 Task: In Heading  Alef with yellow colour. Font size of heading  '18 Pt. 'Font style of data Calibri. Font size of data  9 Pt. Alignment of headline & data Align top. Fill color in cell of heading  Red. Font color of data Black. Apply border in Data Diagonal Down Border. In the sheet  Attendance Sheet for Weekly Evaluationbook
Action: Mouse moved to (56, 133)
Screenshot: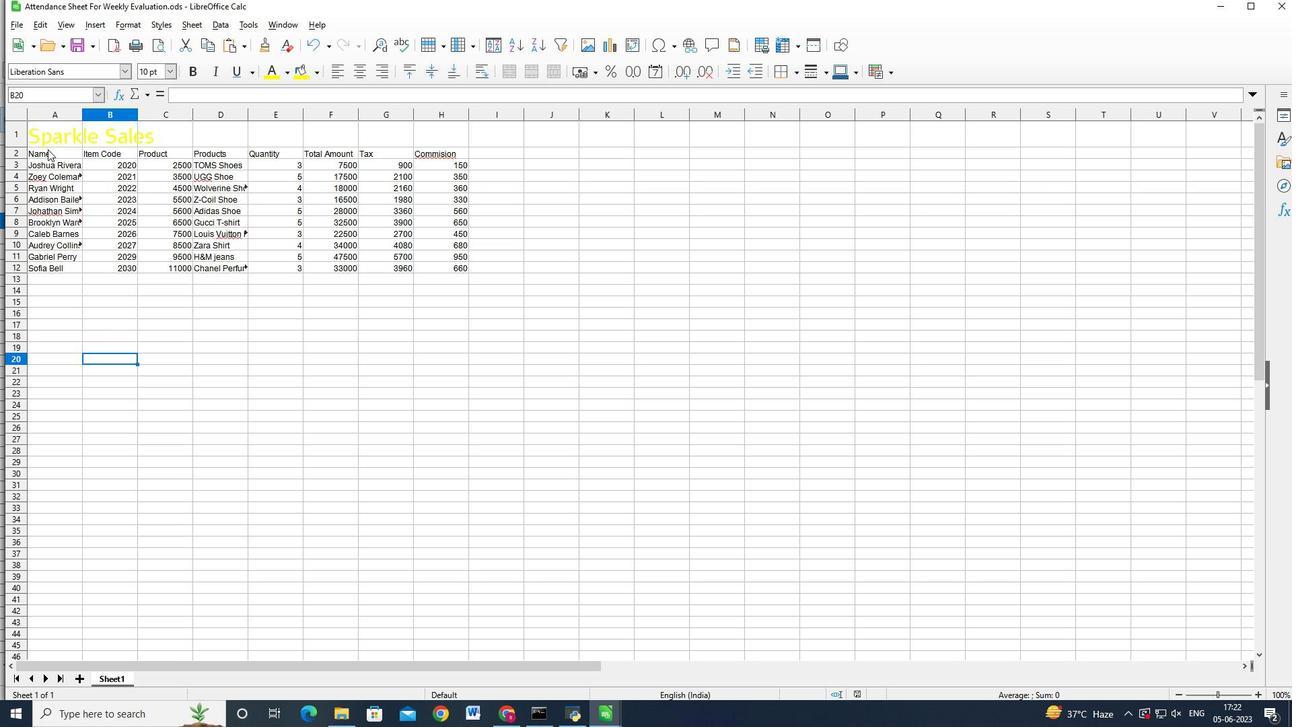 
Action: Mouse pressed left at (56, 133)
Screenshot: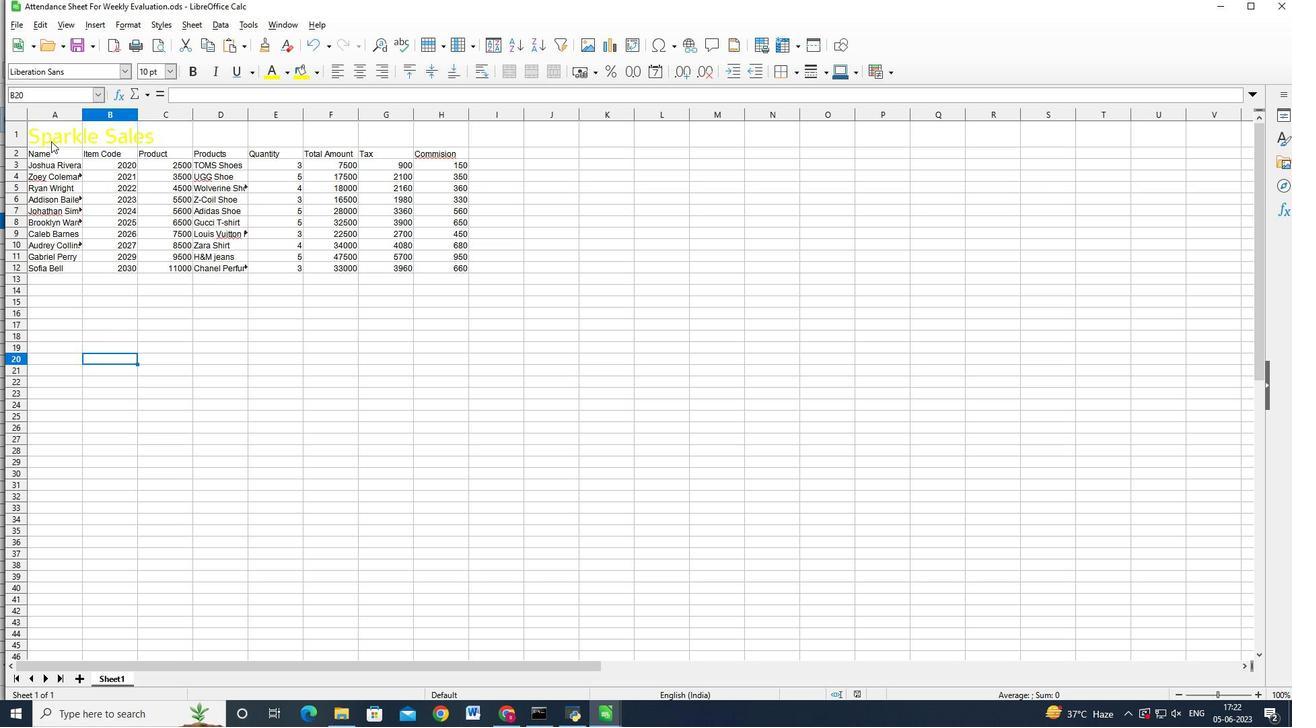 
Action: Mouse pressed left at (56, 133)
Screenshot: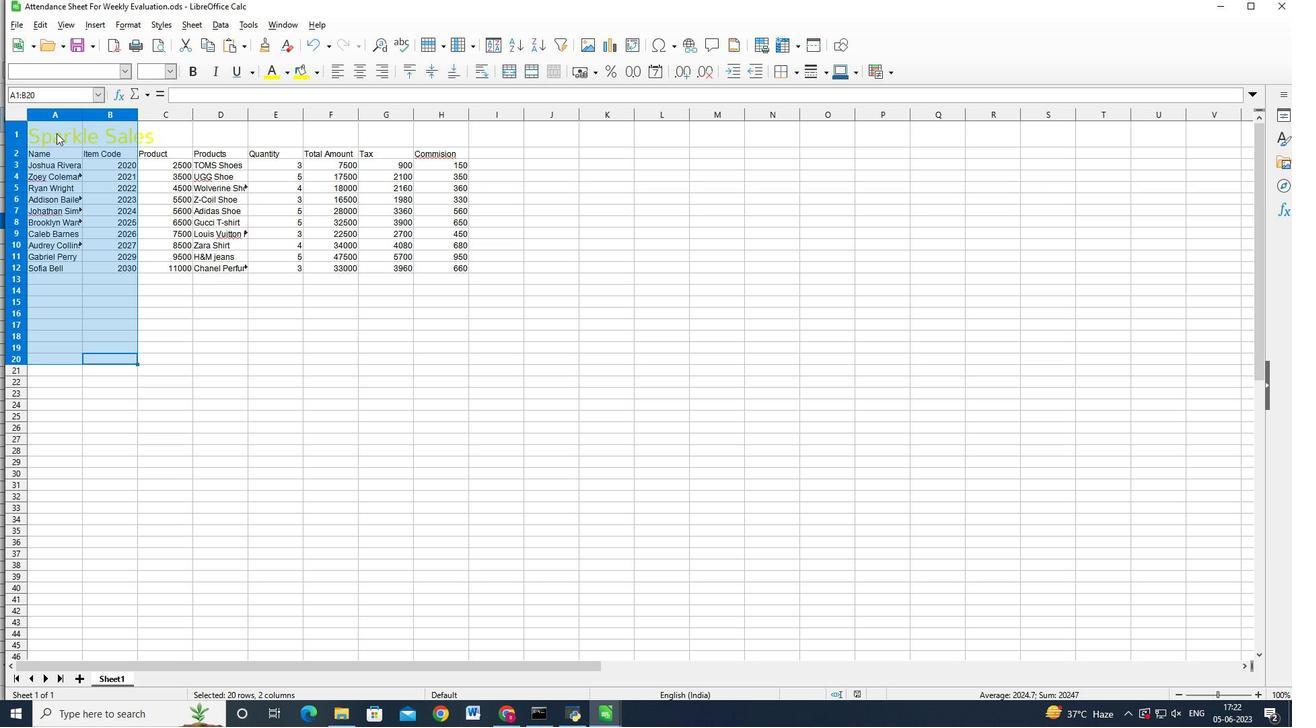 
Action: Mouse pressed left at (56, 133)
Screenshot: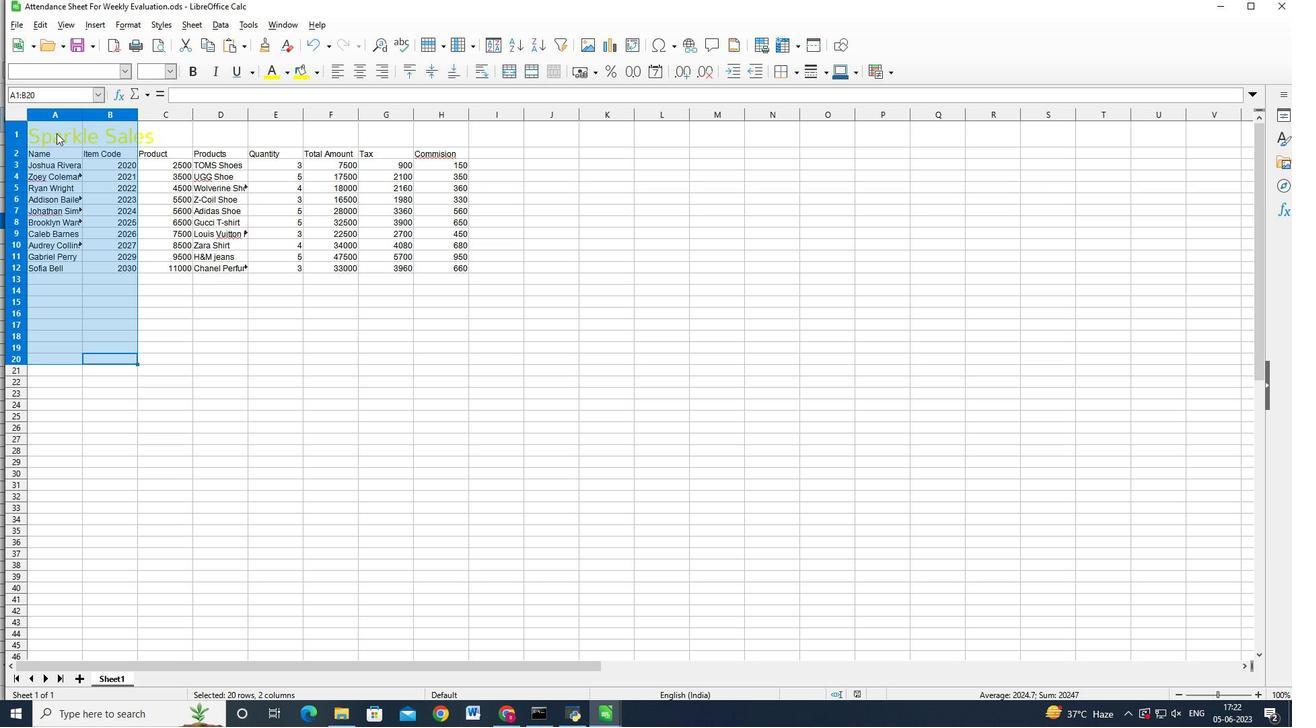 
Action: Mouse pressed left at (56, 133)
Screenshot: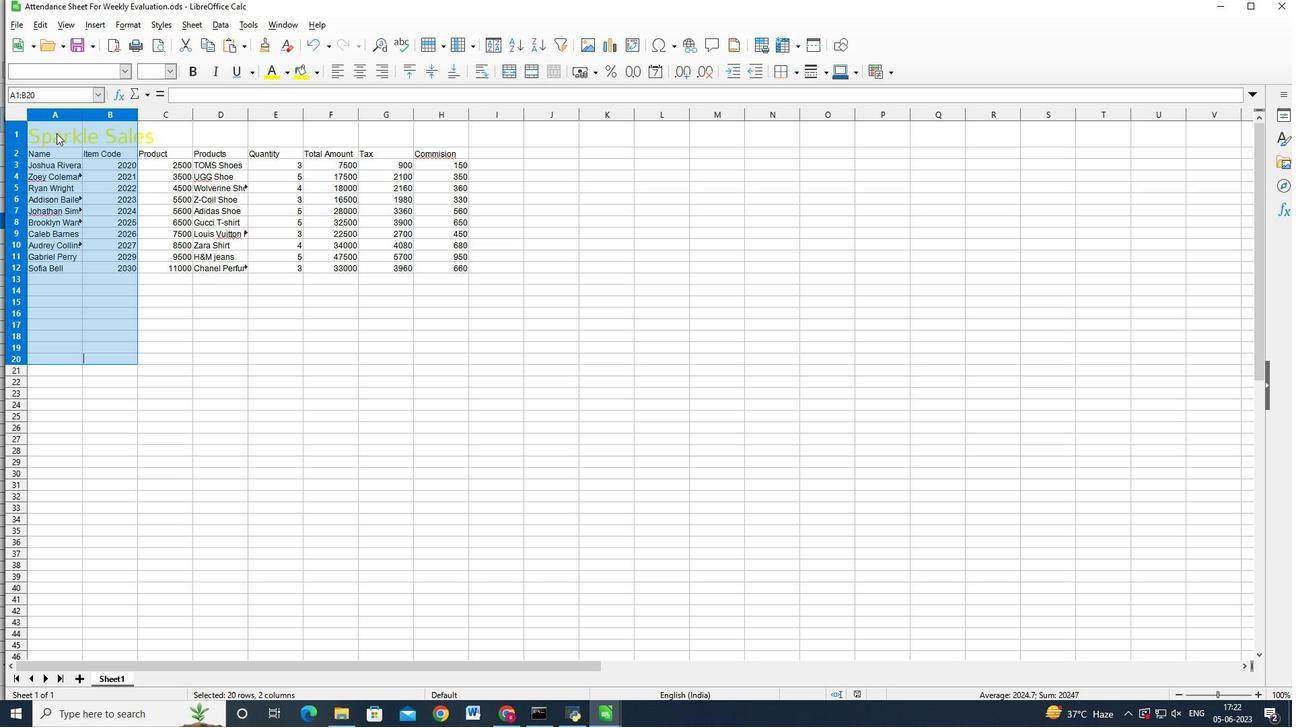
Action: Mouse moved to (218, 366)
Screenshot: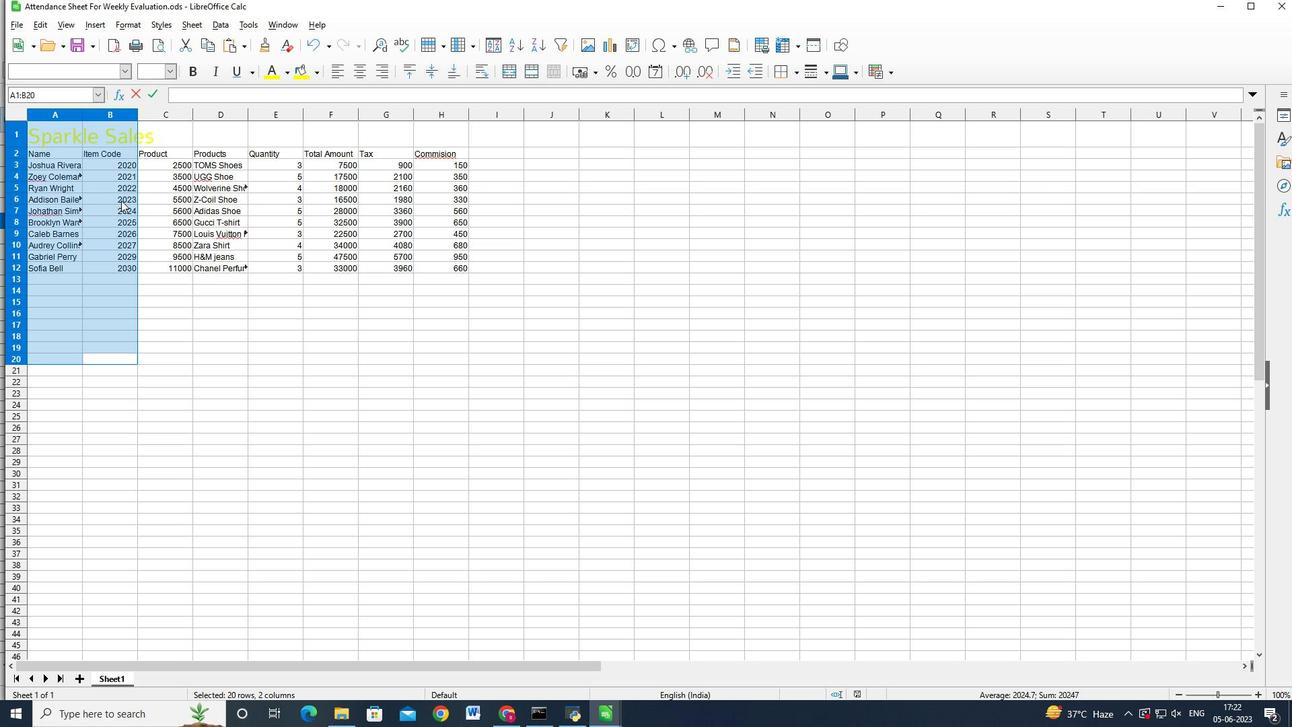 
Action: Mouse pressed left at (218, 366)
Screenshot: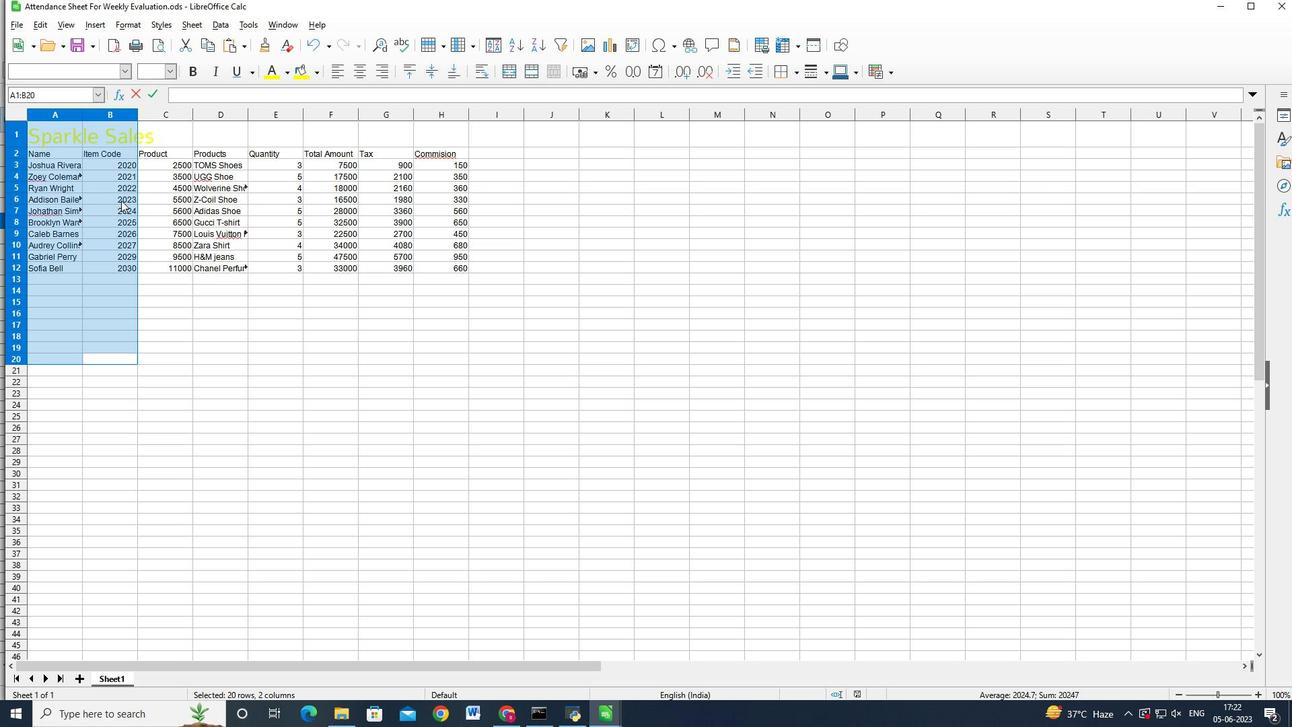 
Action: Mouse moved to (57, 135)
Screenshot: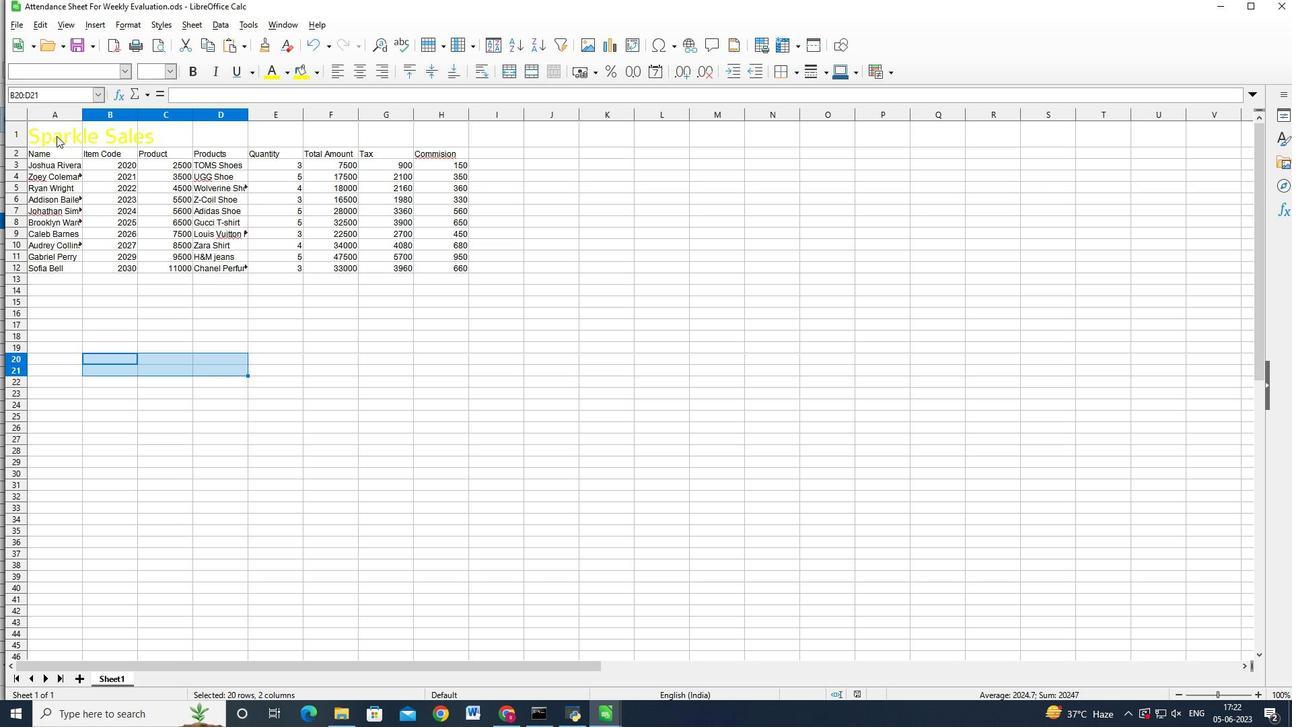 
Action: Mouse pressed left at (57, 135)
Screenshot: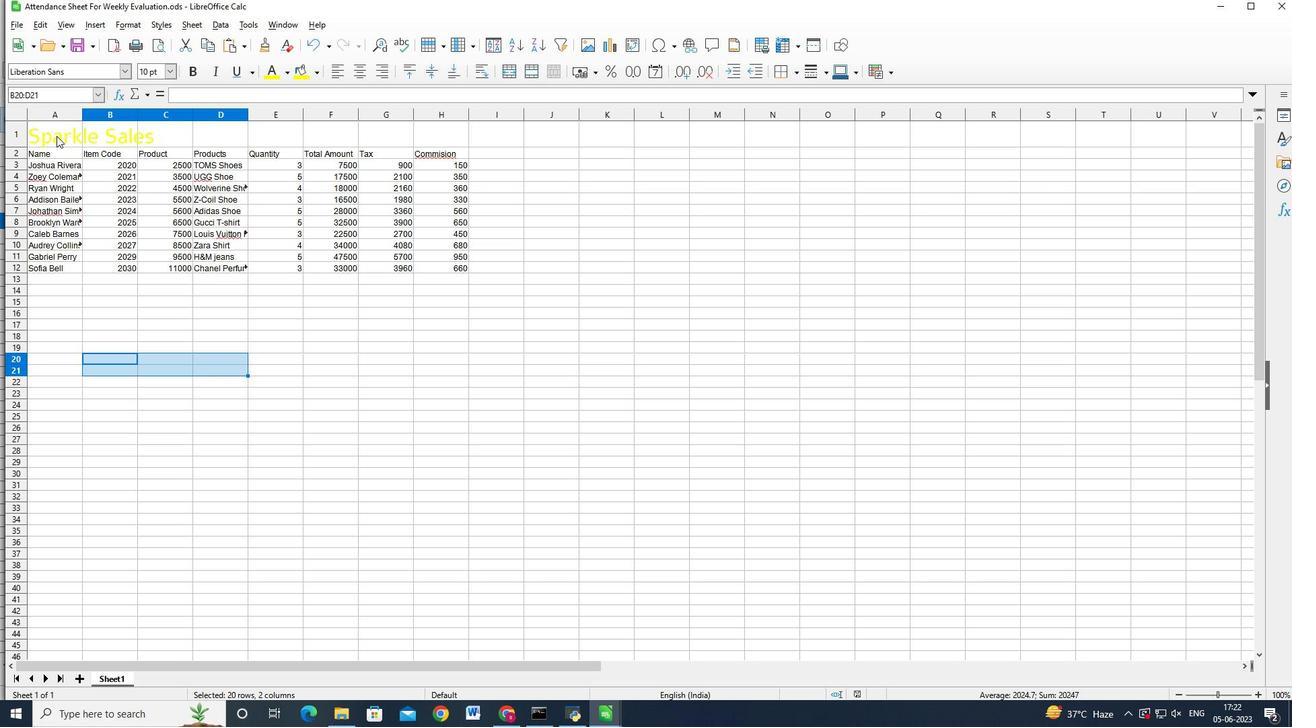 
Action: Mouse moved to (213, 313)
Screenshot: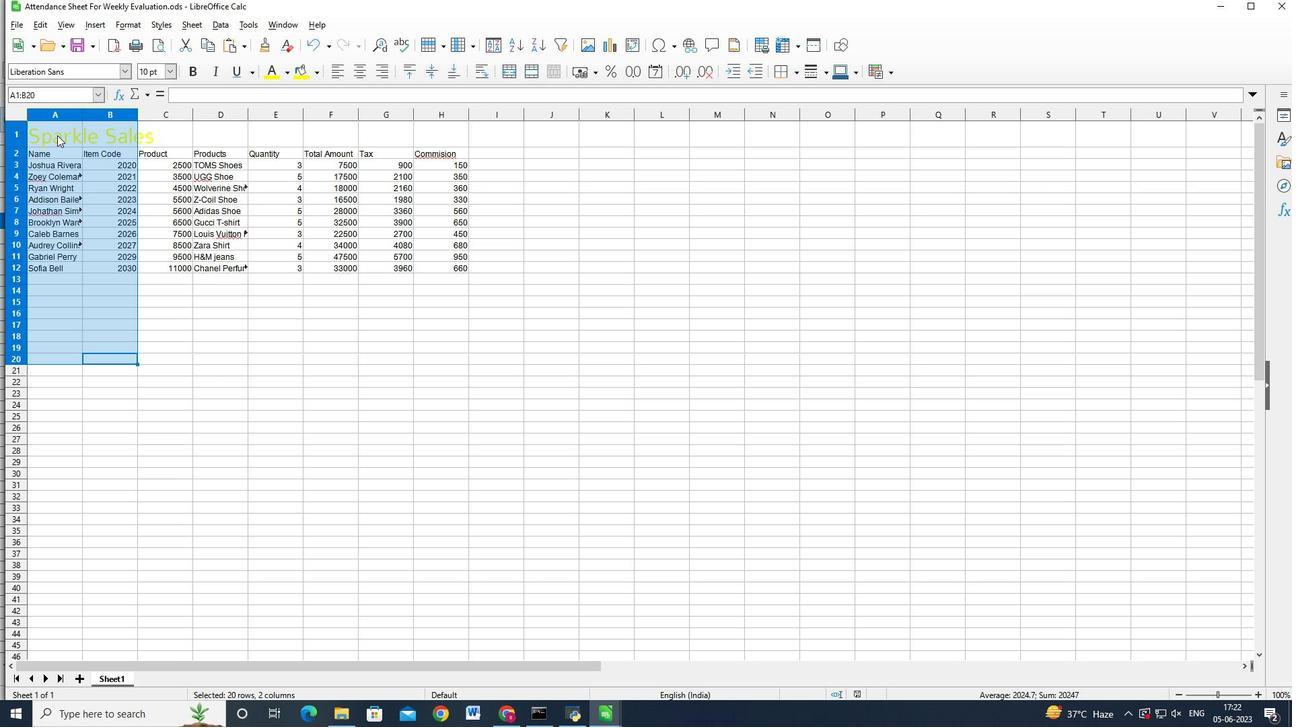 
Action: Mouse pressed right at (213, 313)
Screenshot: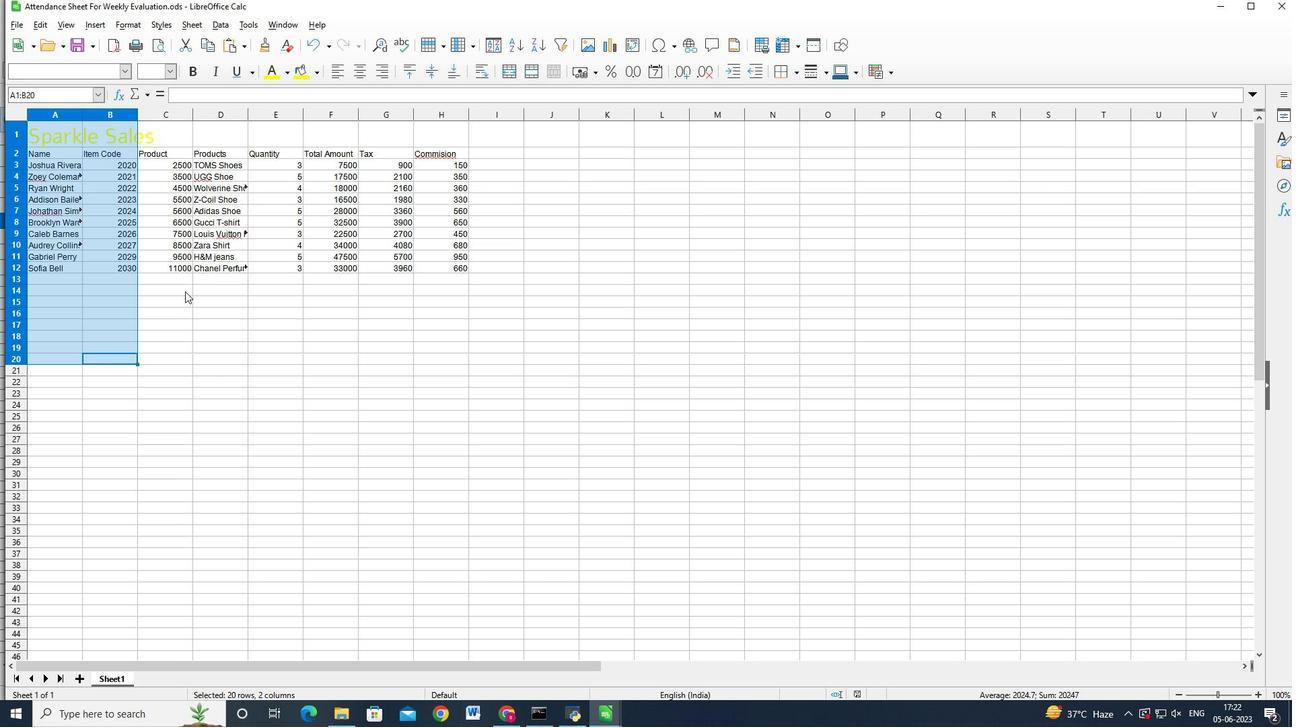 
Action: Mouse moved to (62, 146)
Screenshot: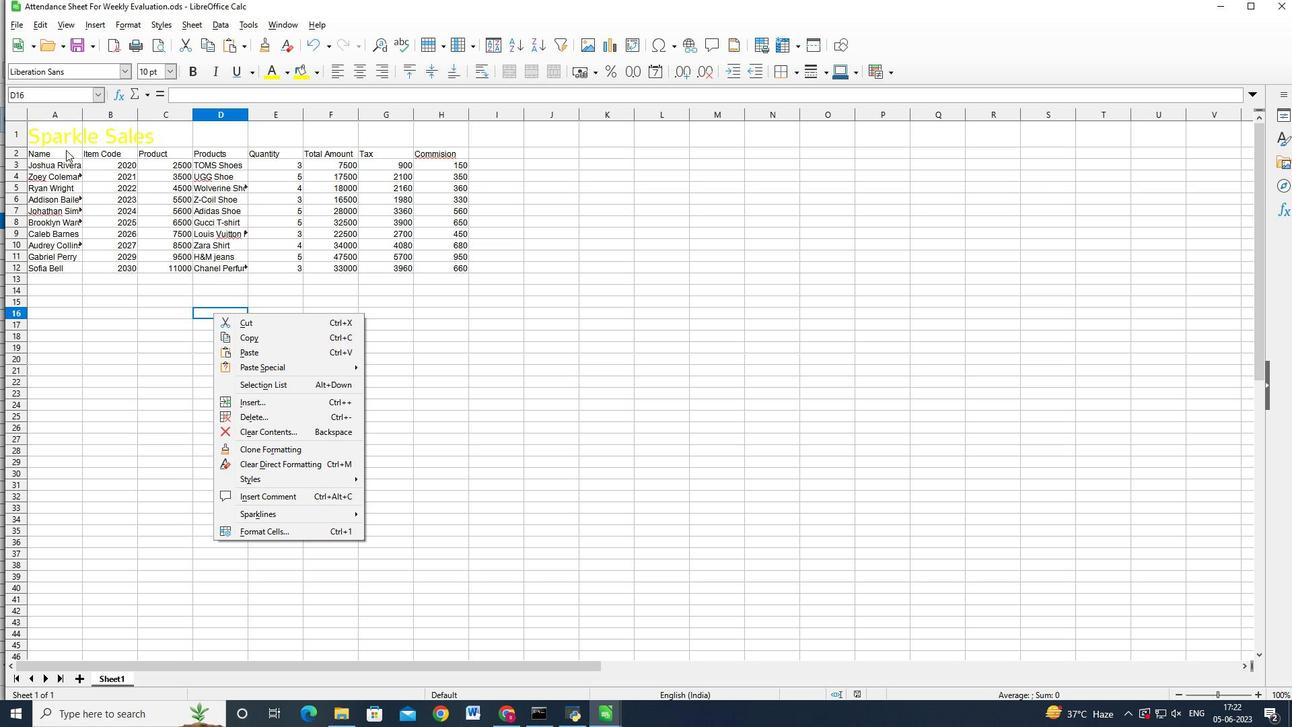 
Action: Mouse pressed left at (62, 146)
Screenshot: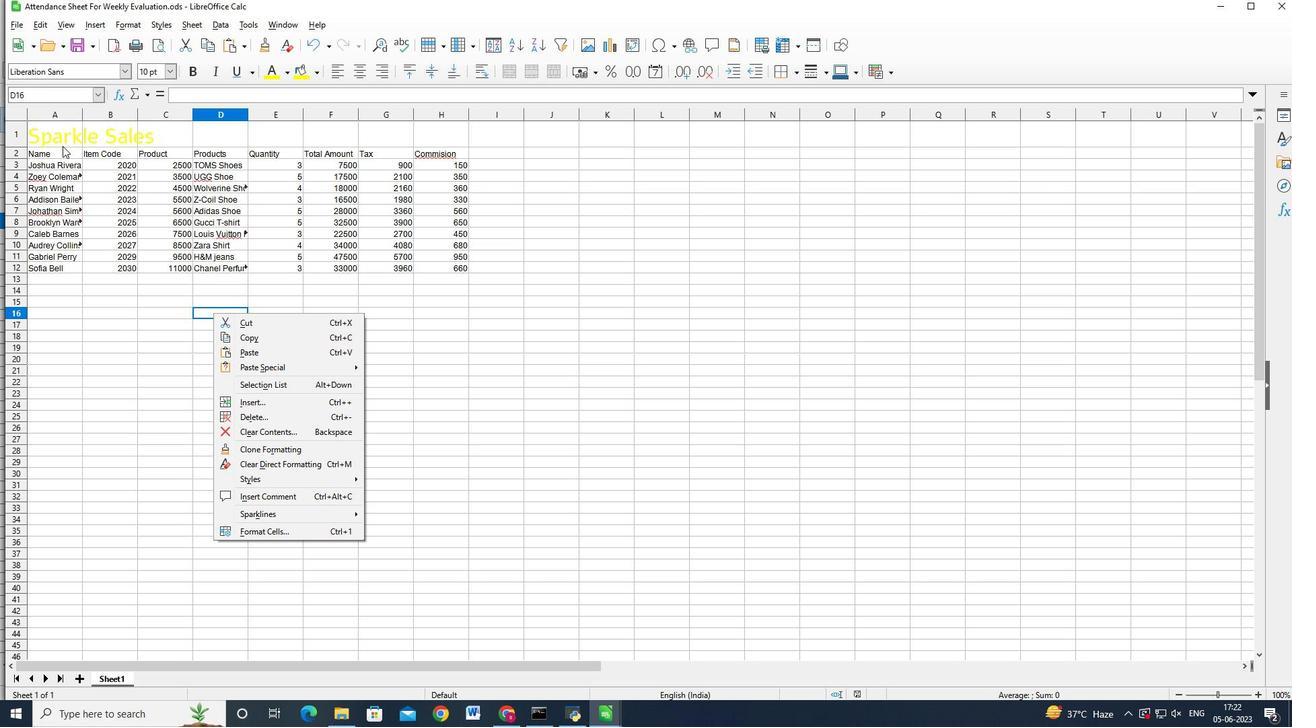 
Action: Mouse moved to (66, 137)
Screenshot: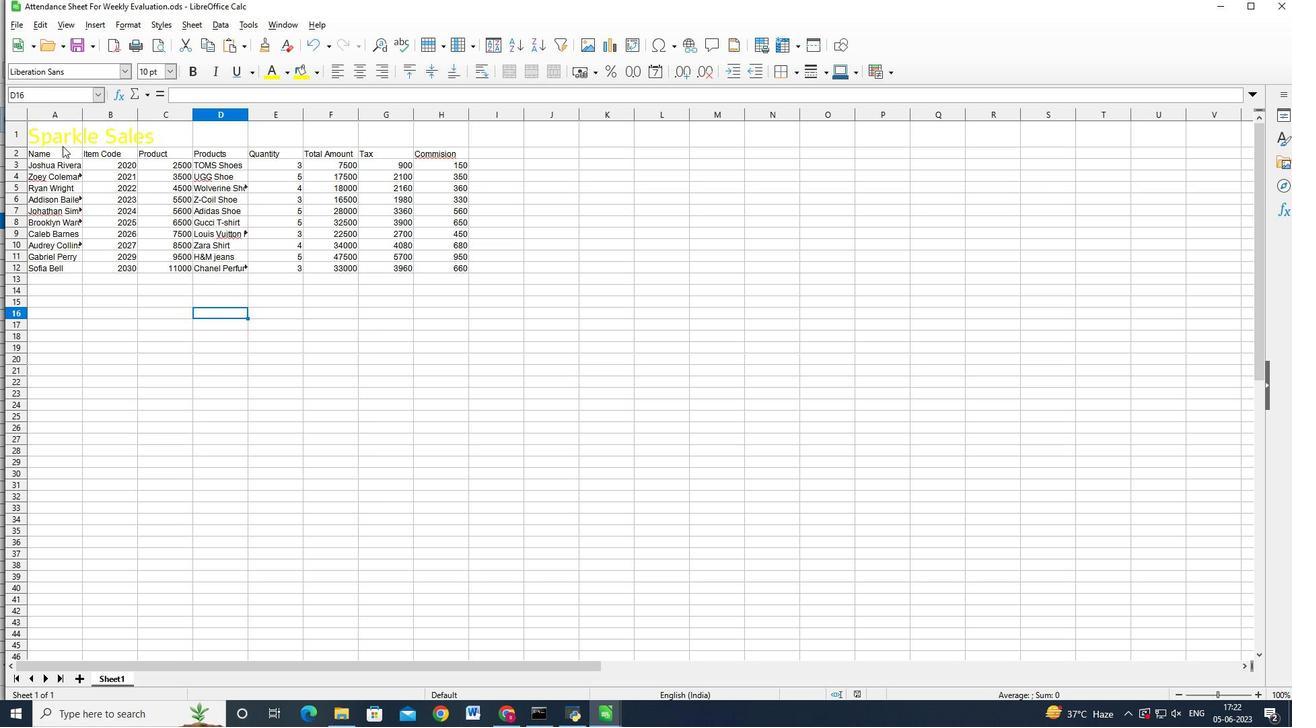
Action: Mouse pressed left at (66, 137)
Screenshot: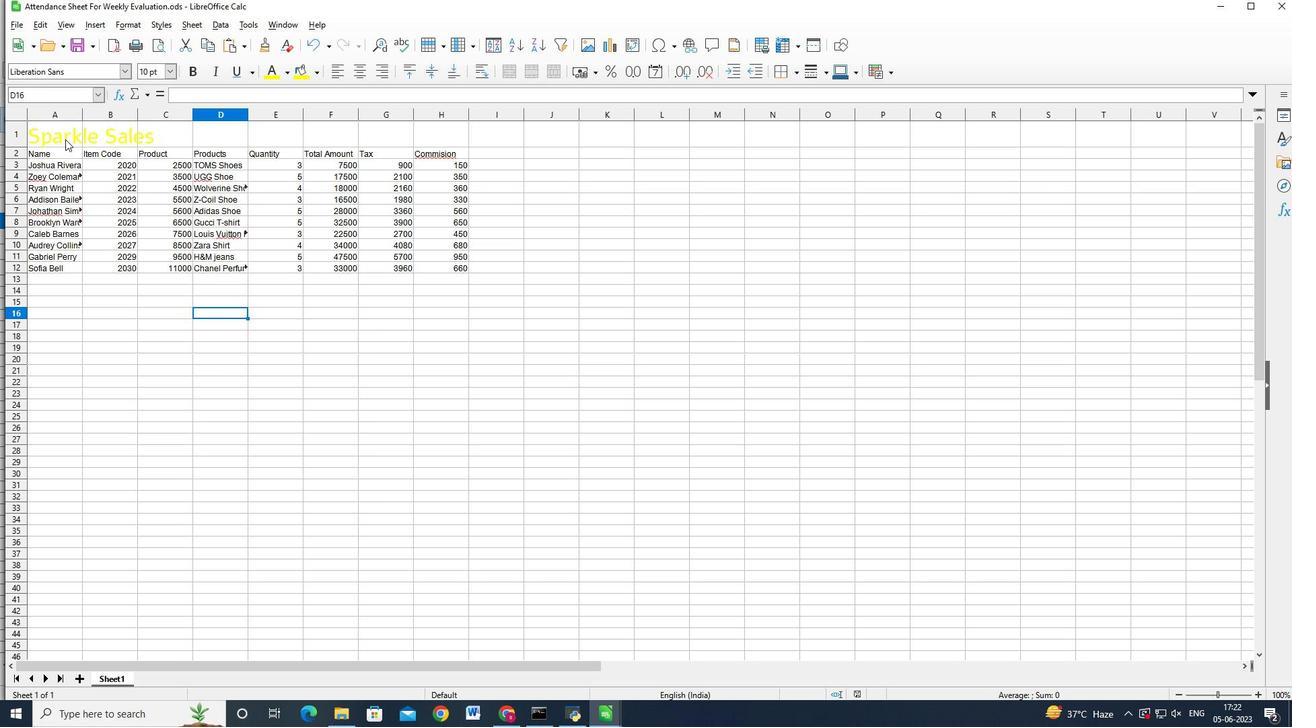 
Action: Mouse moved to (66, 136)
Screenshot: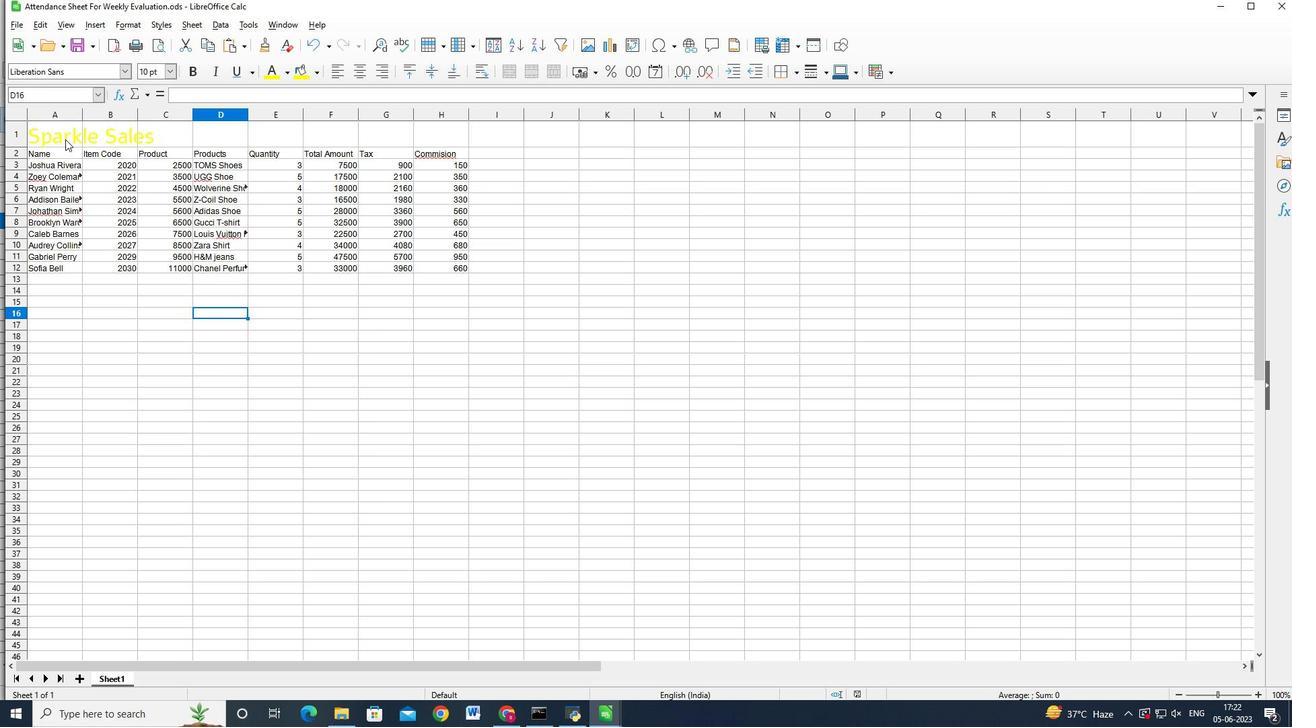 
Action: Key pressed <Key.shift><Key.right><Key.right>
Screenshot: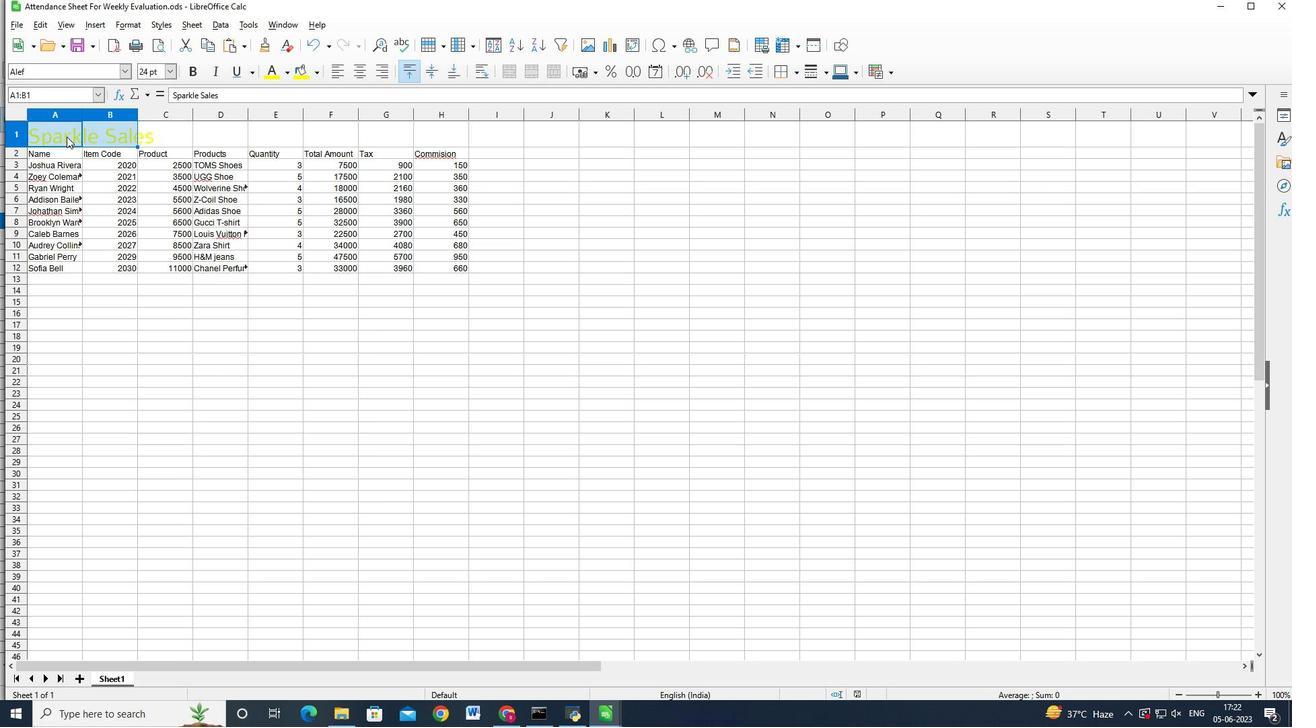 
Action: Mouse moved to (98, 78)
Screenshot: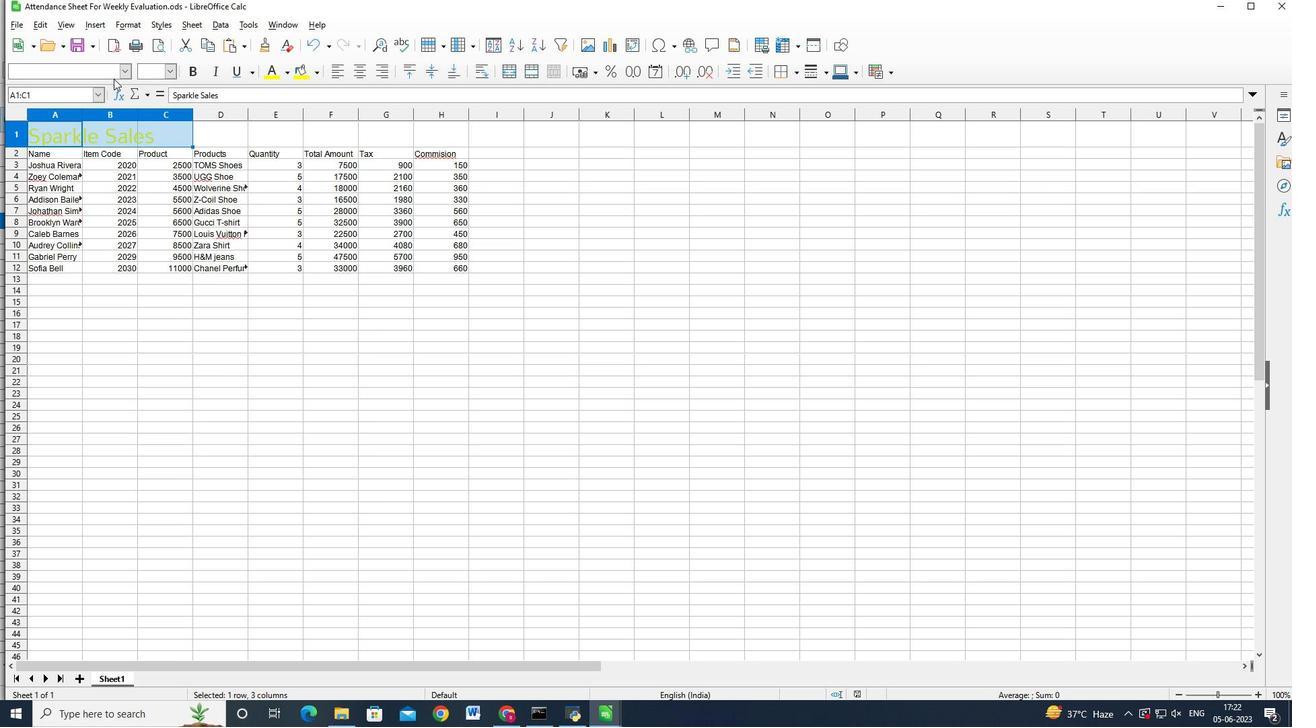 
Action: Mouse pressed left at (98, 78)
Screenshot: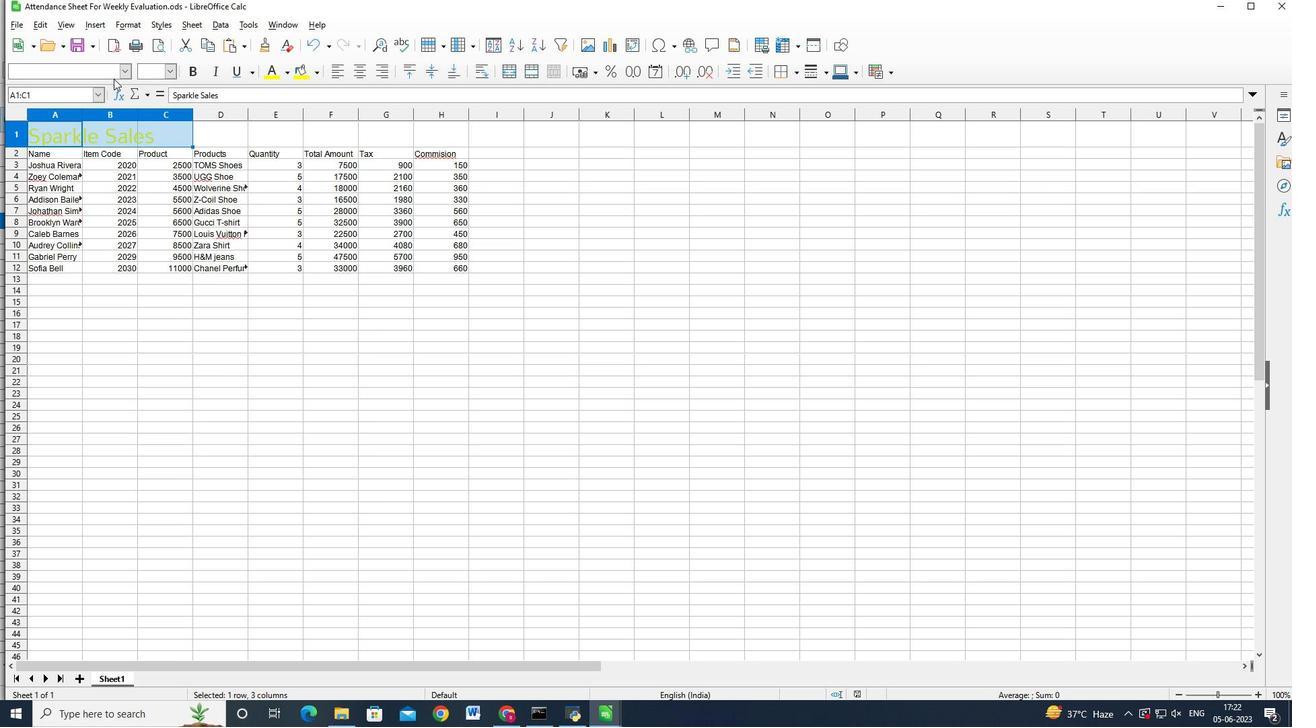
Action: Mouse moved to (98, 76)
Screenshot: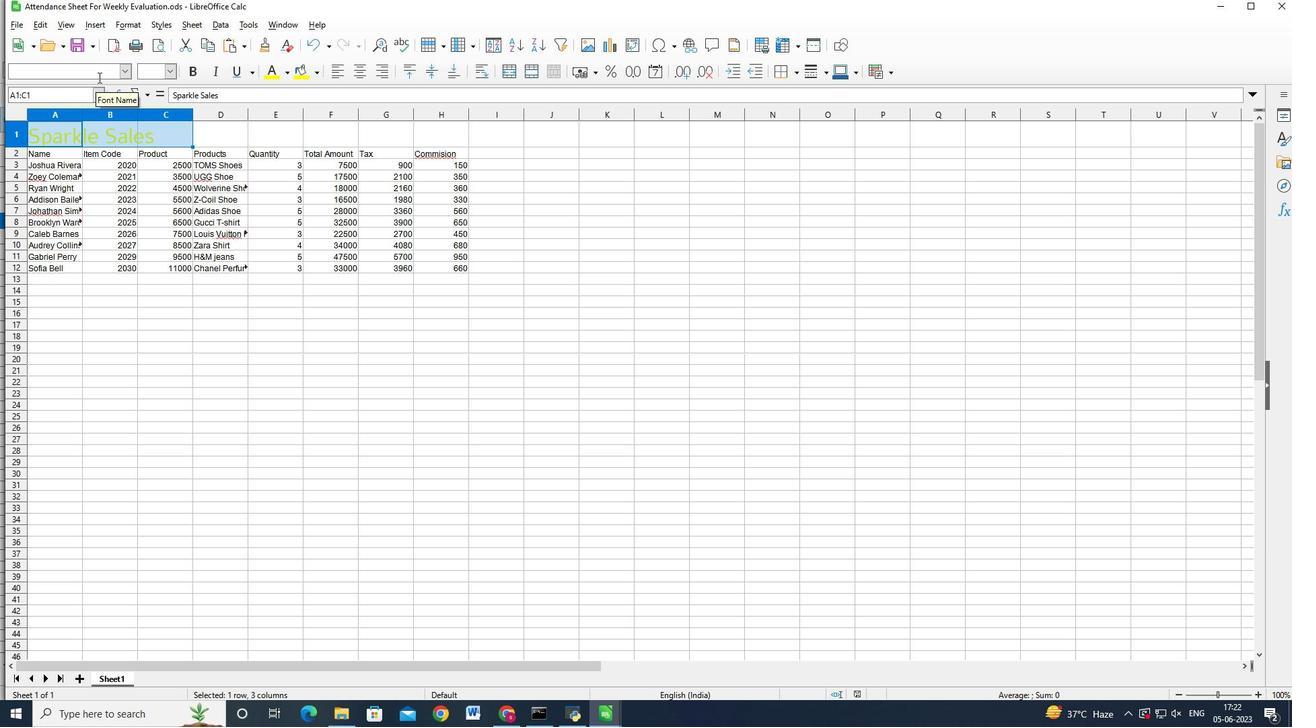 
Action: Mouse pressed left at (98, 76)
Screenshot: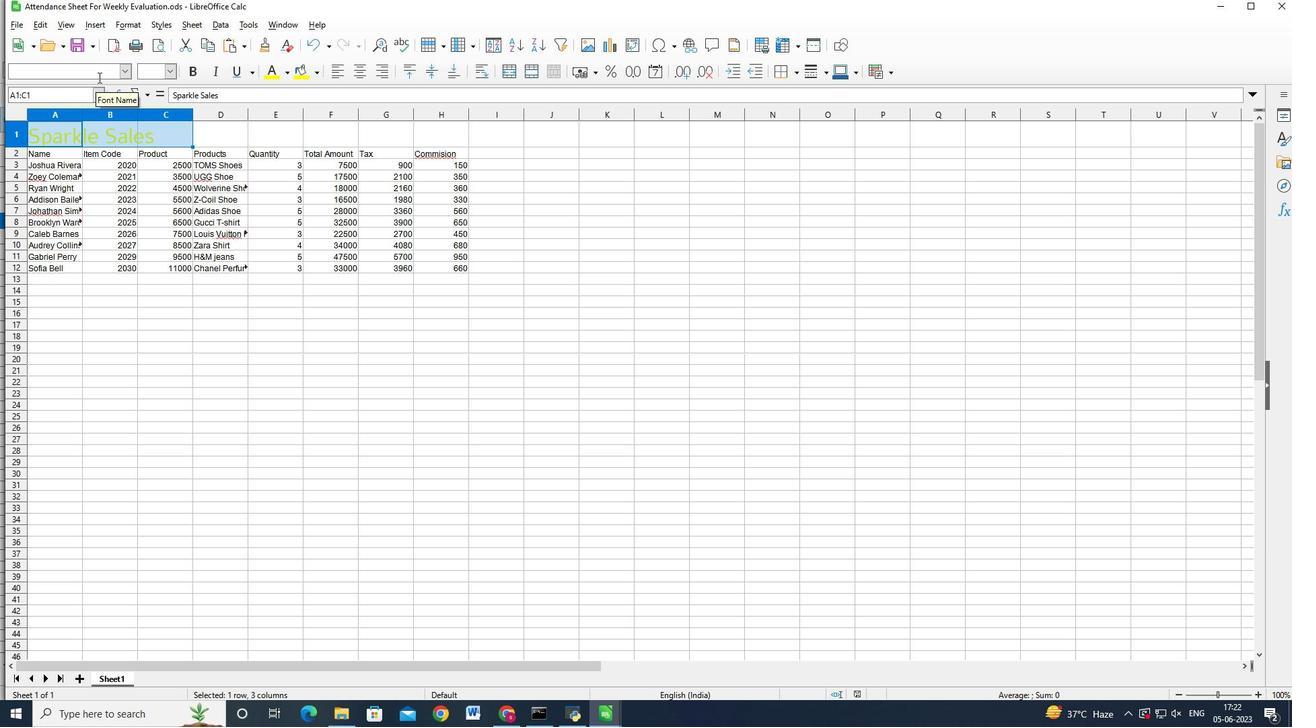 
Action: Key pressed alef<Key.enter>
Screenshot: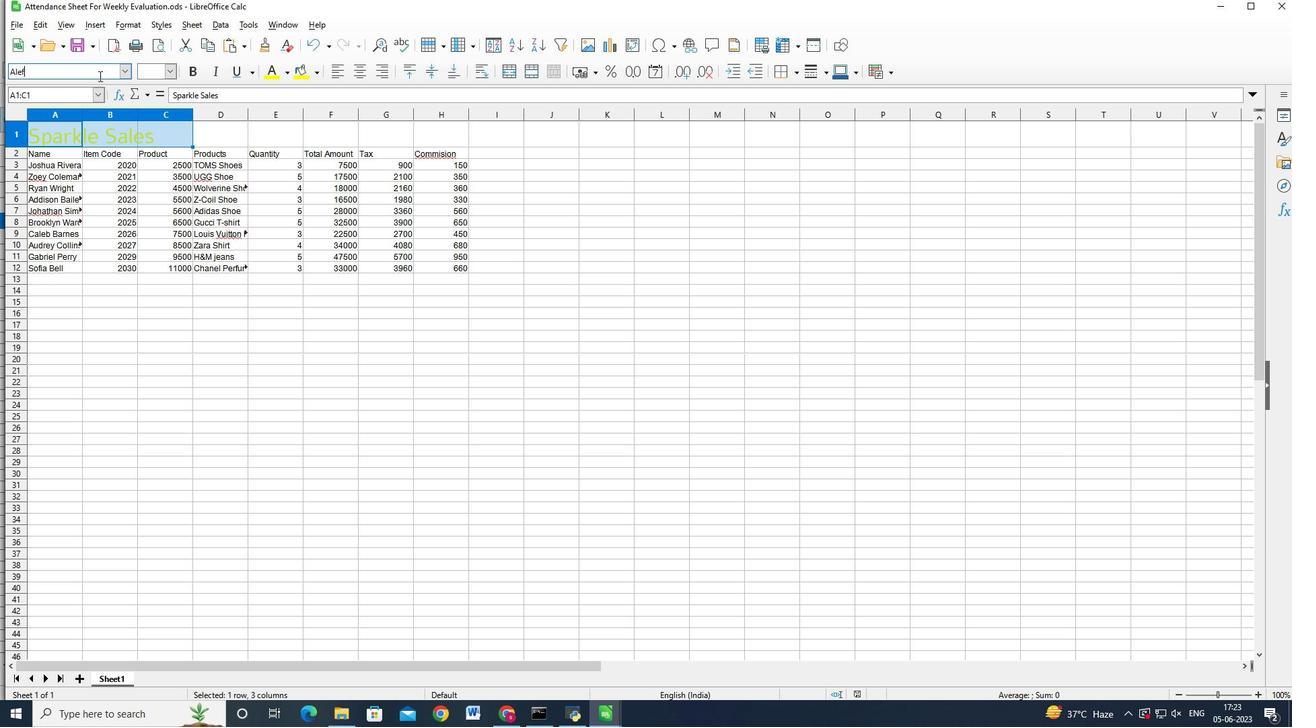 
Action: Mouse moved to (285, 68)
Screenshot: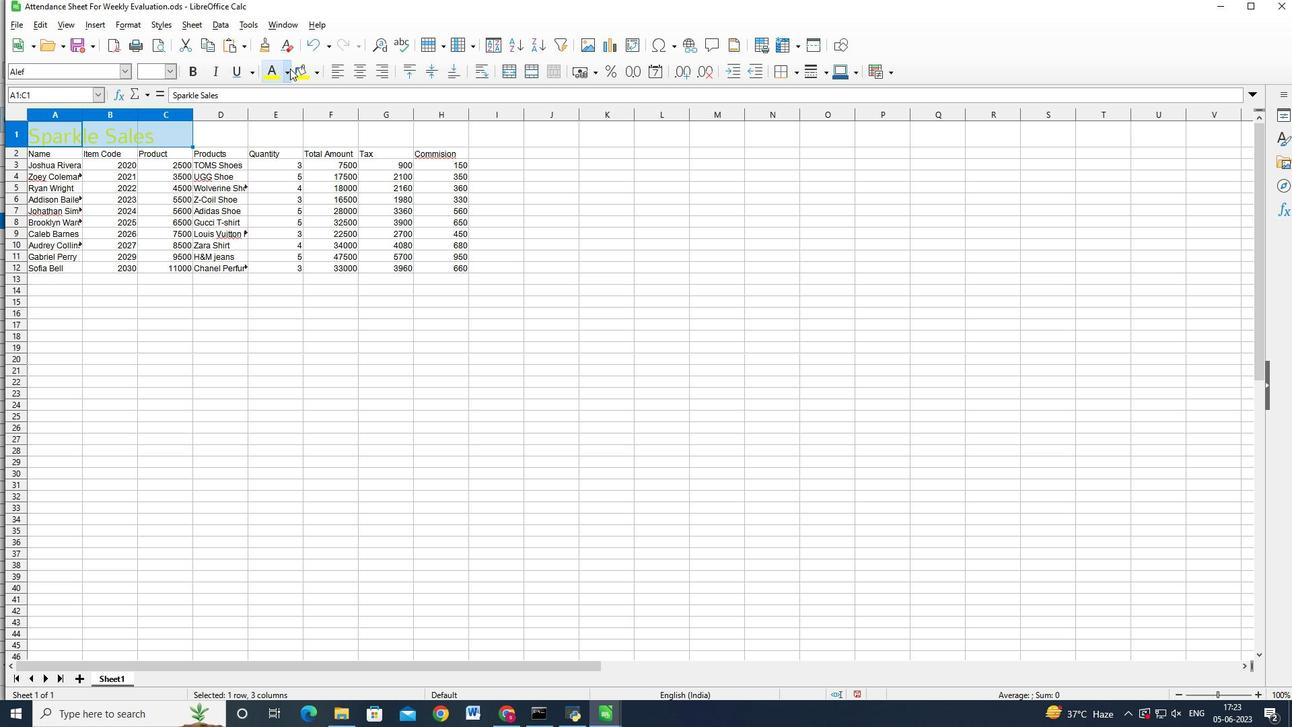 
Action: Mouse pressed left at (285, 68)
Screenshot: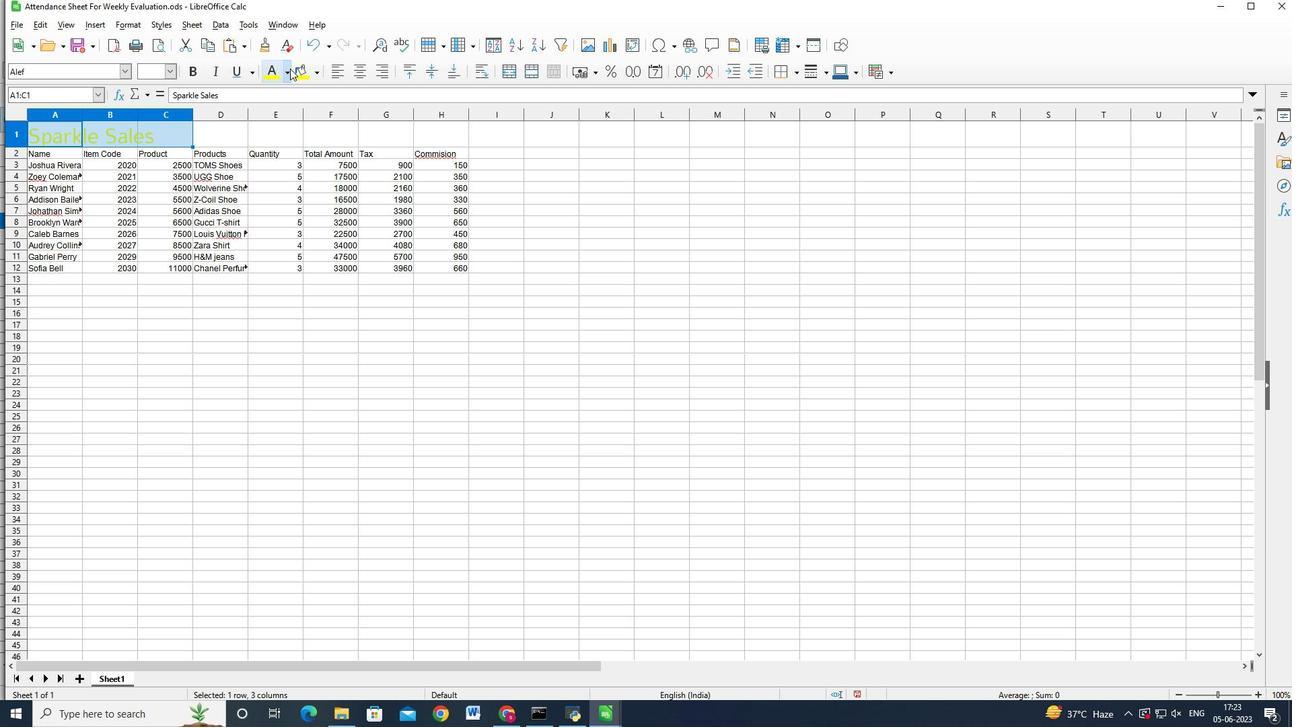 
Action: Mouse moved to (364, 295)
Screenshot: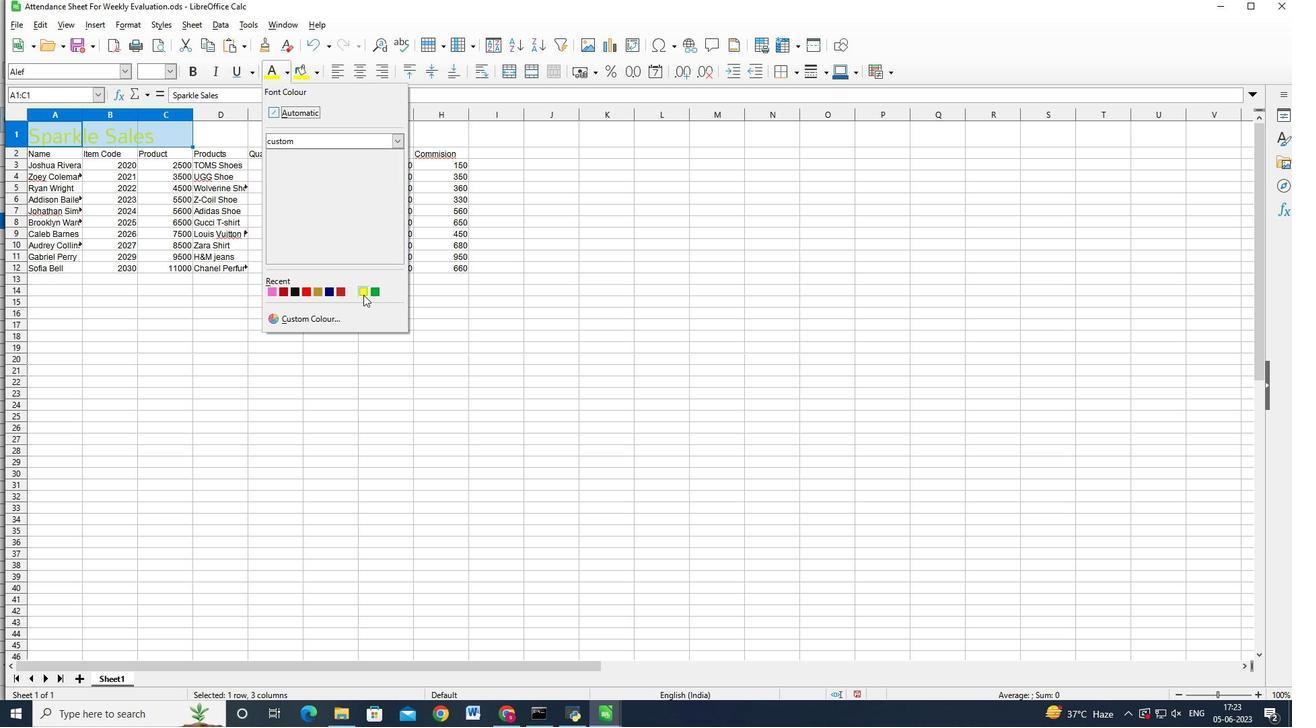 
Action: Mouse pressed left at (364, 295)
Screenshot: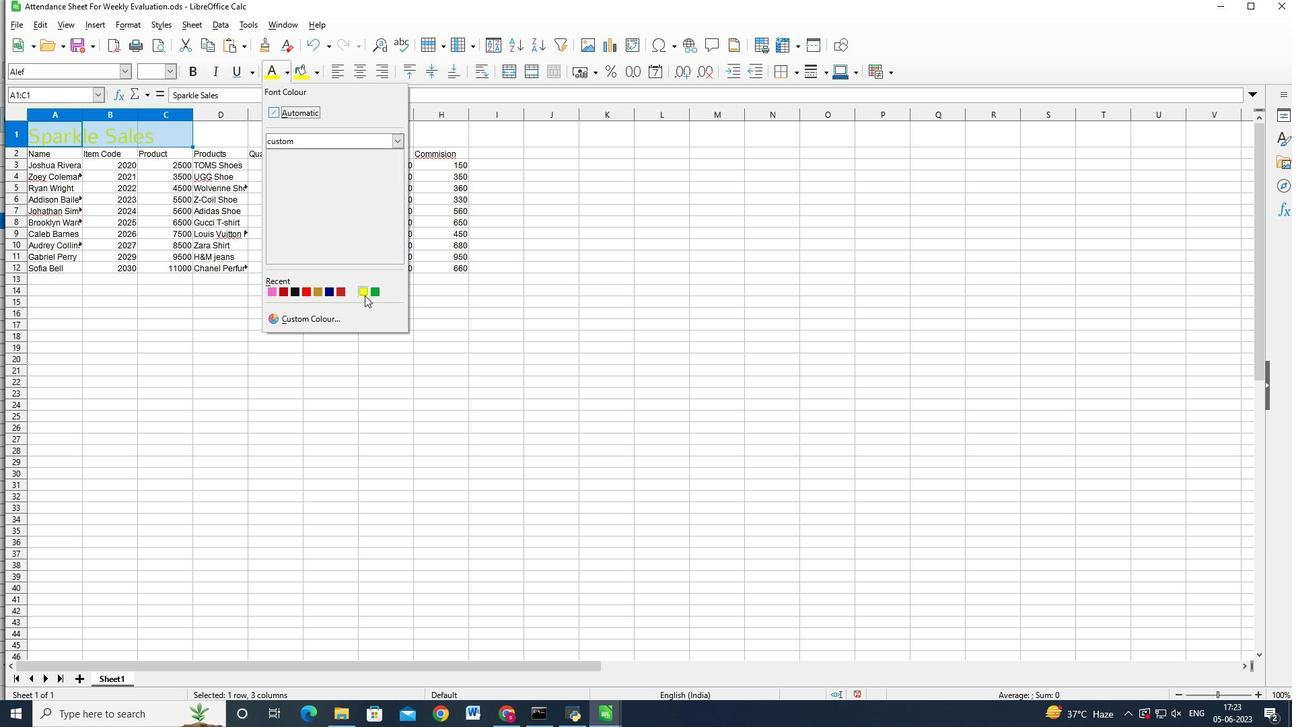 
Action: Mouse moved to (171, 73)
Screenshot: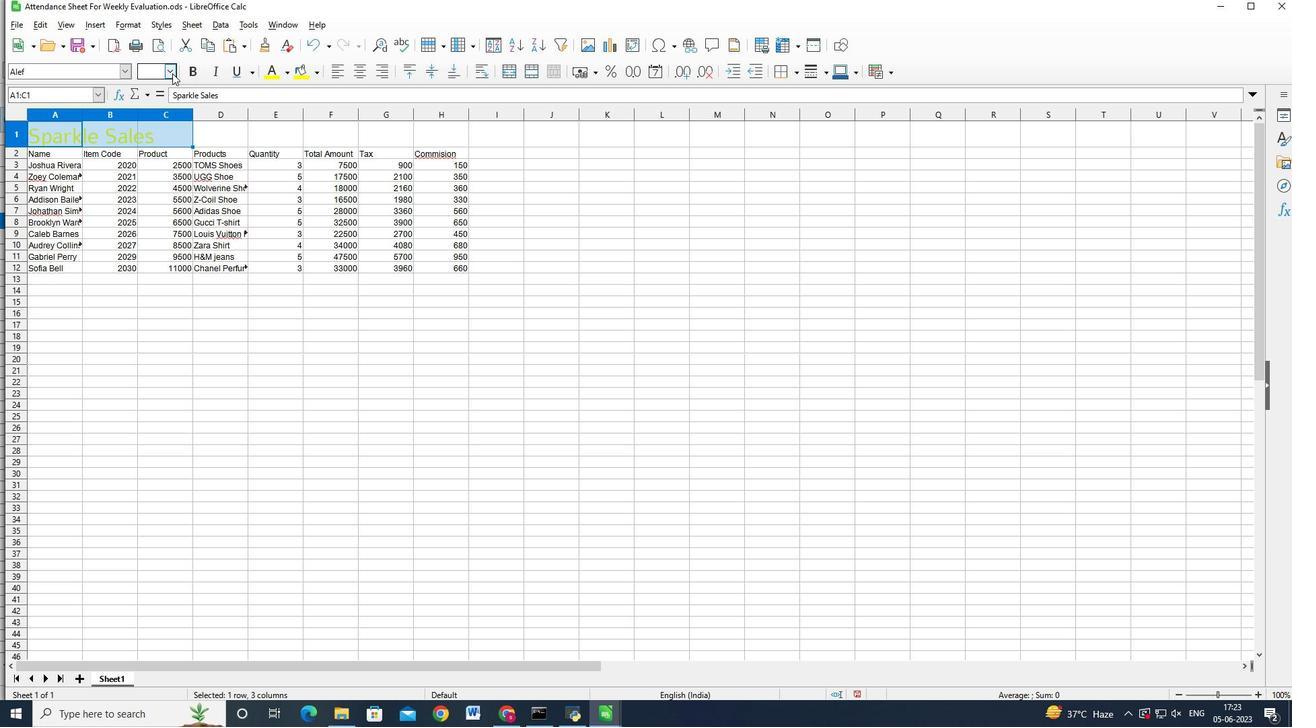
Action: Mouse pressed left at (171, 73)
Screenshot: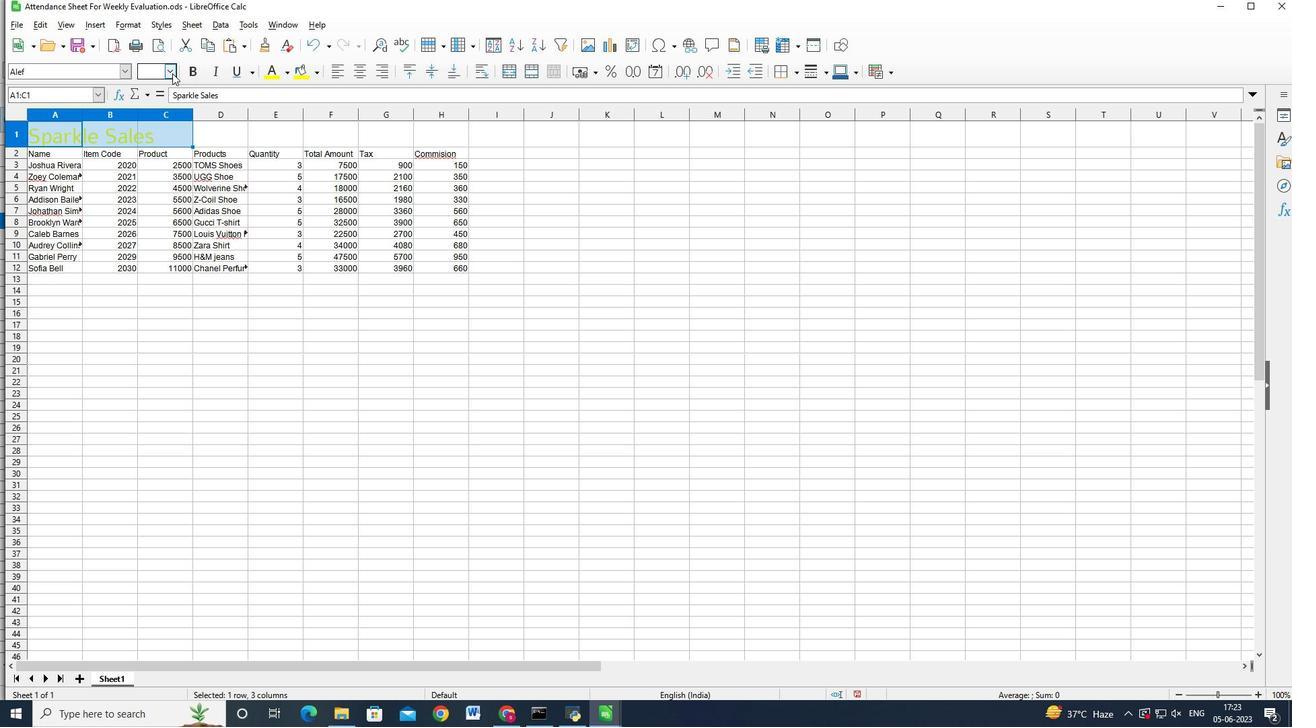 
Action: Mouse moved to (152, 220)
Screenshot: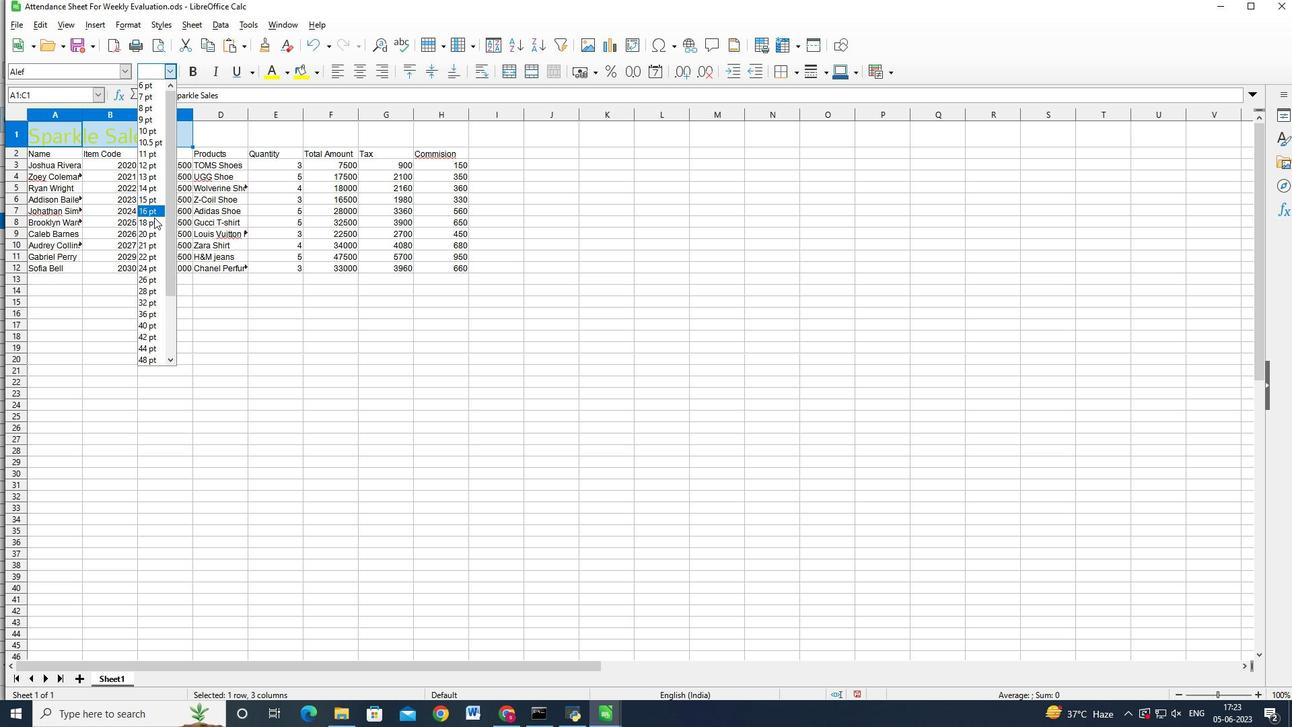 
Action: Mouse pressed left at (152, 220)
Screenshot: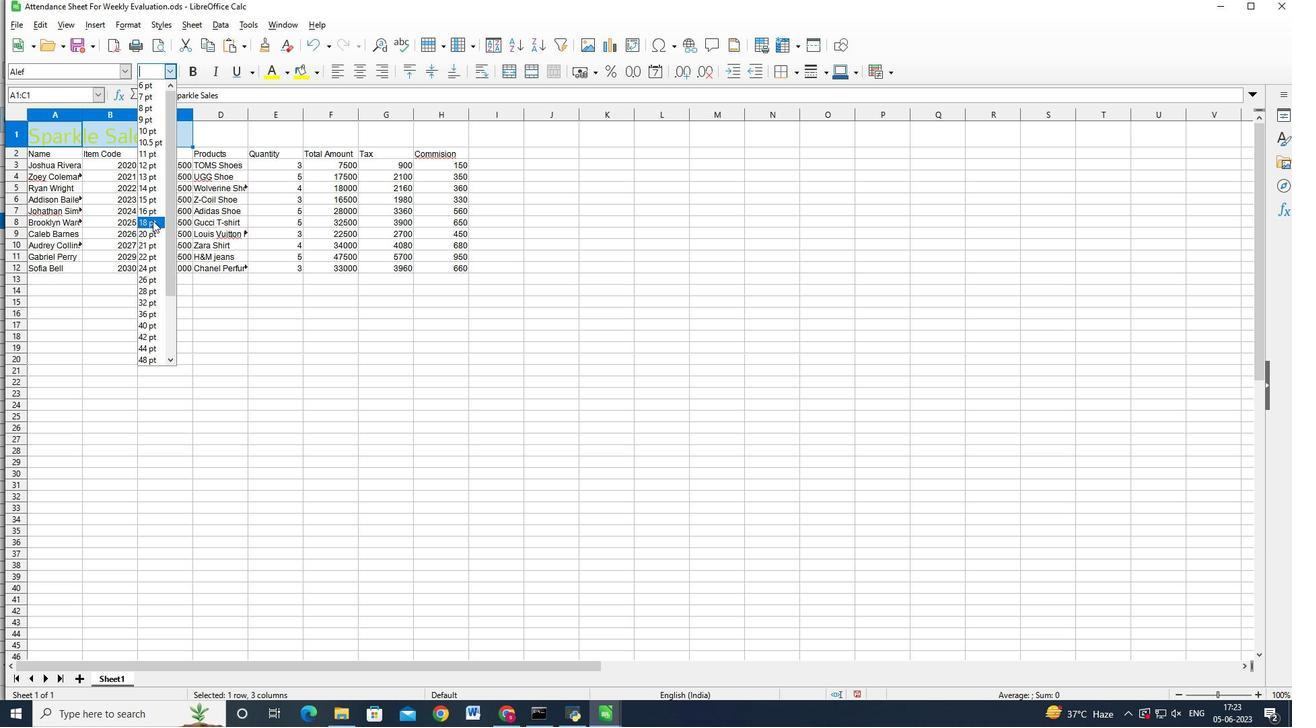 
Action: Mouse moved to (57, 160)
Screenshot: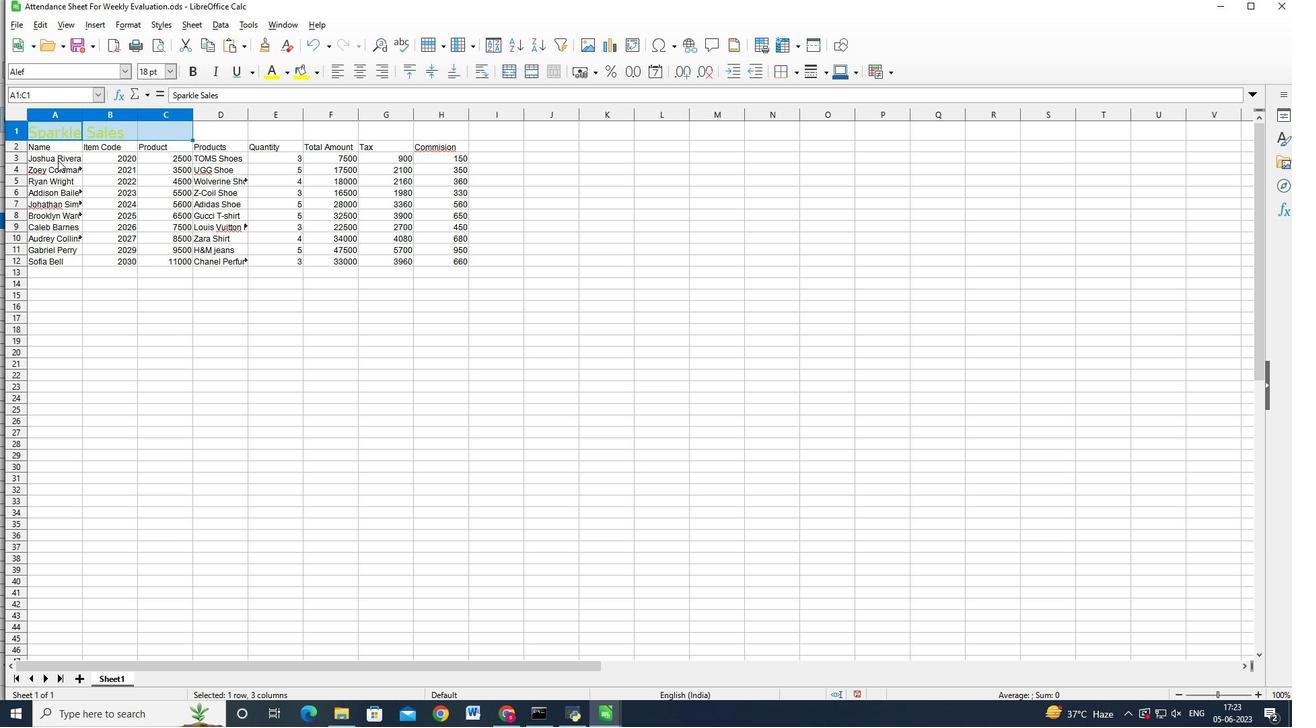 
Action: Mouse pressed left at (57, 160)
Screenshot: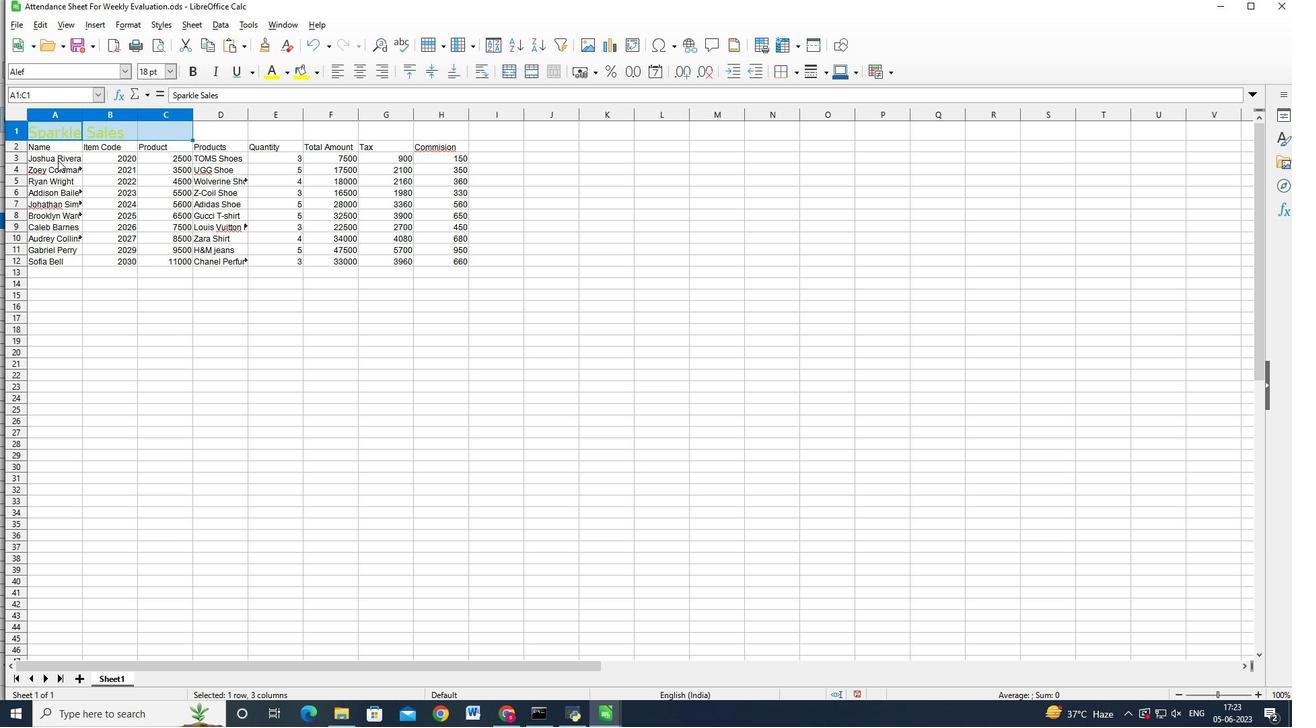 
Action: Mouse moved to (61, 148)
Screenshot: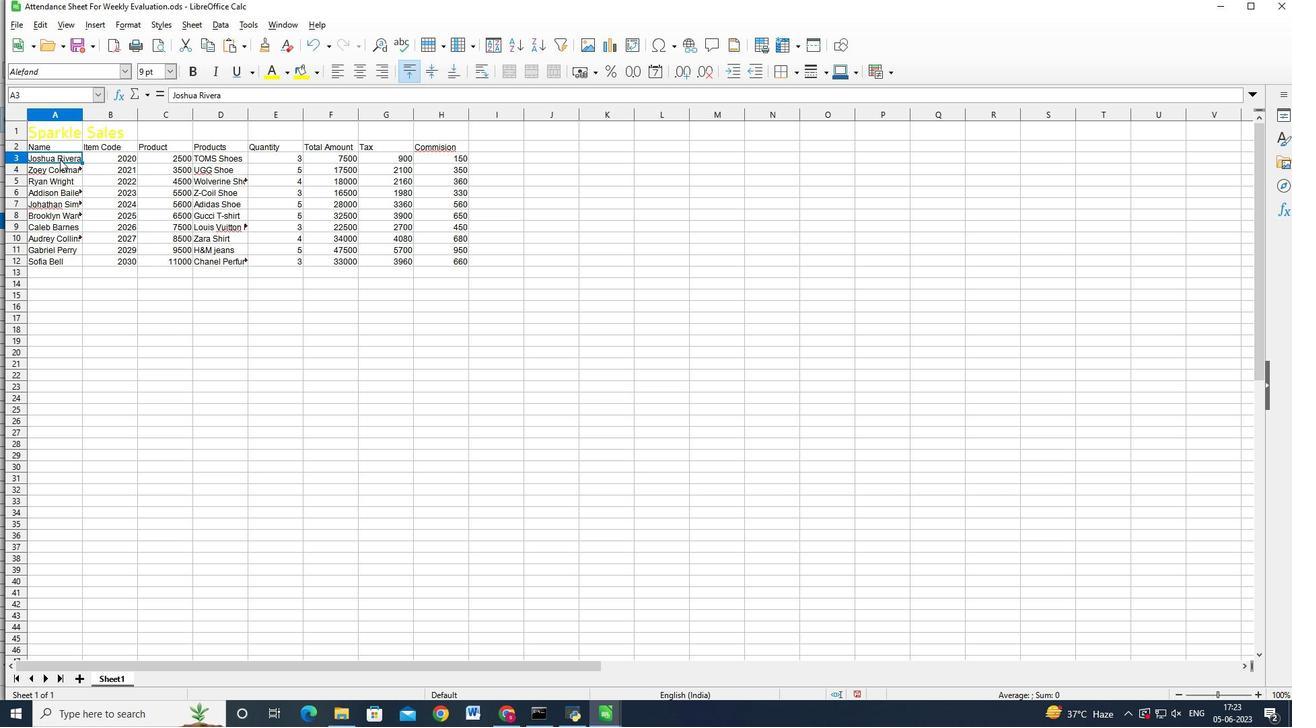 
Action: Mouse pressed left at (61, 148)
Screenshot: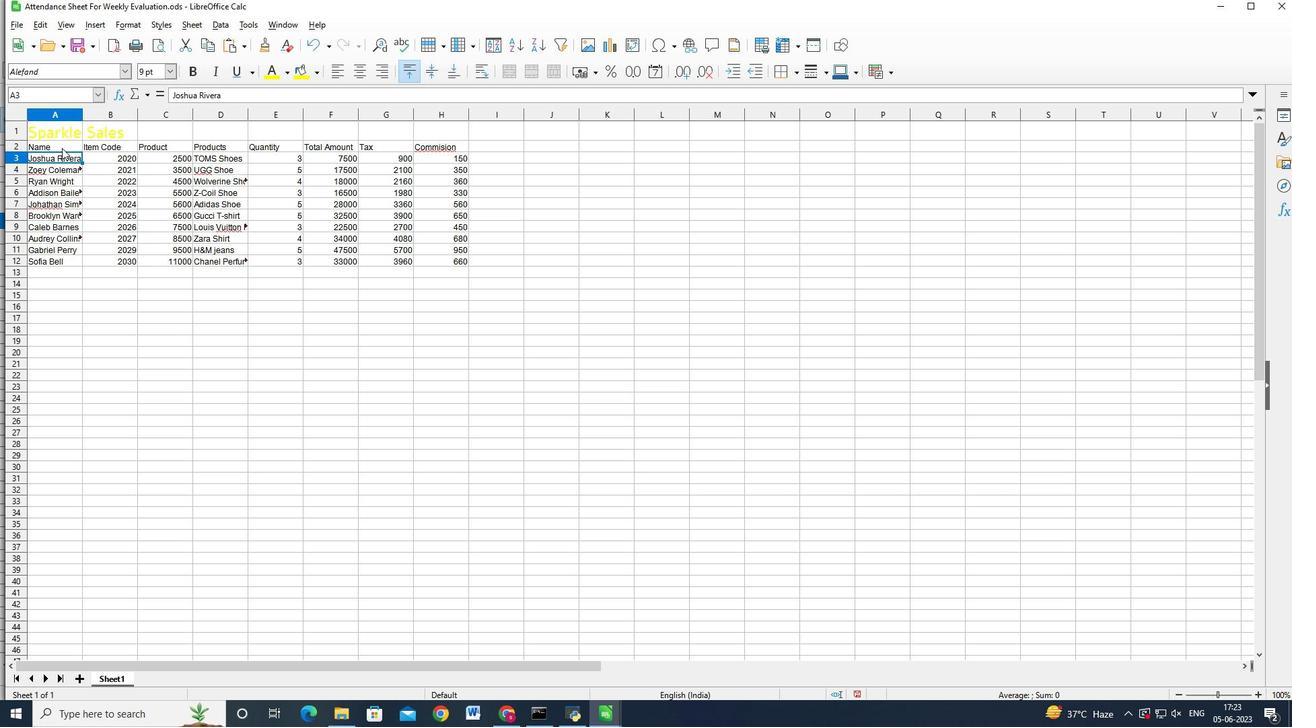 
Action: Key pressed <Key.shift><Key.shift><Key.shift><Key.shift><Key.shift><Key.shift><Key.right><Key.right><Key.right><Key.right><Key.right><Key.right><Key.right><Key.down><Key.down><Key.down><Key.down><Key.down><Key.down><Key.down><Key.down><Key.down><Key.down><Key.down><Key.up>
Screenshot: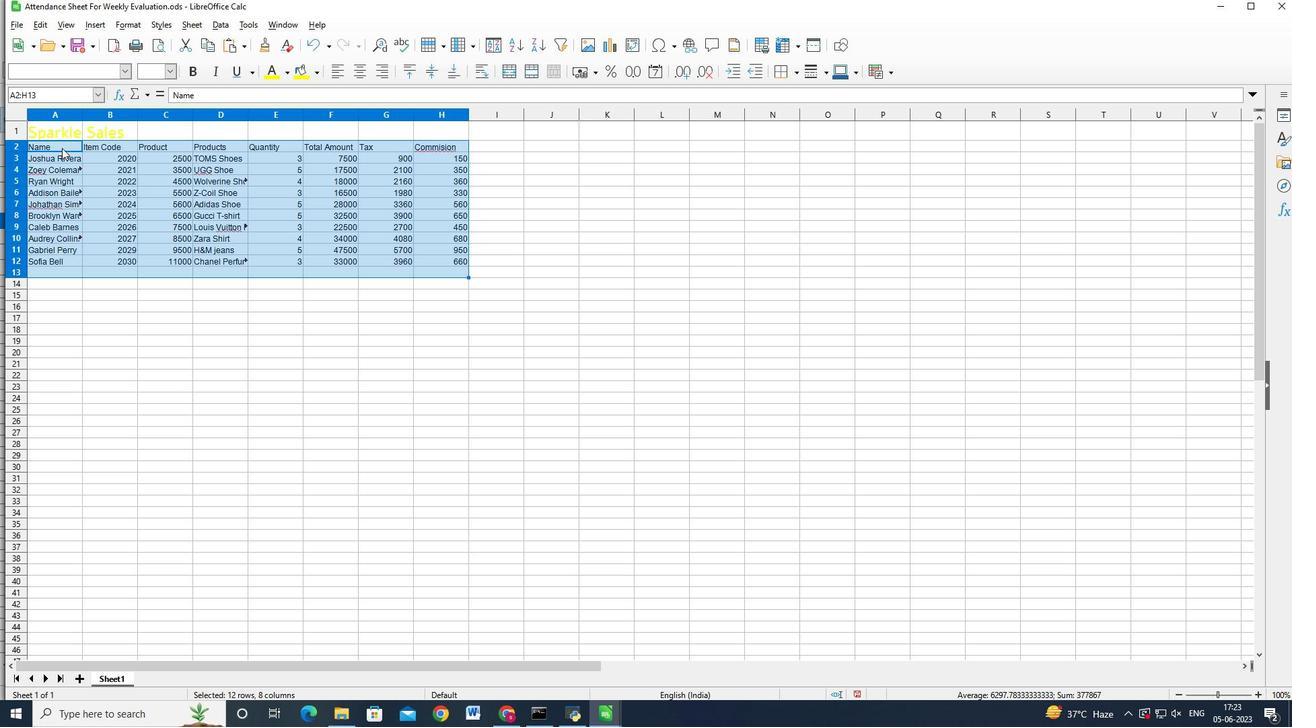 
Action: Mouse moved to (47, 74)
Screenshot: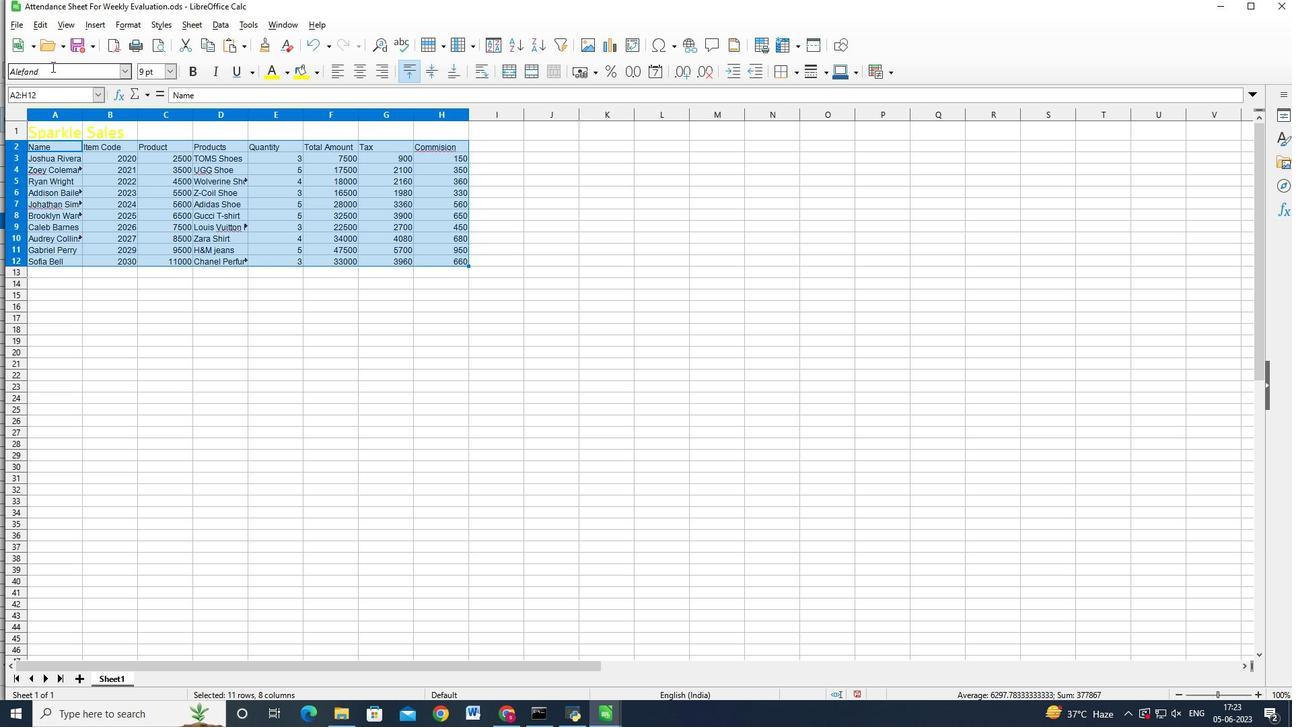 
Action: Mouse pressed left at (47, 74)
Screenshot: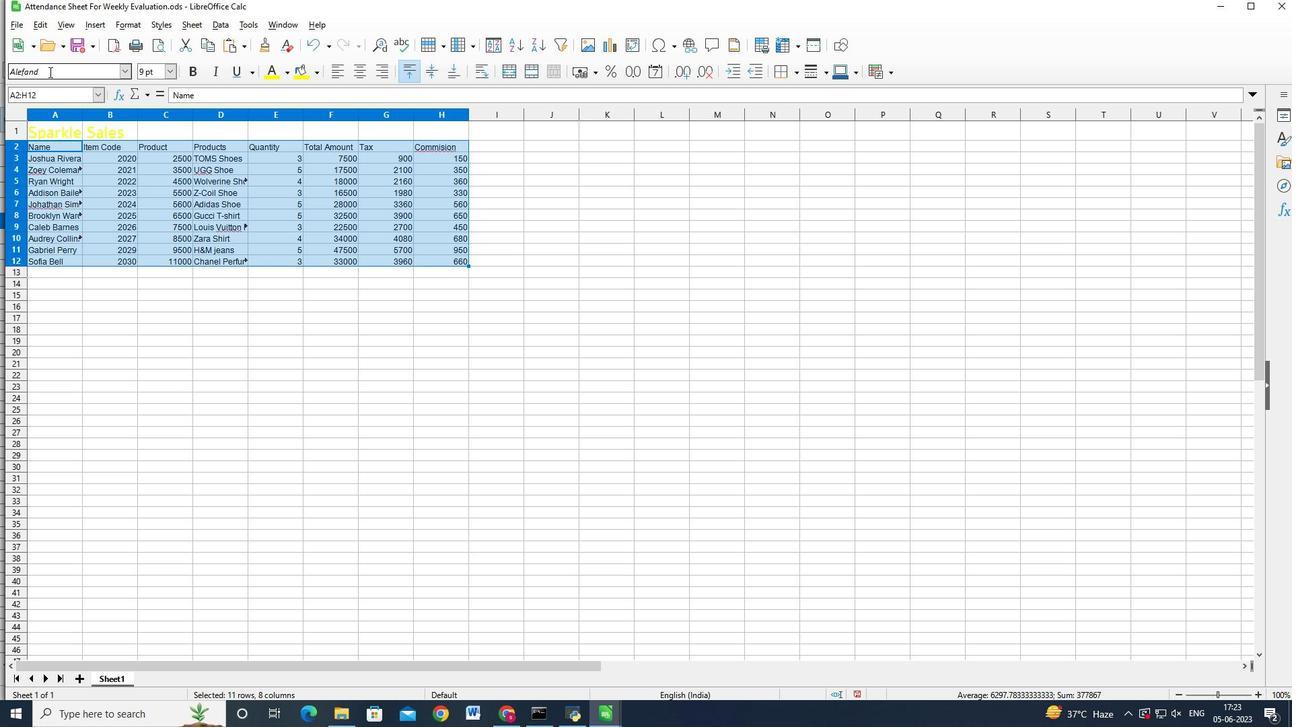
Action: Mouse moved to (48, 74)
Screenshot: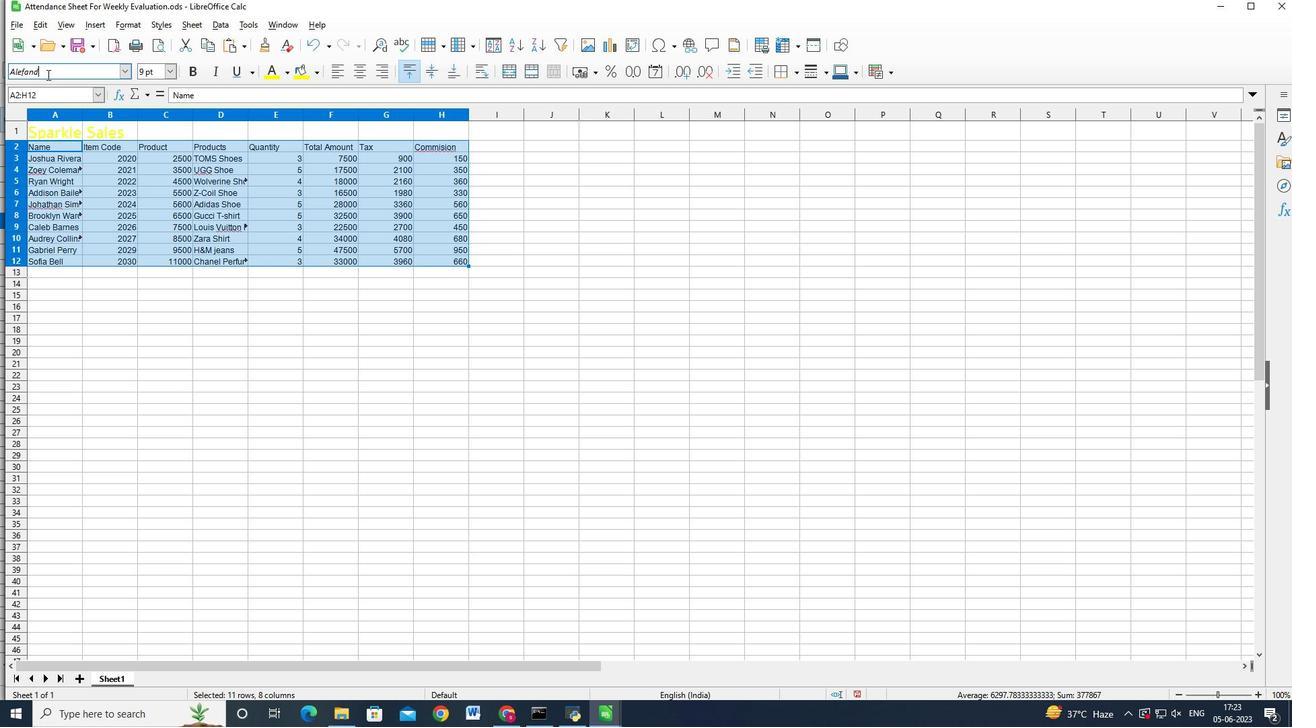 
Action: Key pressed <Key.backspace><Key.backspace><Key.backspace><Key.backspace><Key.backspace><Key.backspace><Key.backspace><Key.backspace><Key.backspace><Key.backspace><Key.shift_r>Calibri<Key.enter>
Screenshot: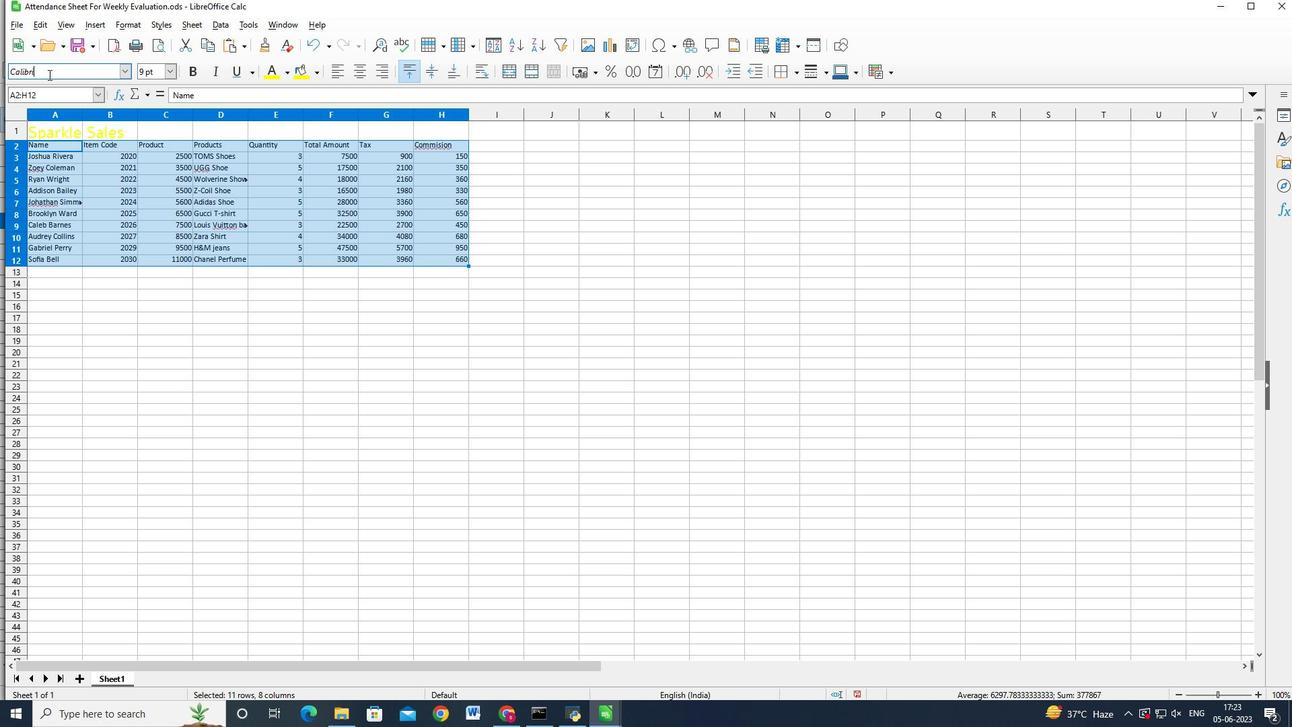 
Action: Mouse moved to (172, 72)
Screenshot: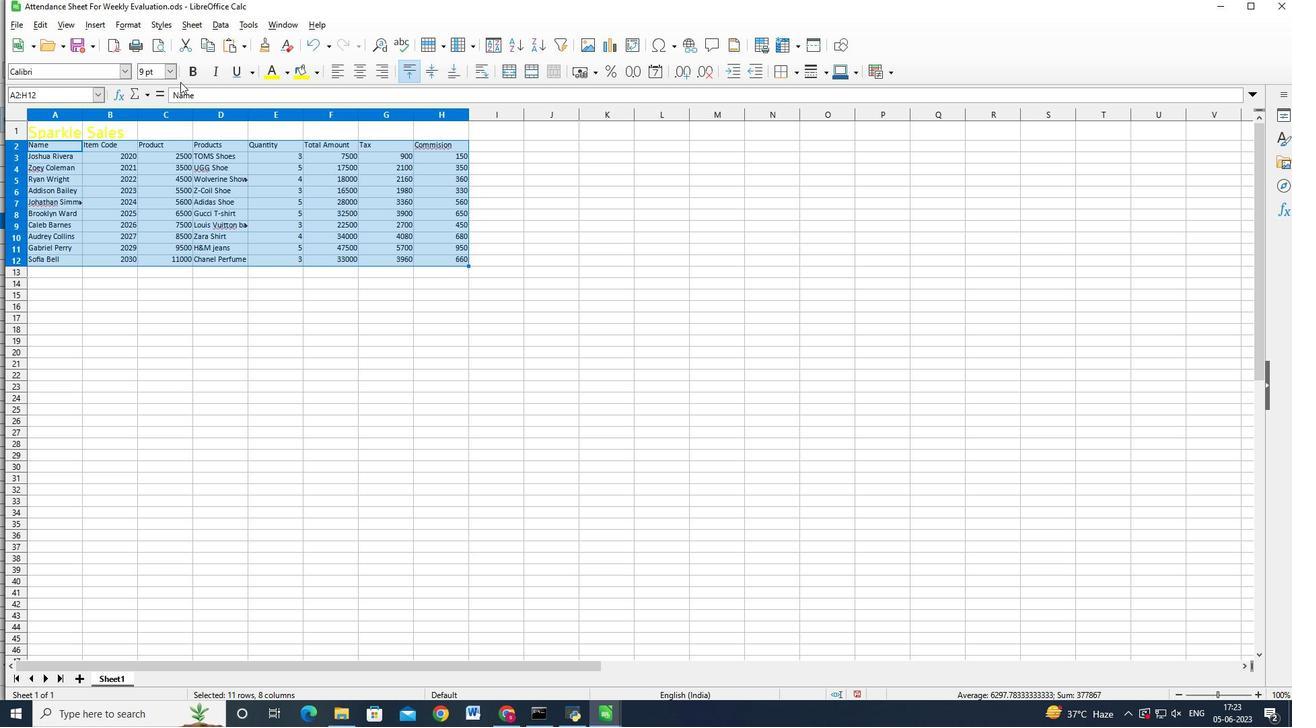 
Action: Mouse pressed left at (172, 72)
Screenshot: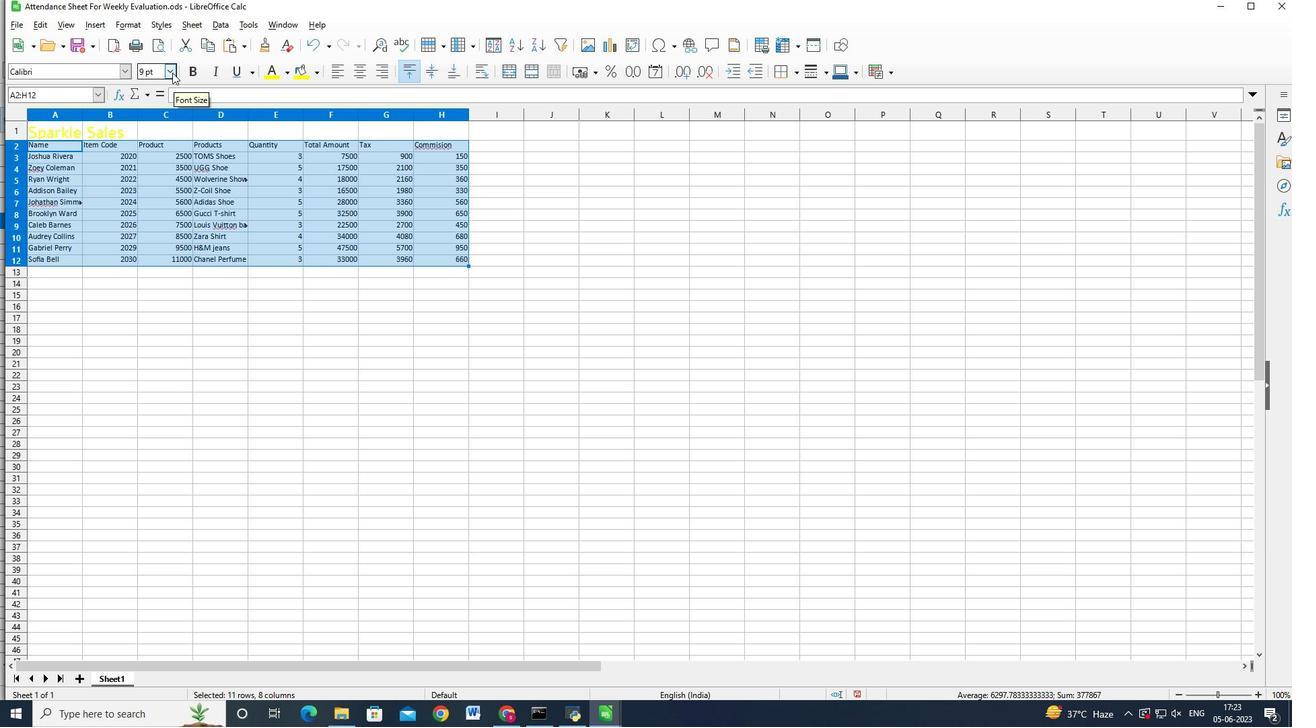 
Action: Mouse moved to (154, 120)
Screenshot: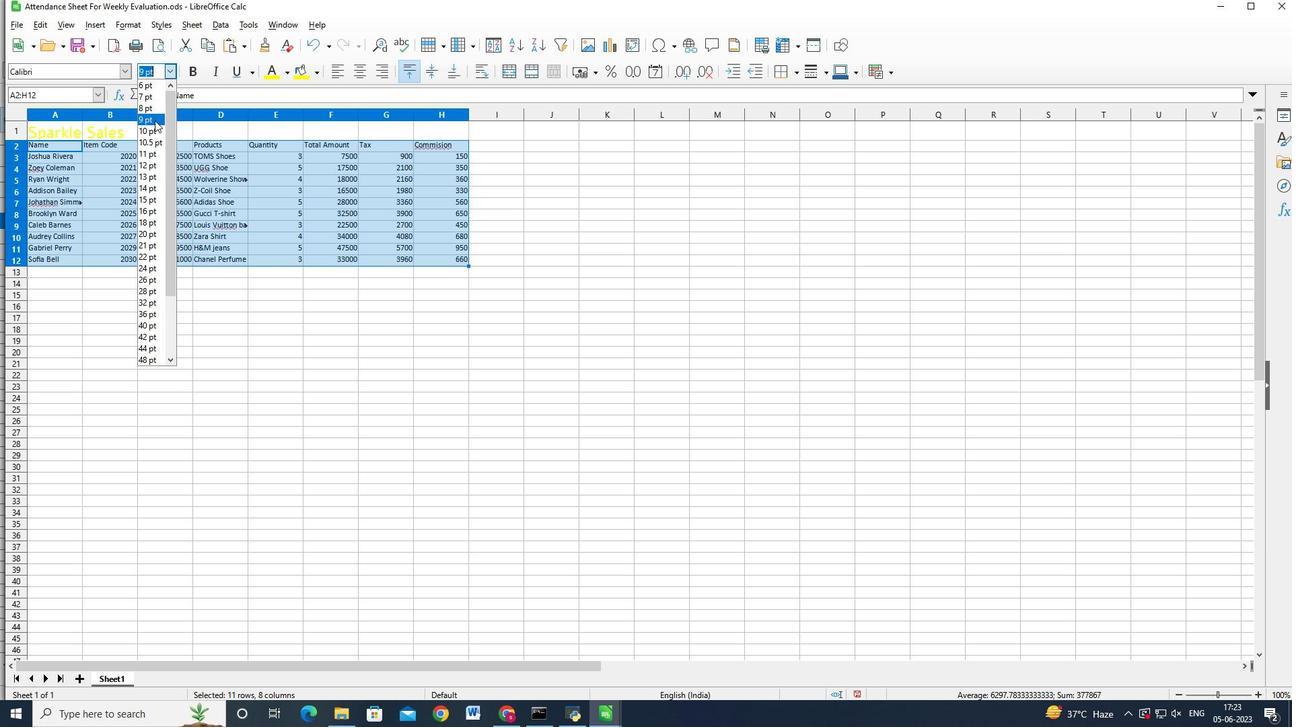 
Action: Mouse pressed left at (154, 120)
Screenshot: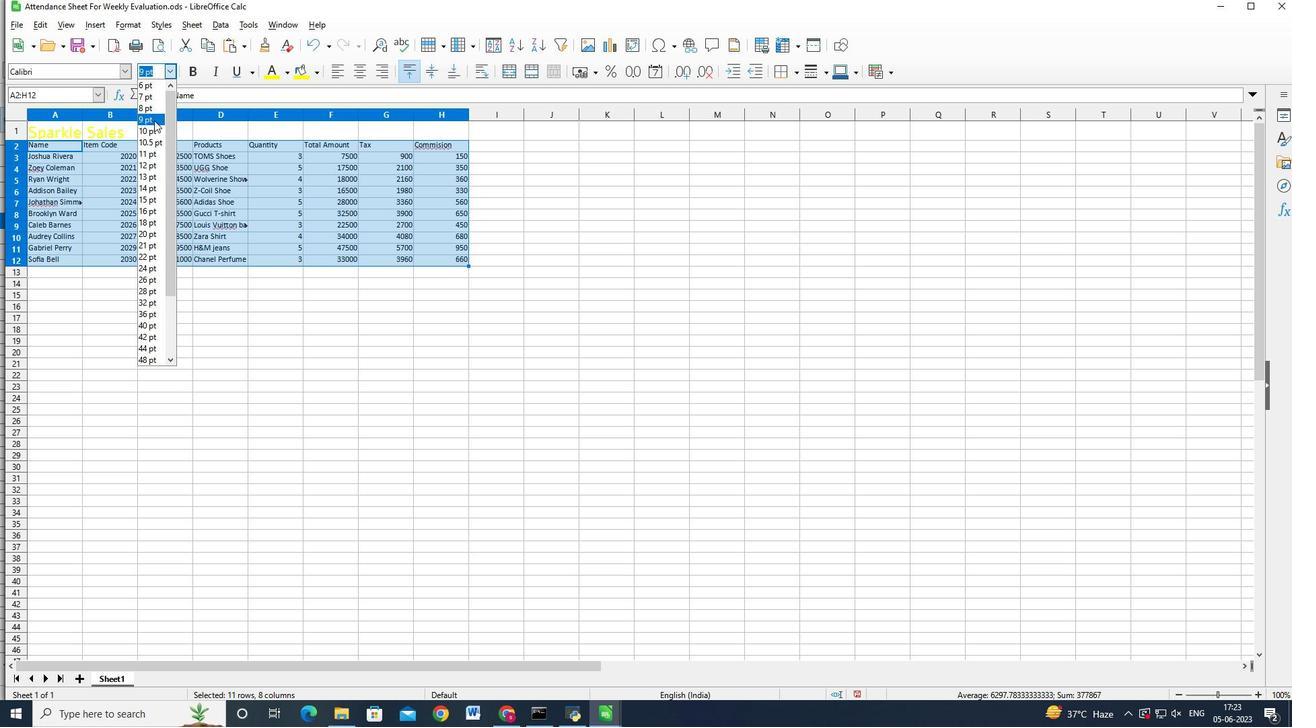 
Action: Mouse moved to (78, 130)
Screenshot: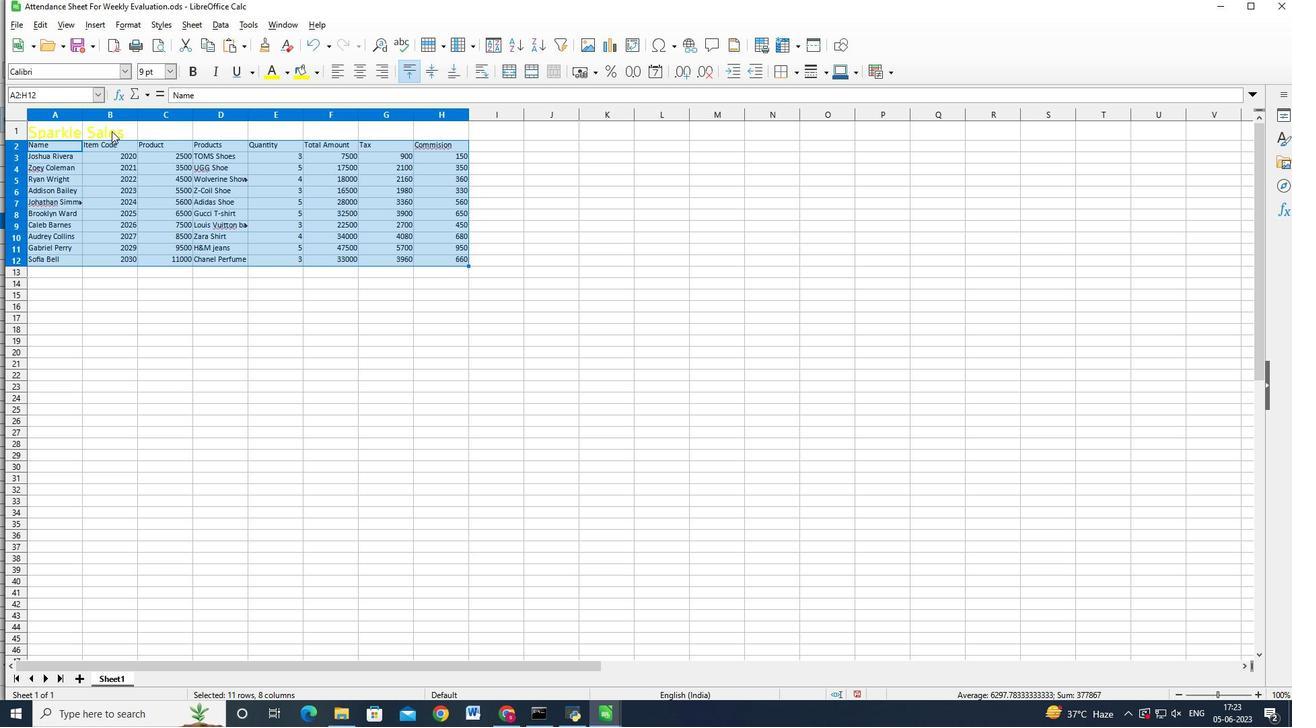 
Action: Key pressed <Key.shift>
Screenshot: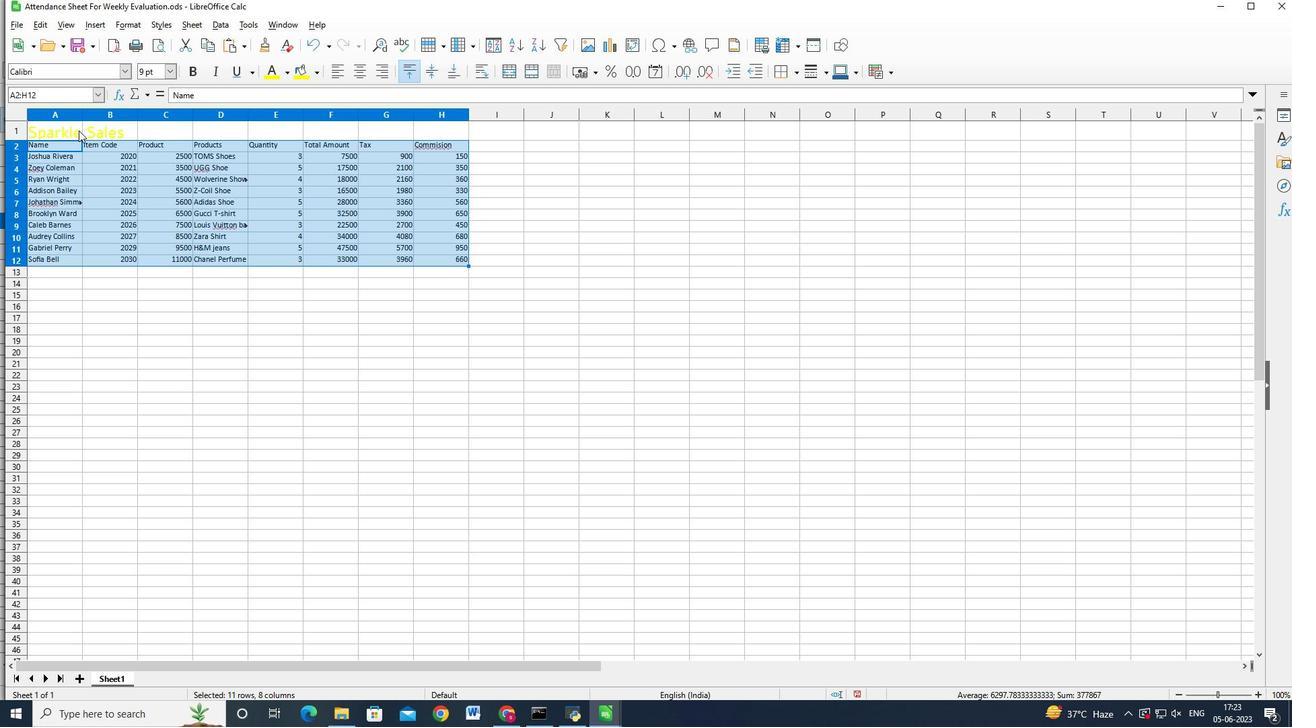 
Action: Mouse moved to (70, 130)
Screenshot: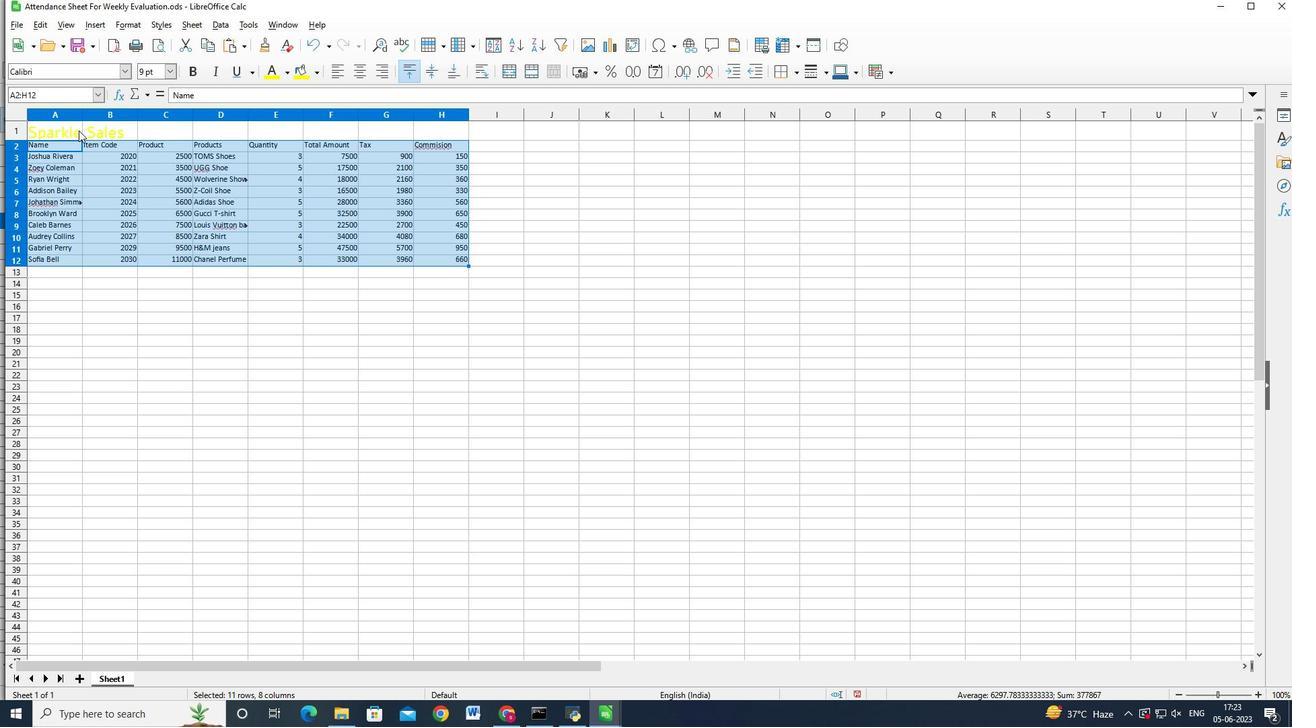 
Action: Mouse pressed left at (70, 130)
Screenshot: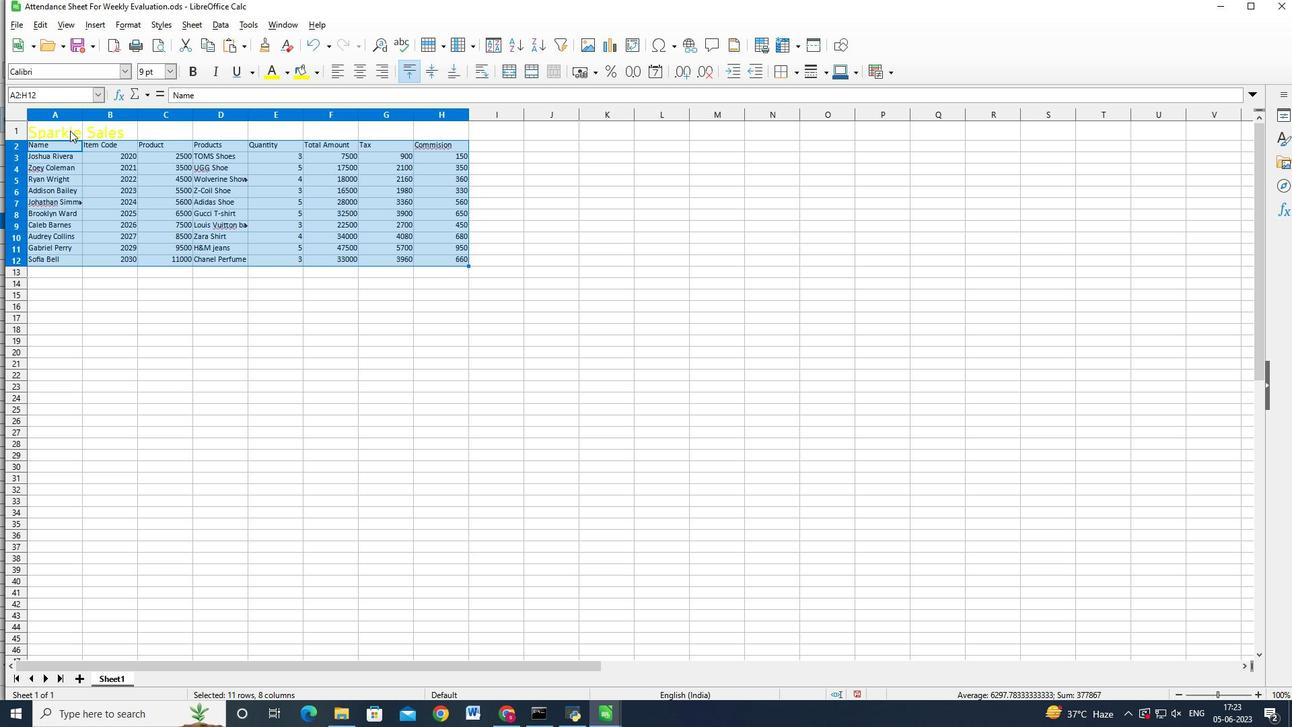 
Action: Mouse moved to (93, 127)
Screenshot: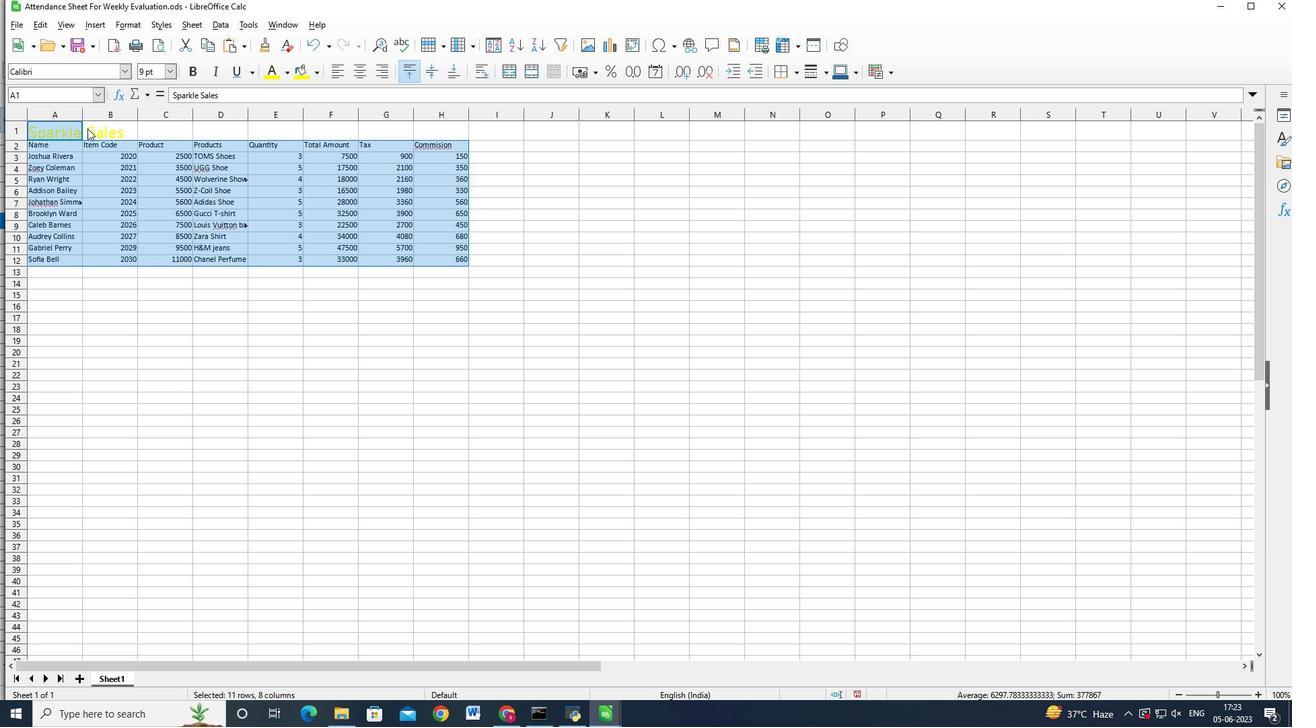 
Action: Mouse pressed left at (93, 127)
Screenshot: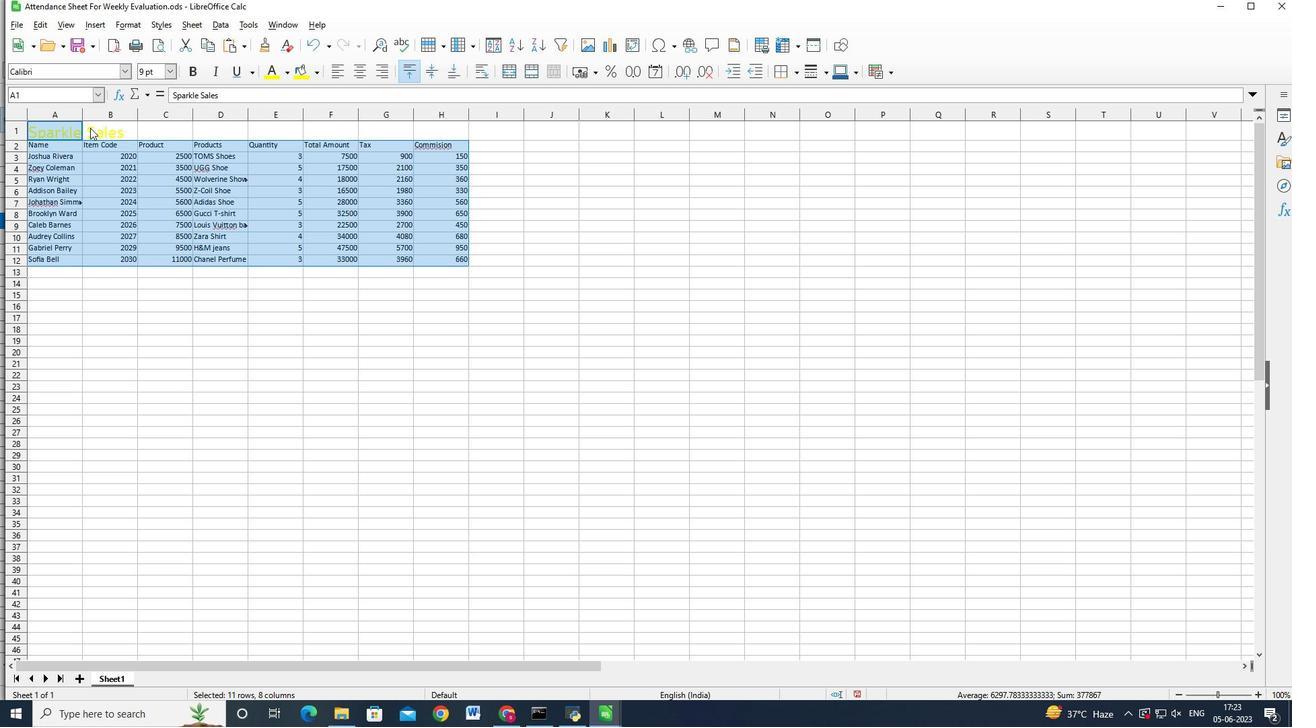 
Action: Mouse moved to (404, 69)
Screenshot: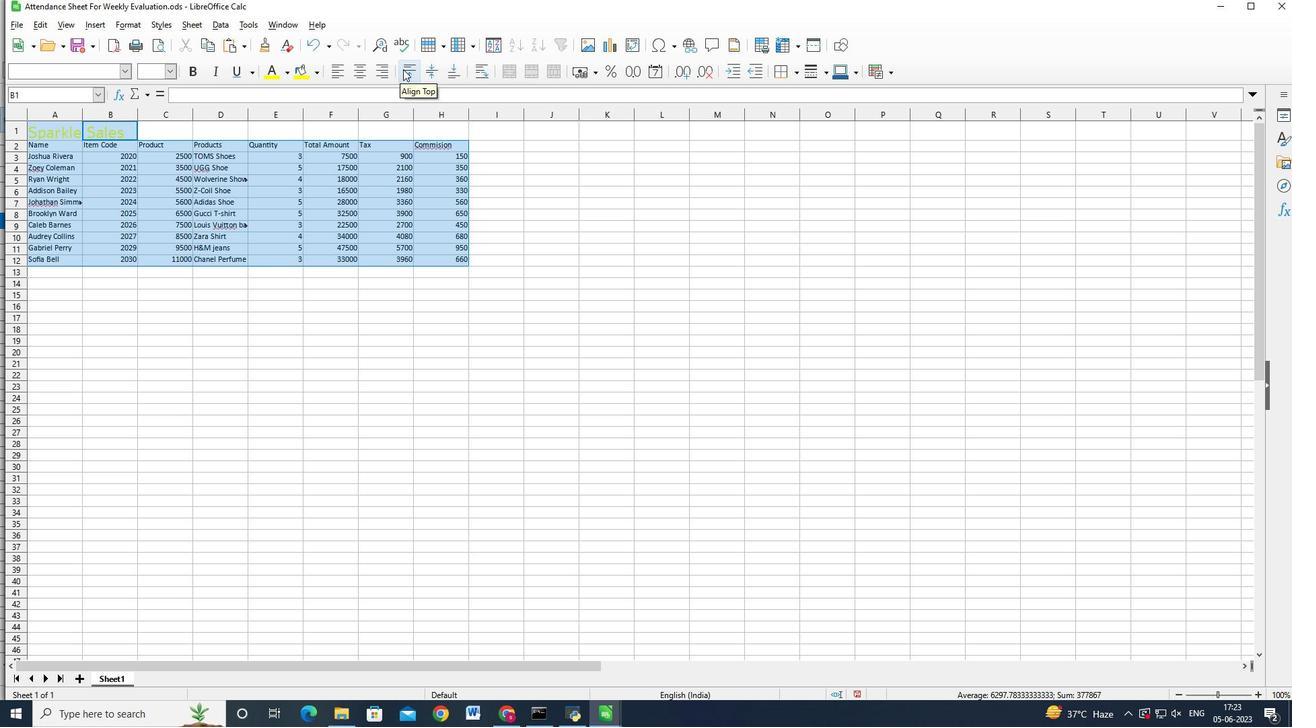 
Action: Mouse pressed left at (404, 69)
Screenshot: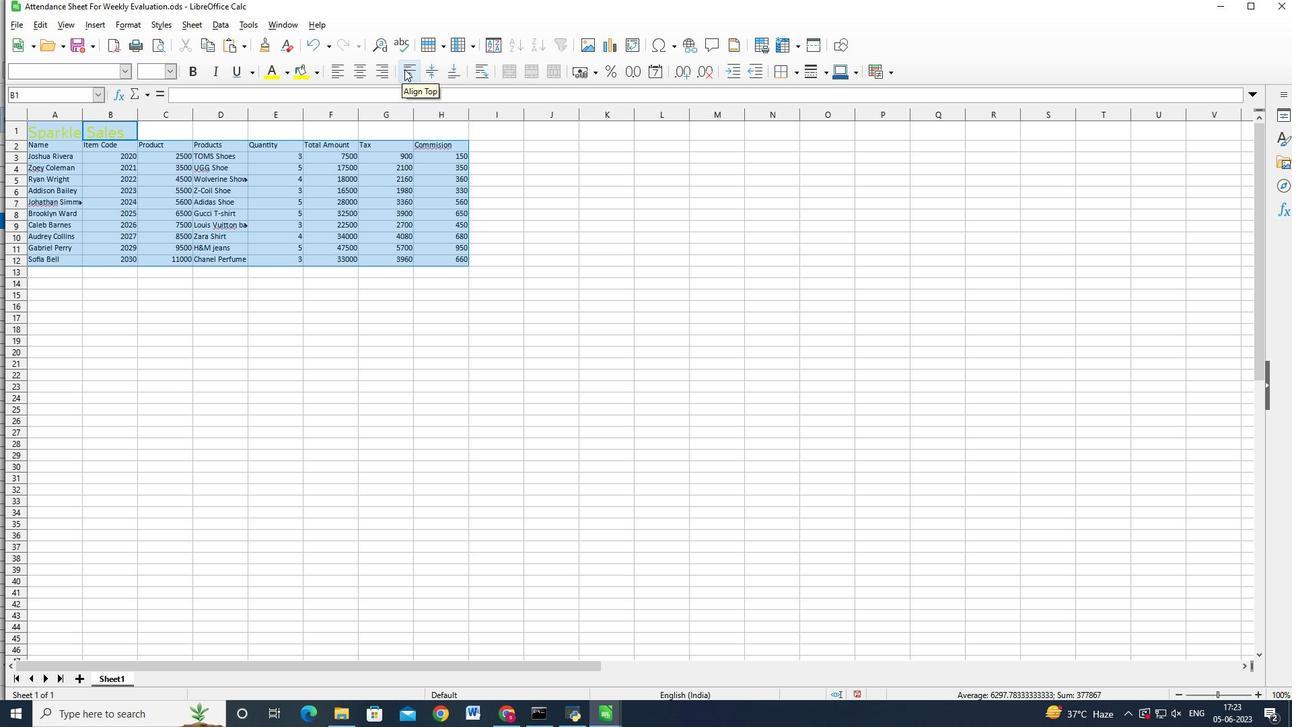 
Action: Mouse moved to (301, 185)
Screenshot: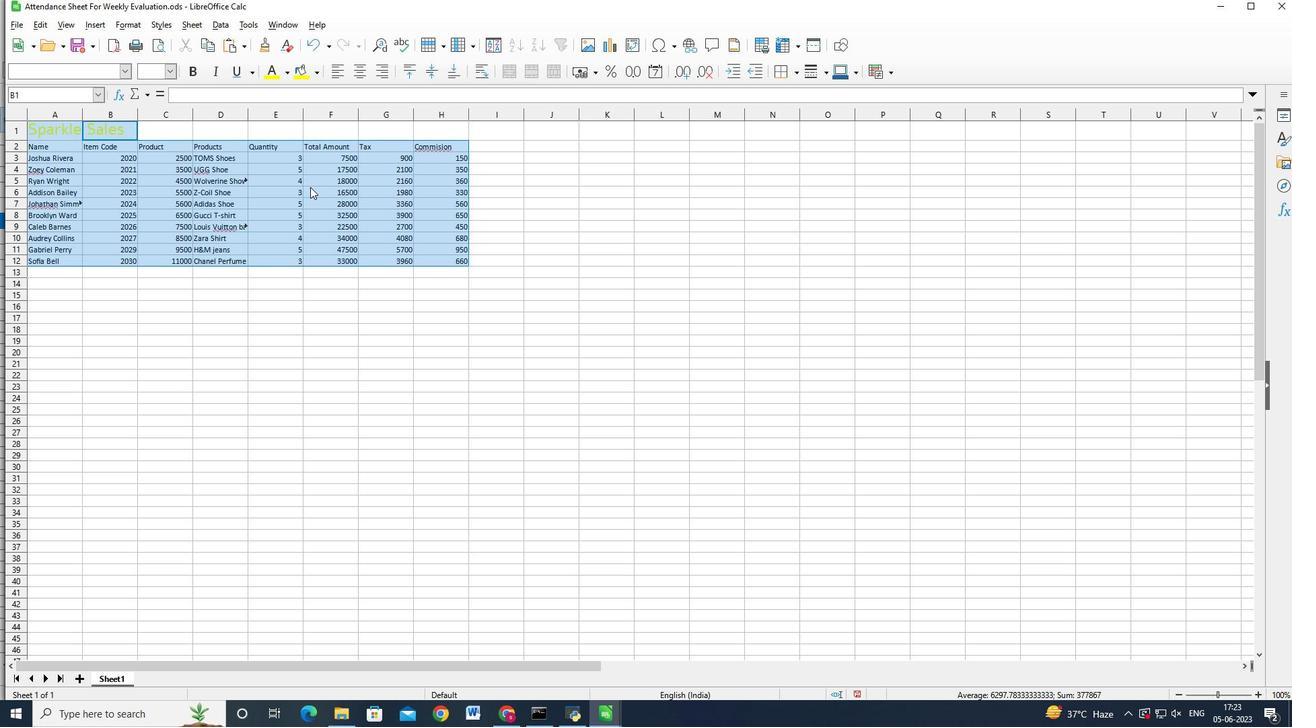 
Action: Mouse pressed left at (301, 185)
Screenshot: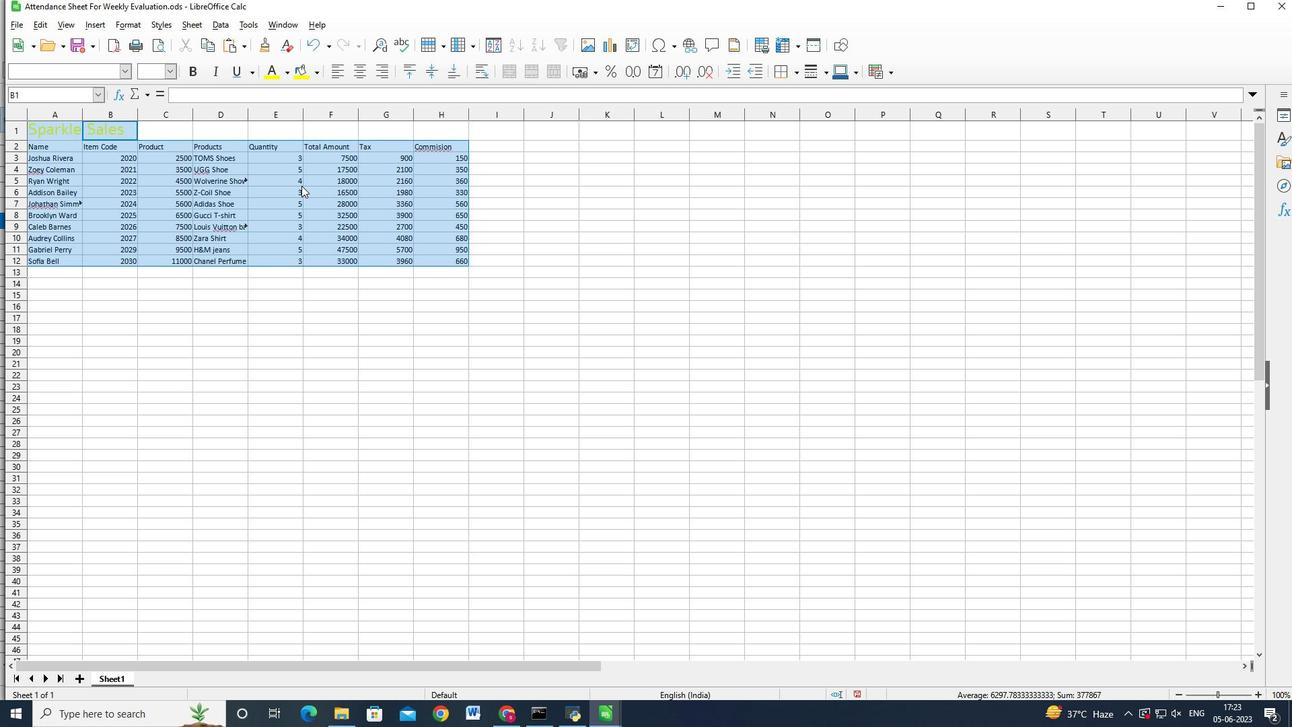 
Action: Mouse moved to (60, 131)
Screenshot: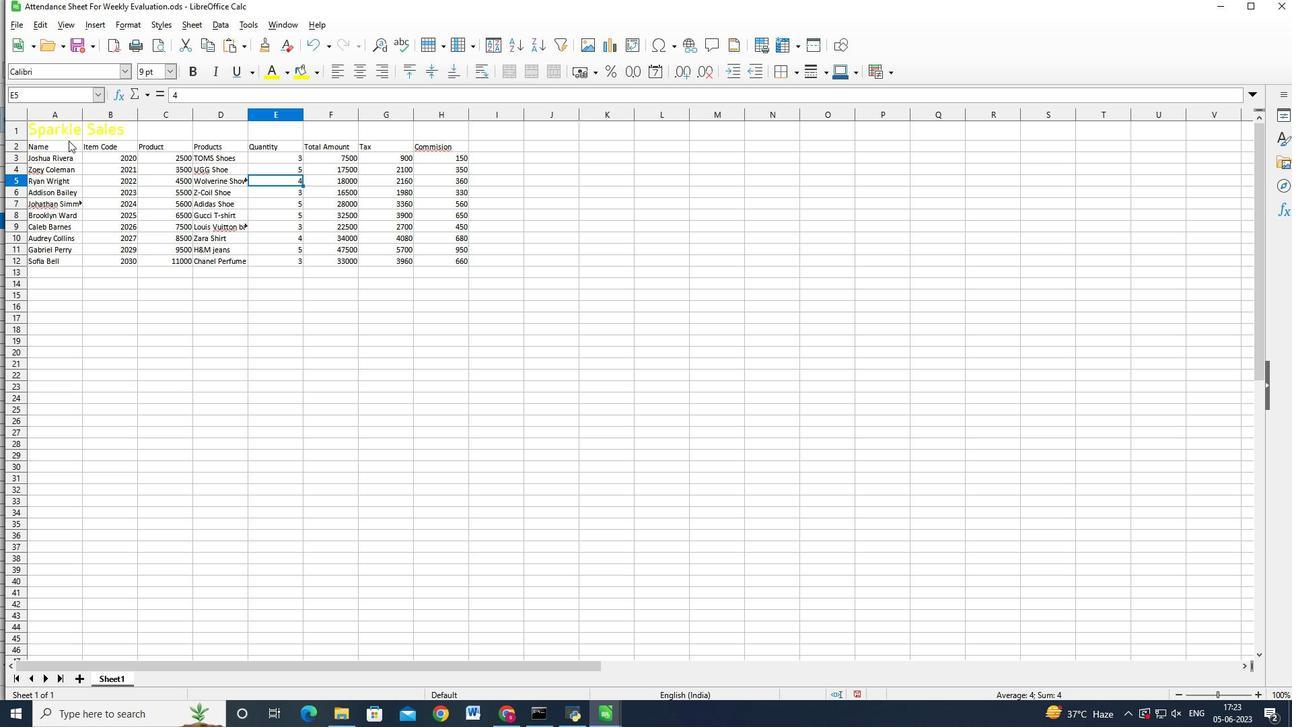 
Action: Mouse pressed left at (60, 131)
Screenshot: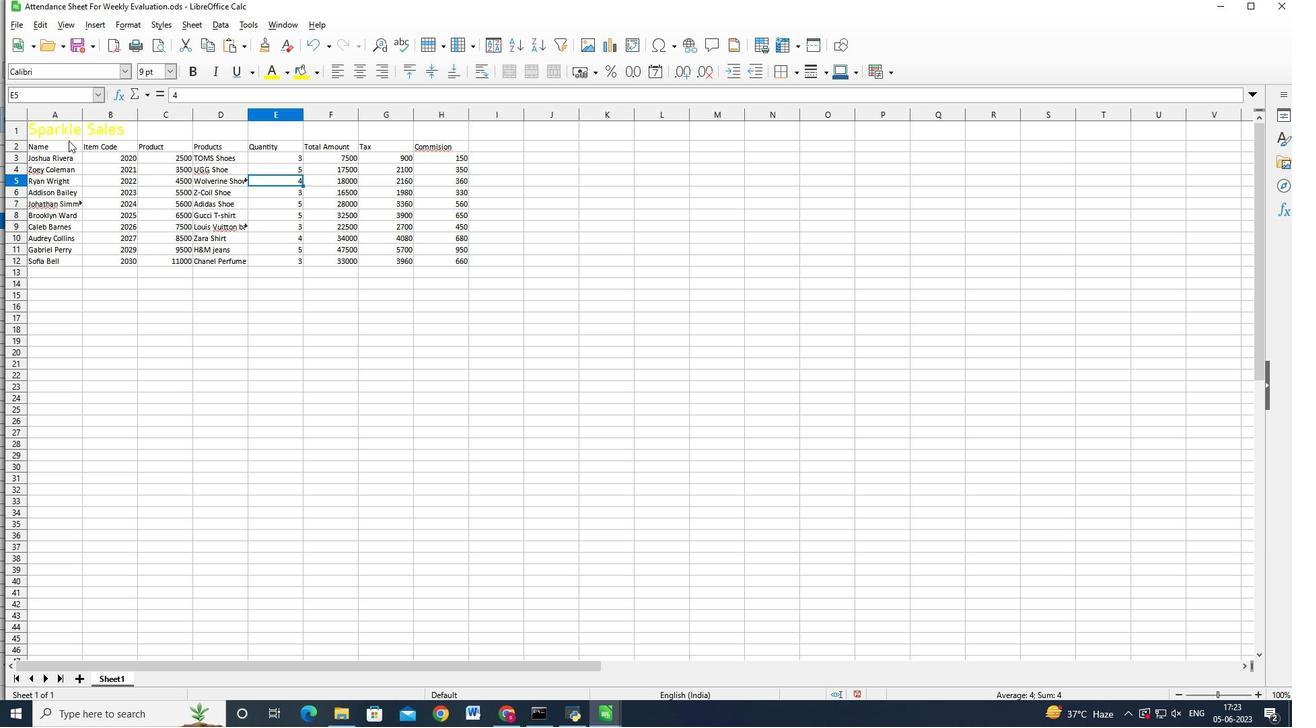 
Action: Mouse moved to (109, 132)
Screenshot: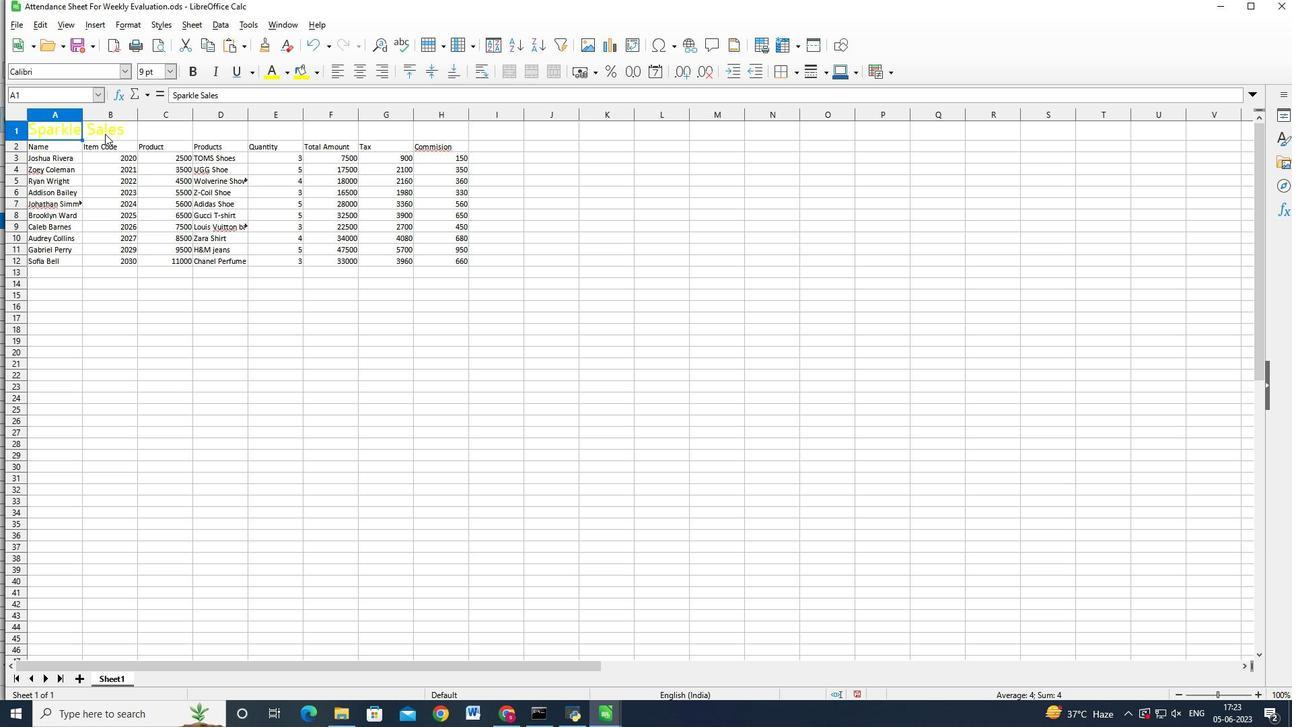 
Action: Key pressed <Key.shift>
Screenshot: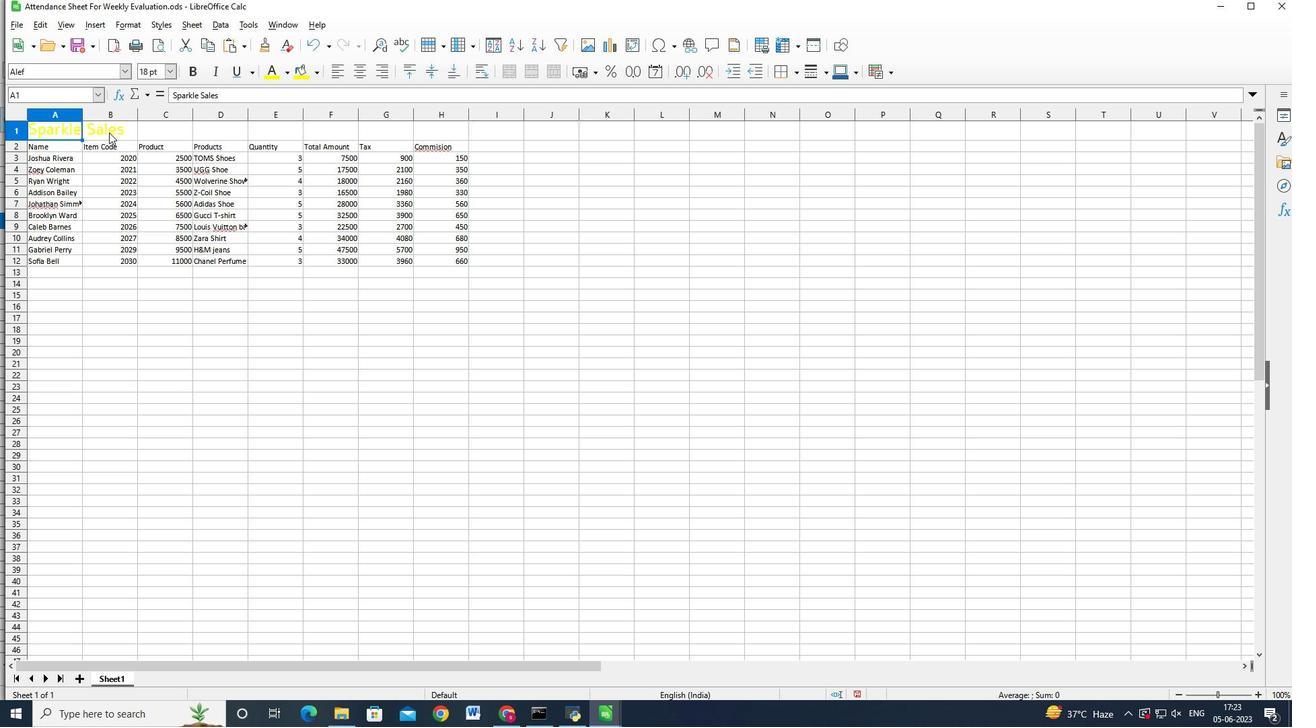 
Action: Mouse pressed left at (109, 132)
Screenshot: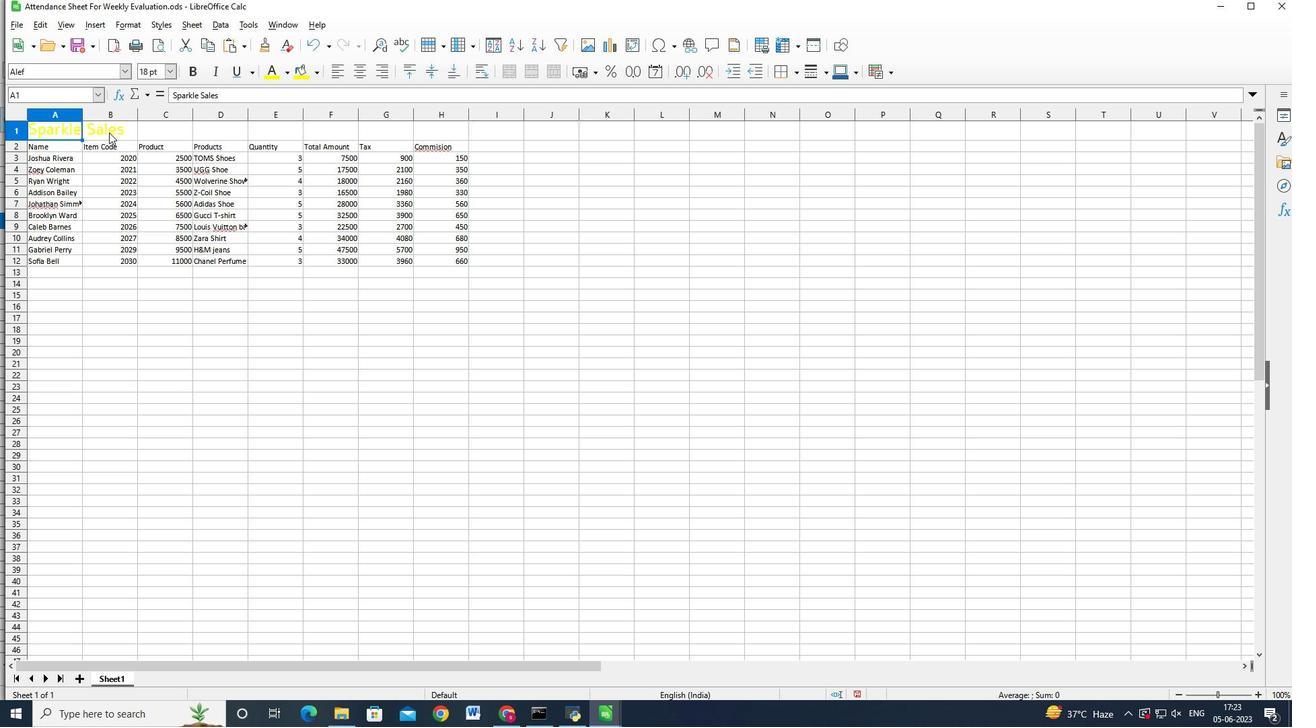
Action: Key pressed <Key.shift><Key.shift>
Screenshot: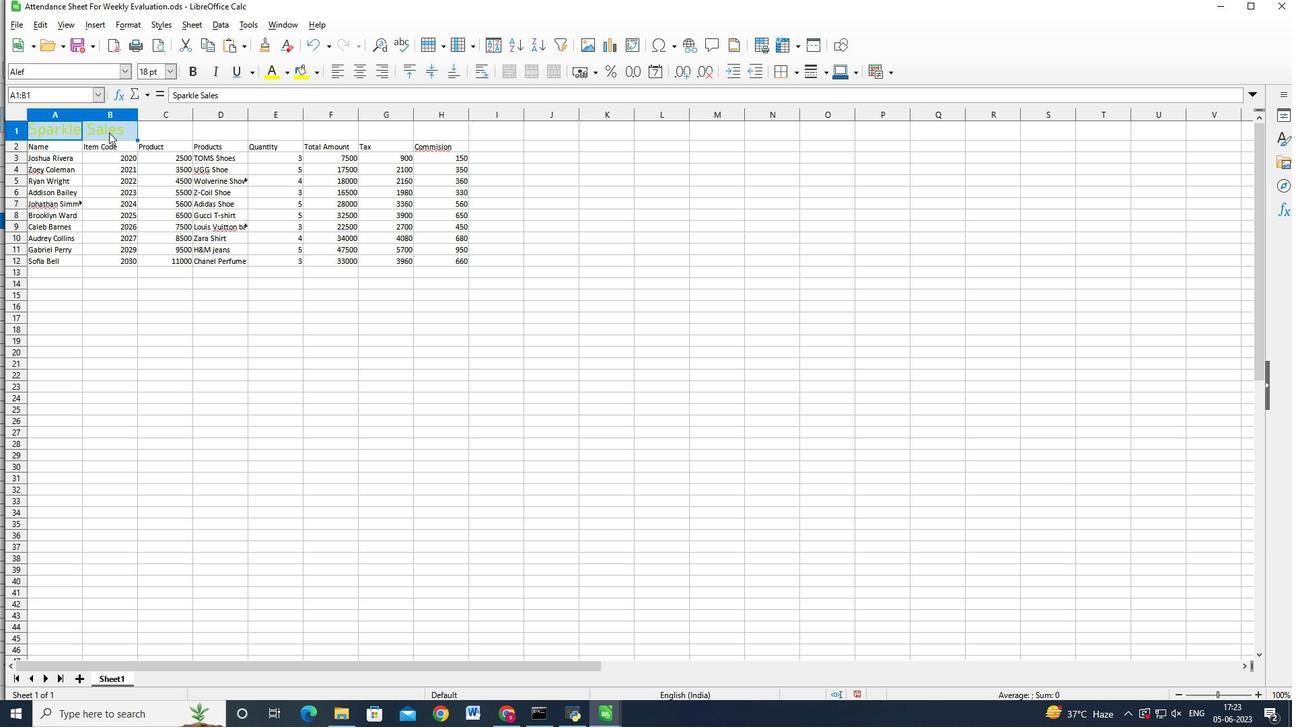 
Action: Mouse moved to (111, 132)
Screenshot: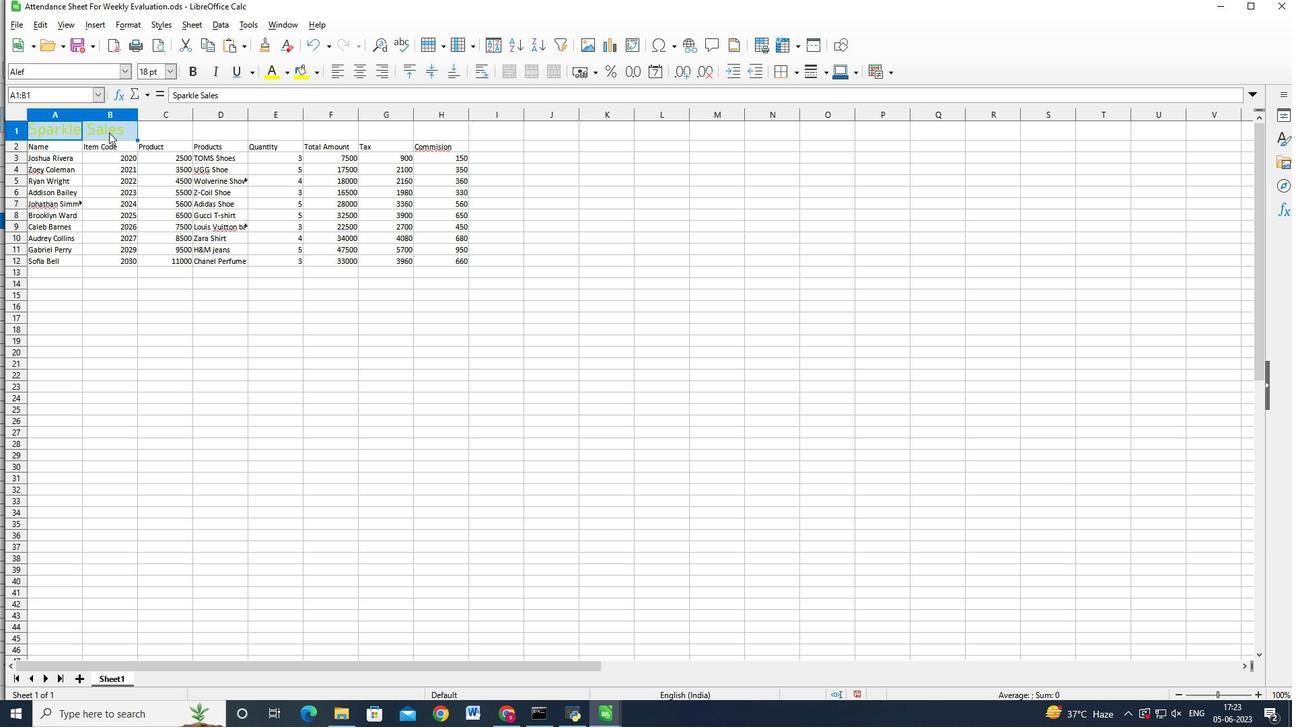 
Action: Key pressed <Key.shift>
Screenshot: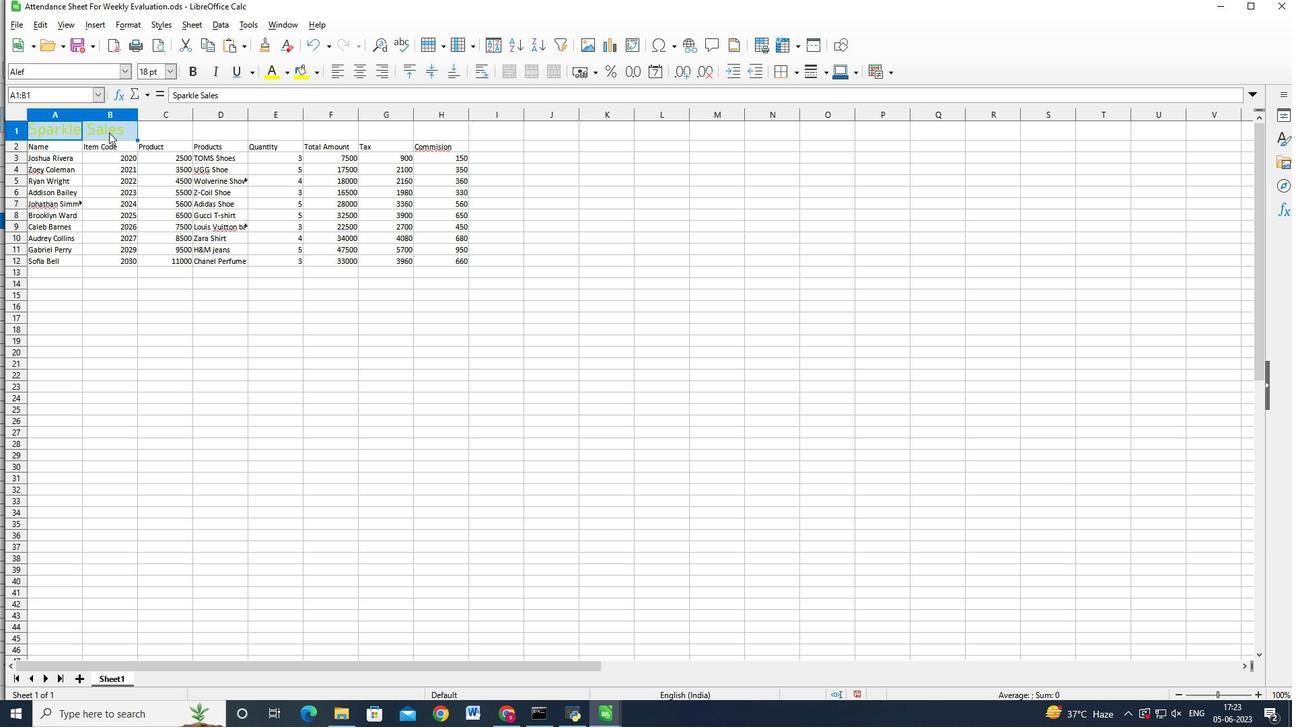 
Action: Mouse moved to (116, 131)
Screenshot: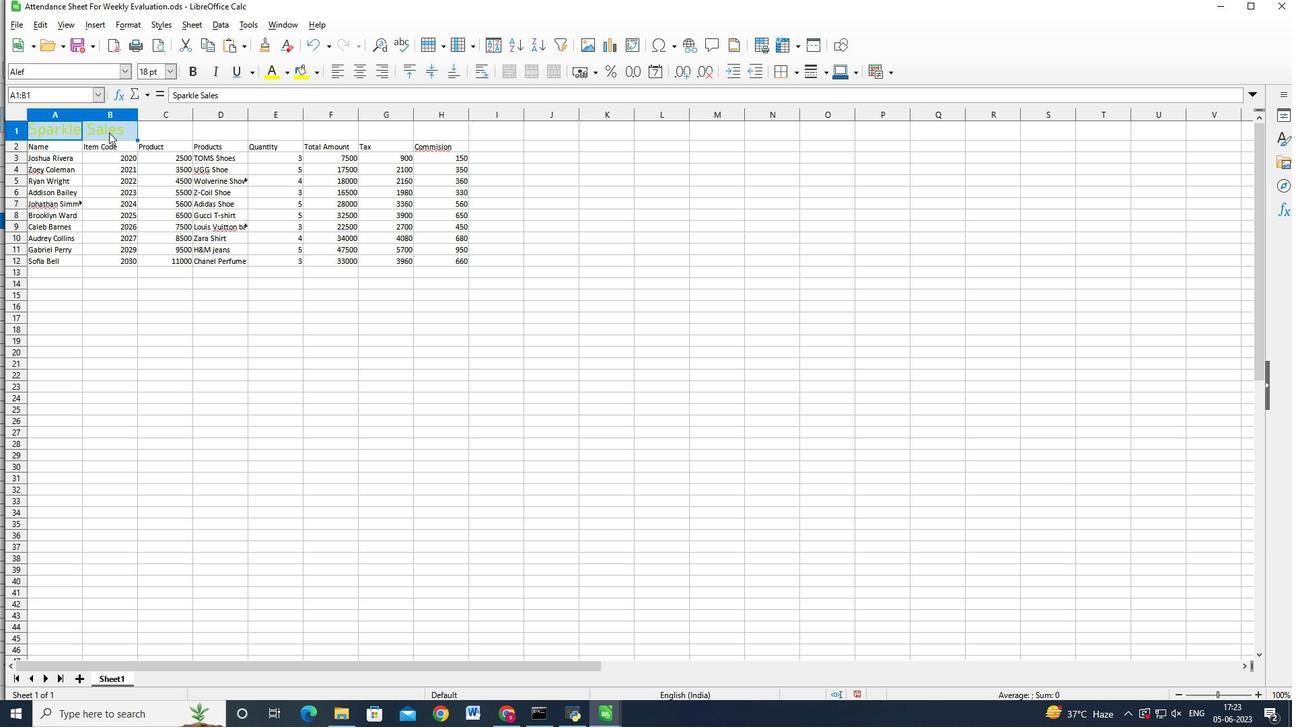 
Action: Key pressed <Key.shift>
Screenshot: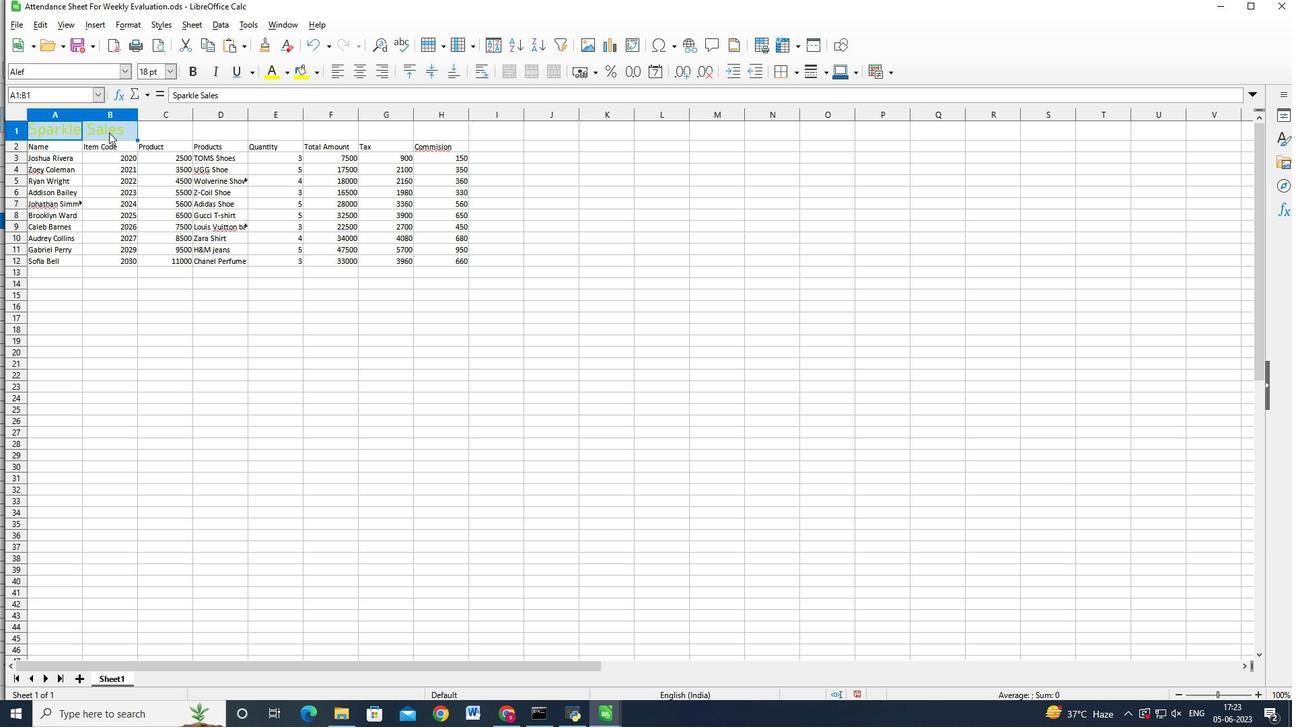 
Action: Mouse moved to (119, 131)
Screenshot: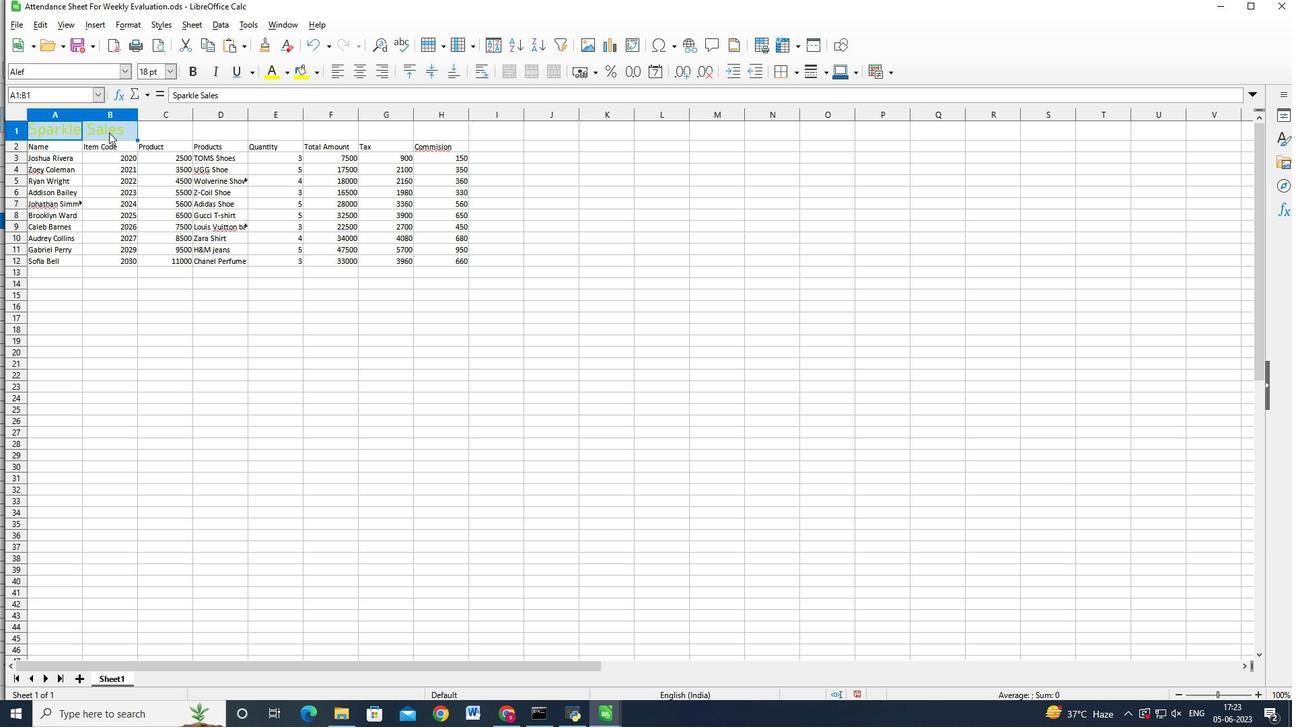 
Action: Key pressed <Key.shift>
Screenshot: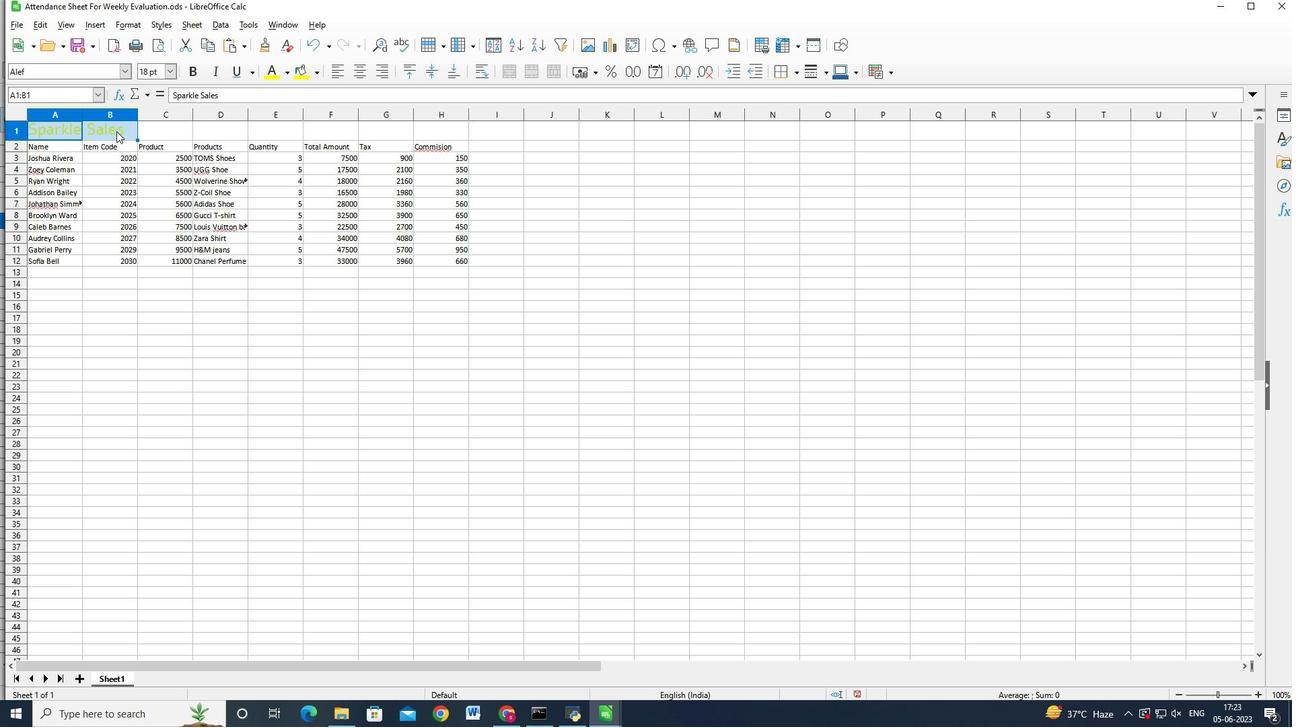 
Action: Mouse moved to (224, 105)
Screenshot: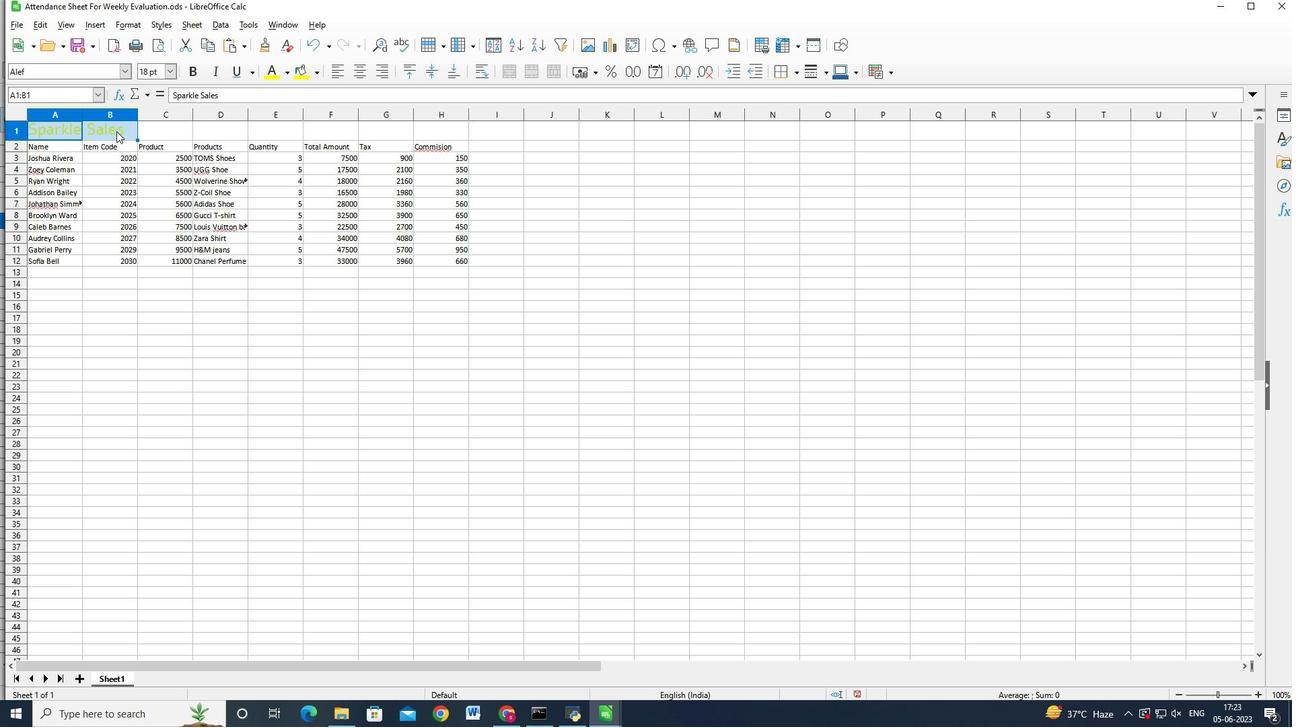
Action: Key pressed <Key.shift>
Screenshot: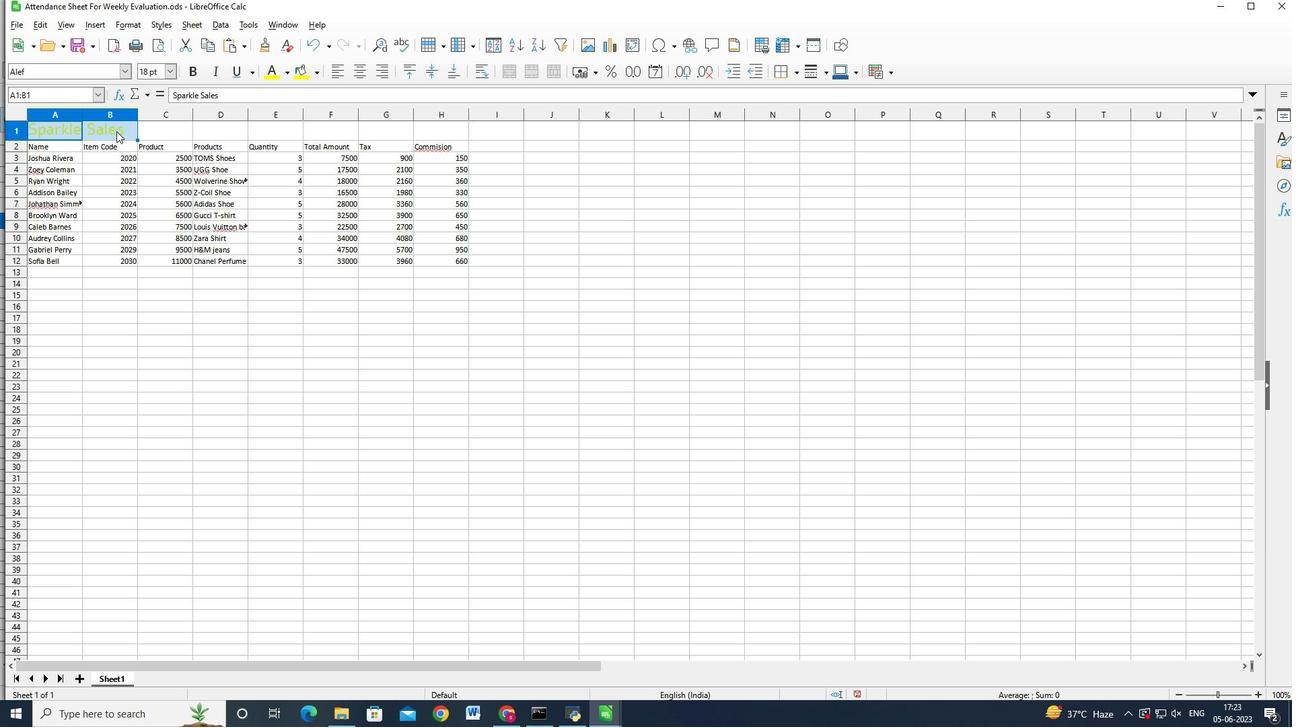 
Action: Mouse moved to (225, 105)
Screenshot: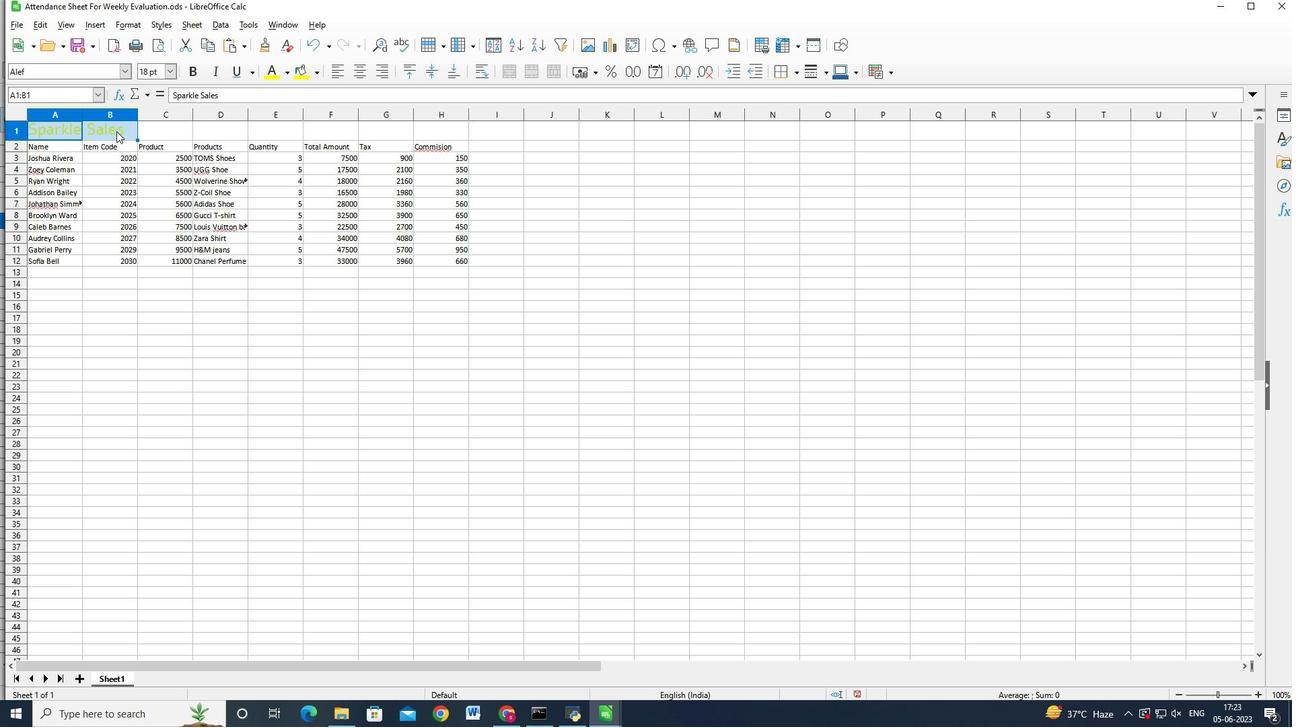 
Action: Key pressed <Key.shift>
Screenshot: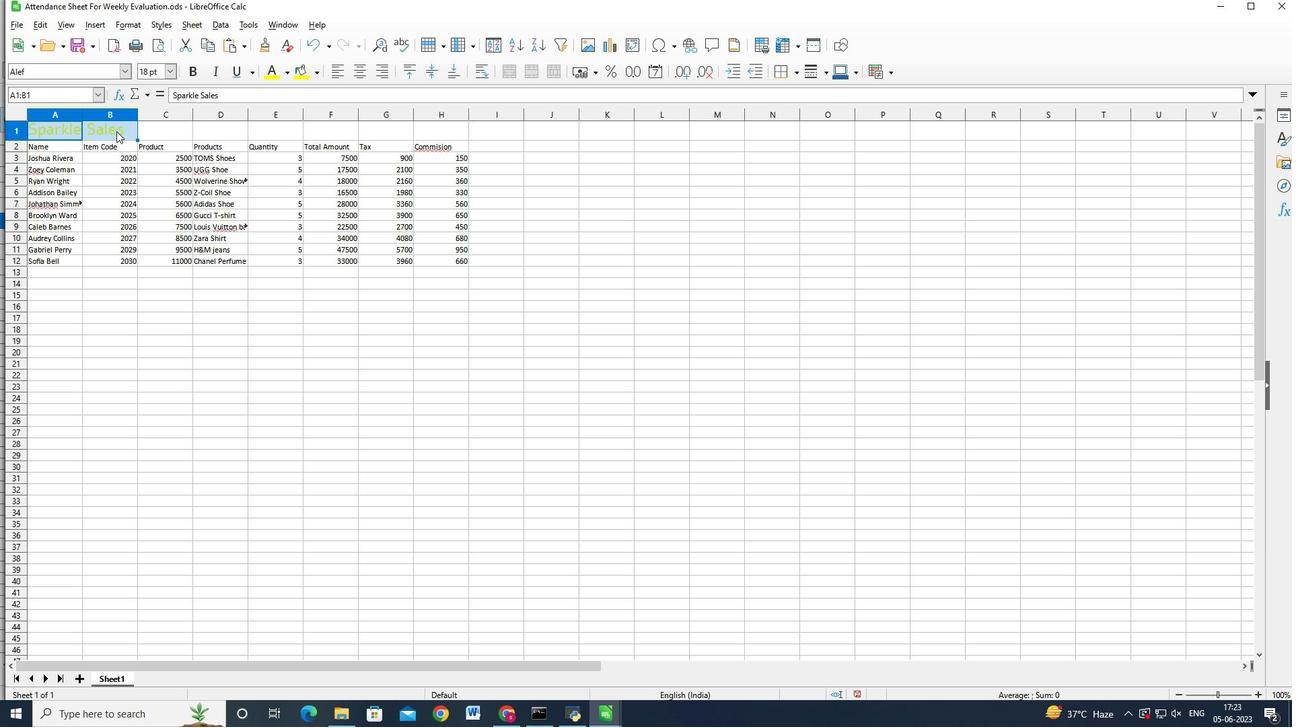 
Action: Mouse moved to (225, 105)
Screenshot: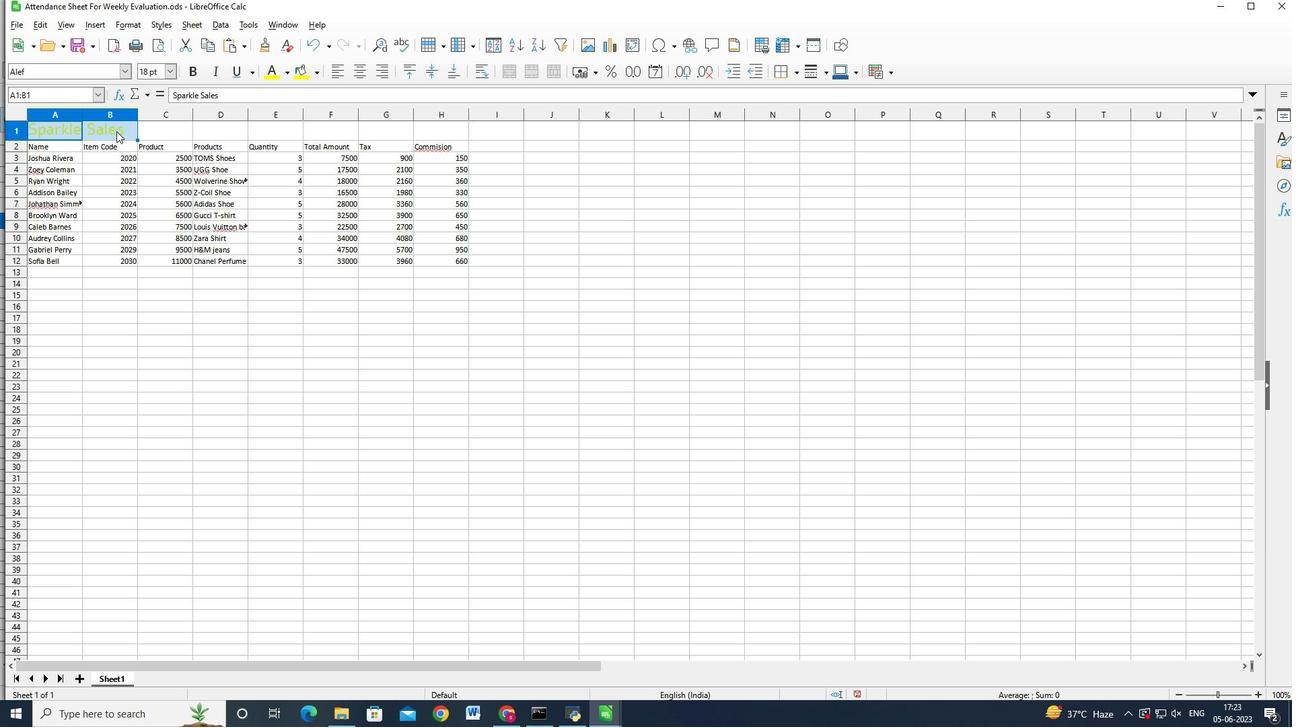 
Action: Key pressed <Key.shift>
Screenshot: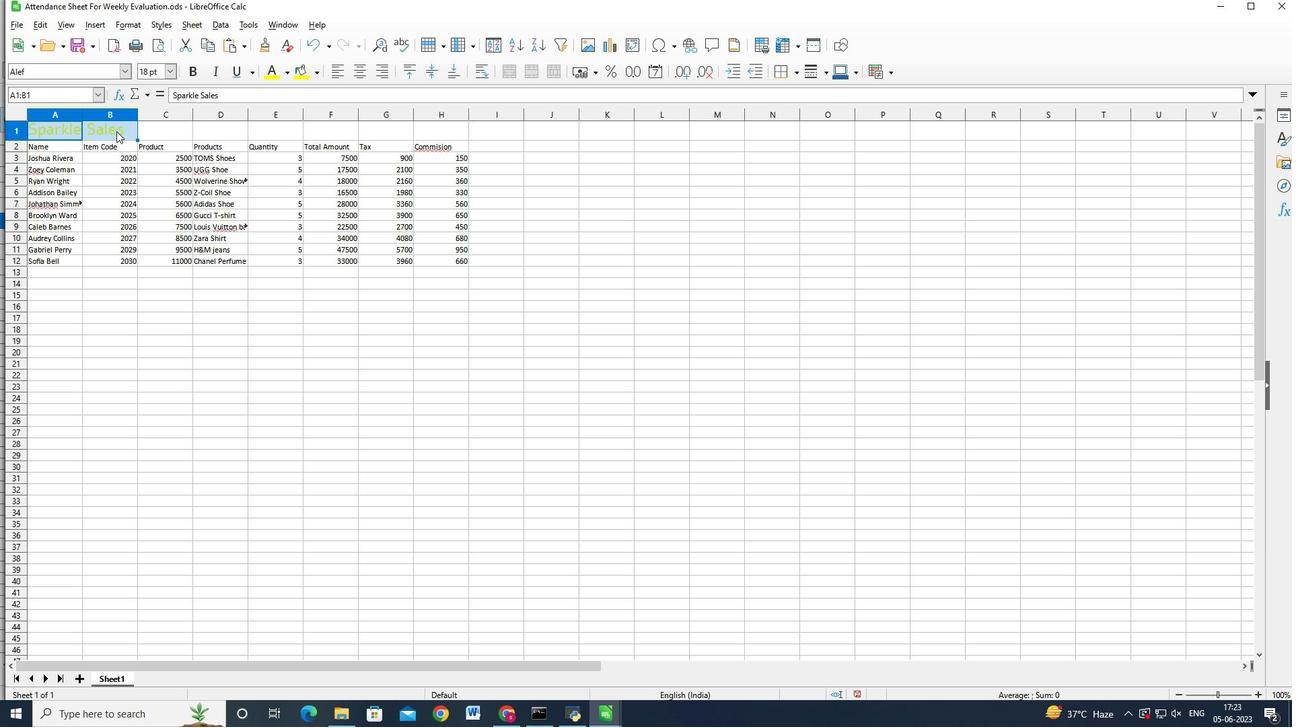 
Action: Mouse moved to (226, 104)
Screenshot: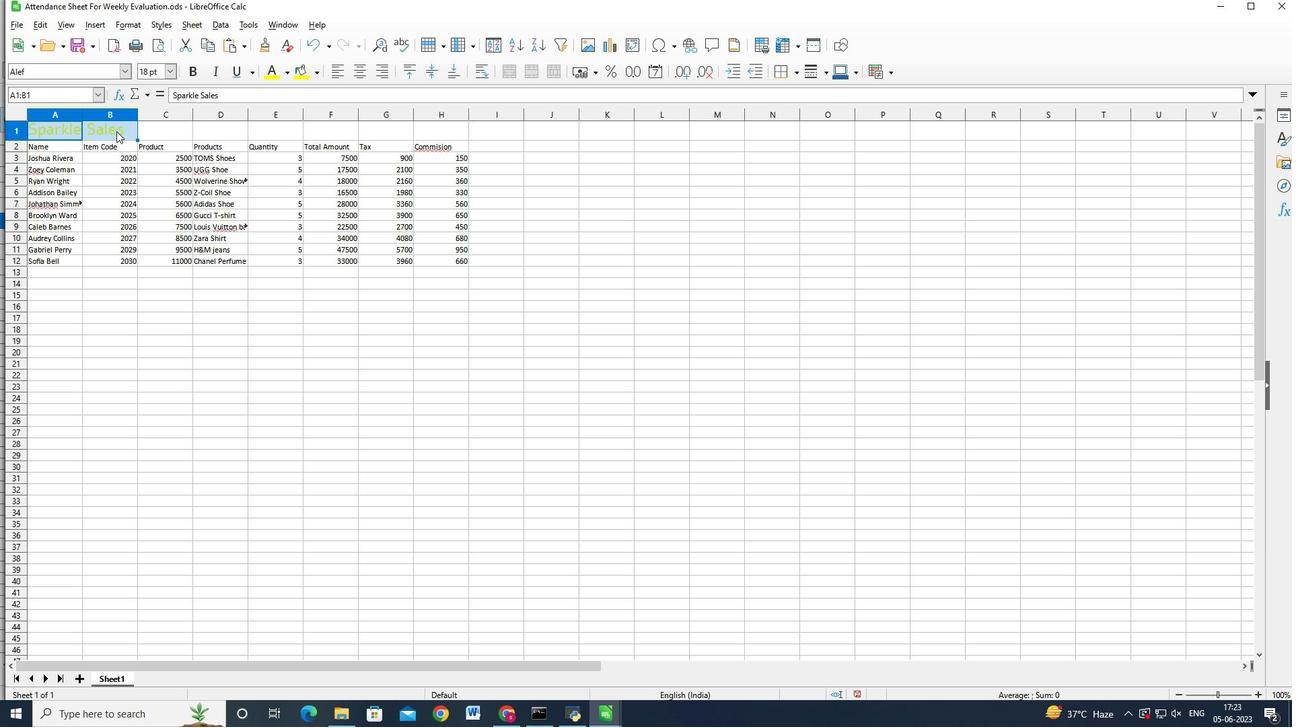 
Action: Key pressed <Key.shift>
Screenshot: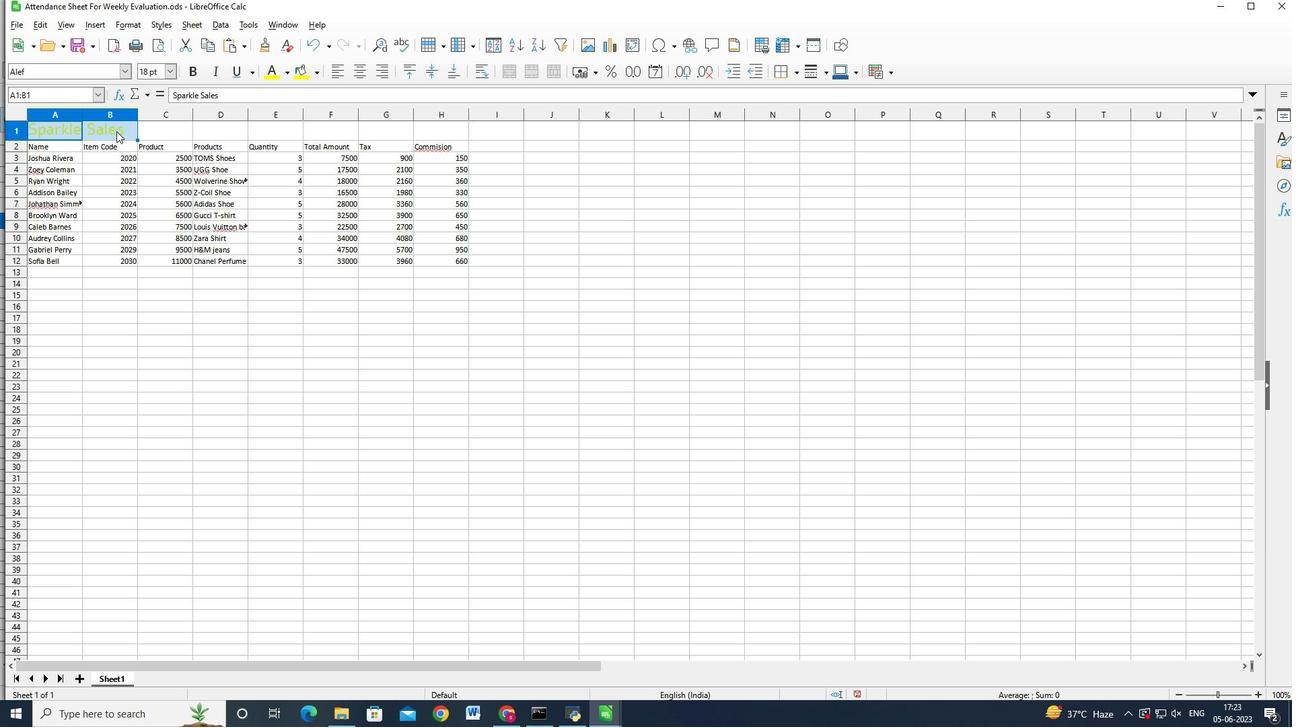 
Action: Mouse moved to (315, 63)
Screenshot: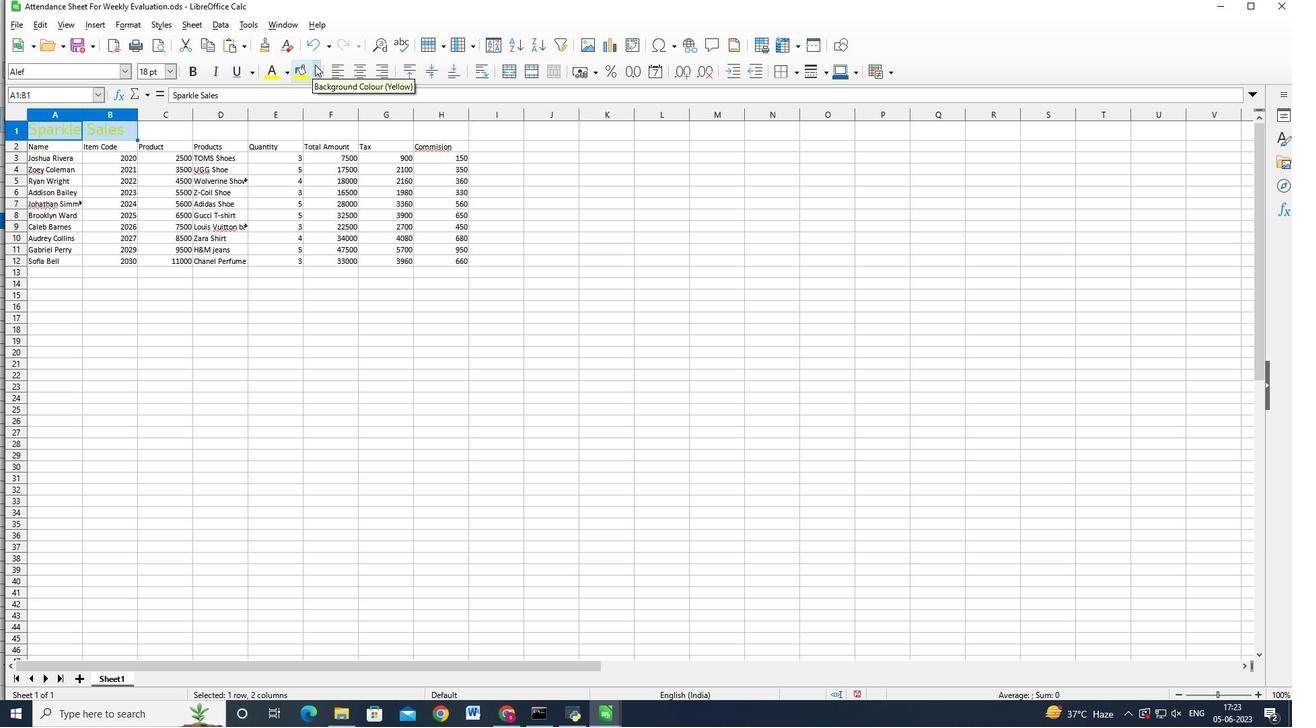 
Action: Mouse pressed left at (315, 63)
Screenshot: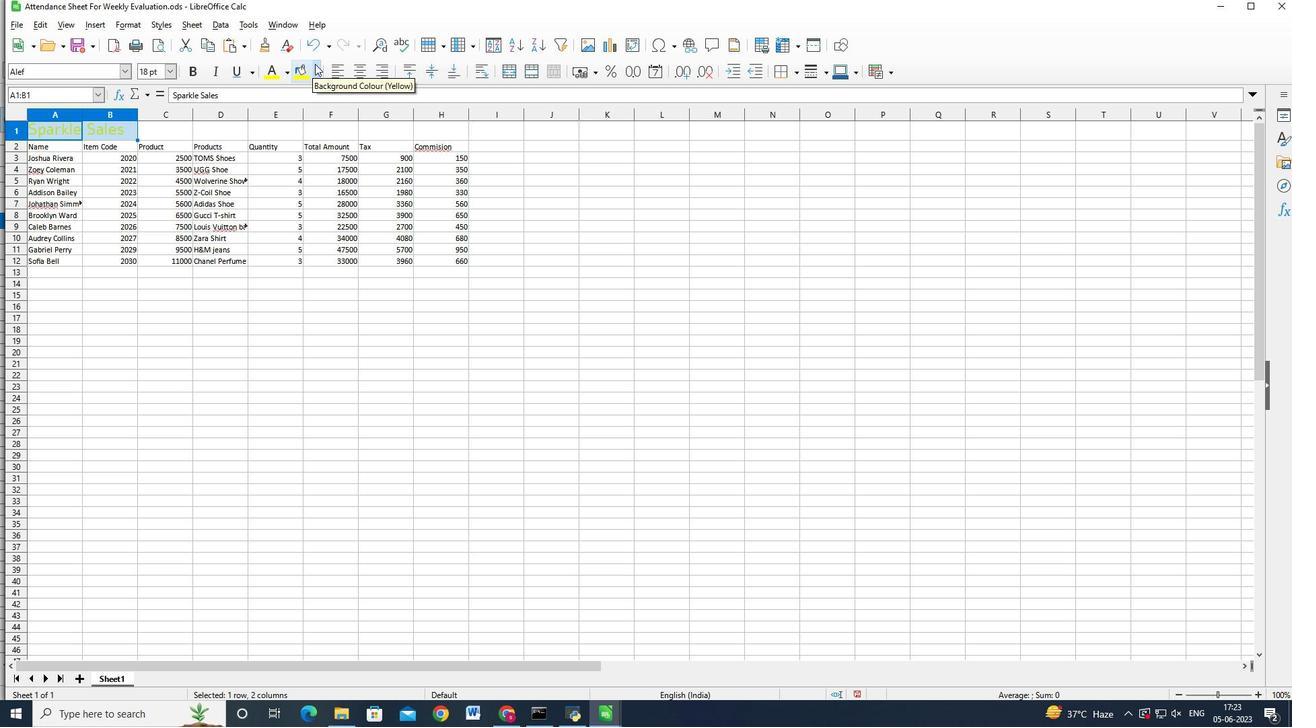 
Action: Mouse moved to (338, 289)
Screenshot: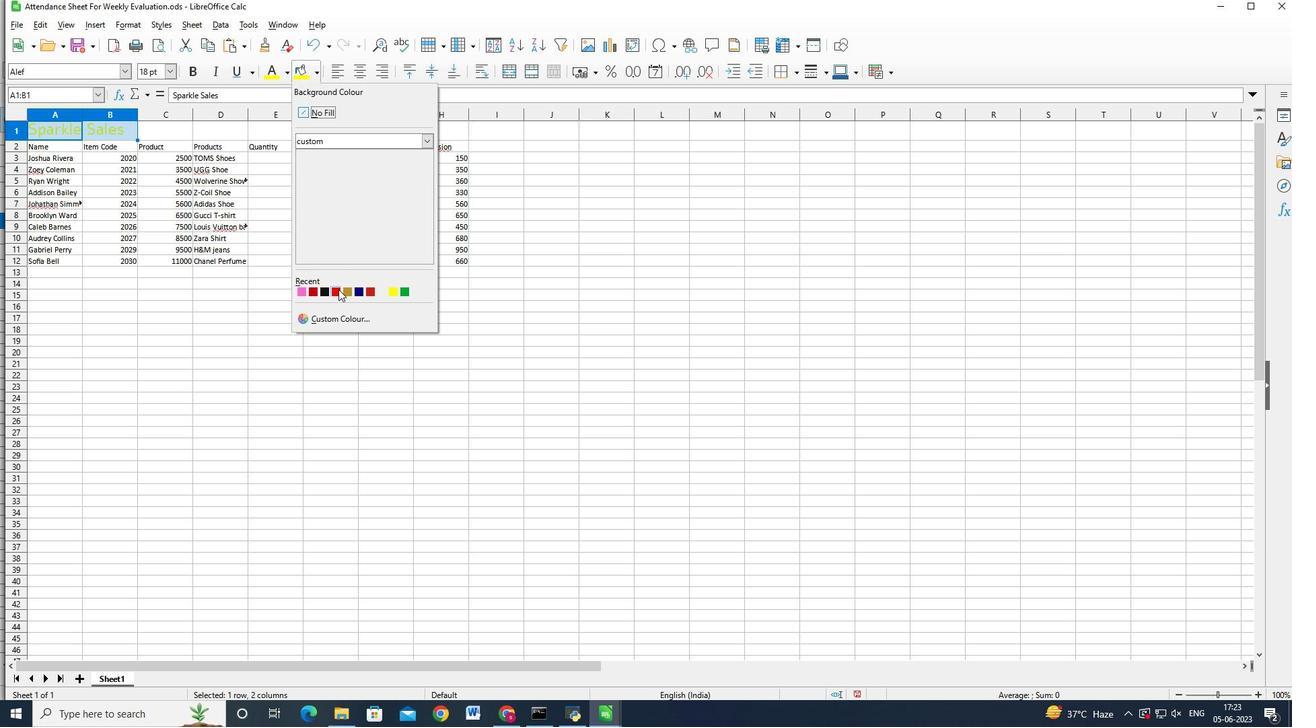 
Action: Mouse pressed left at (338, 289)
Screenshot: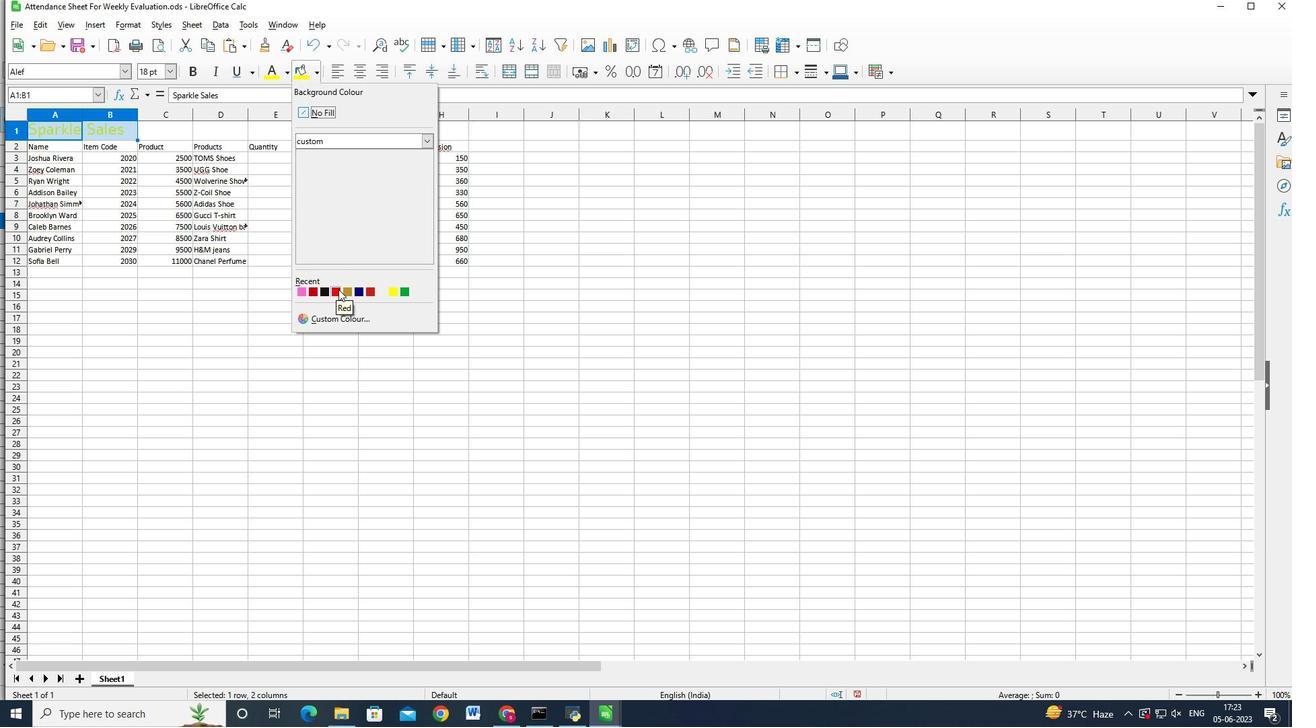 
Action: Mouse moved to (52, 147)
Screenshot: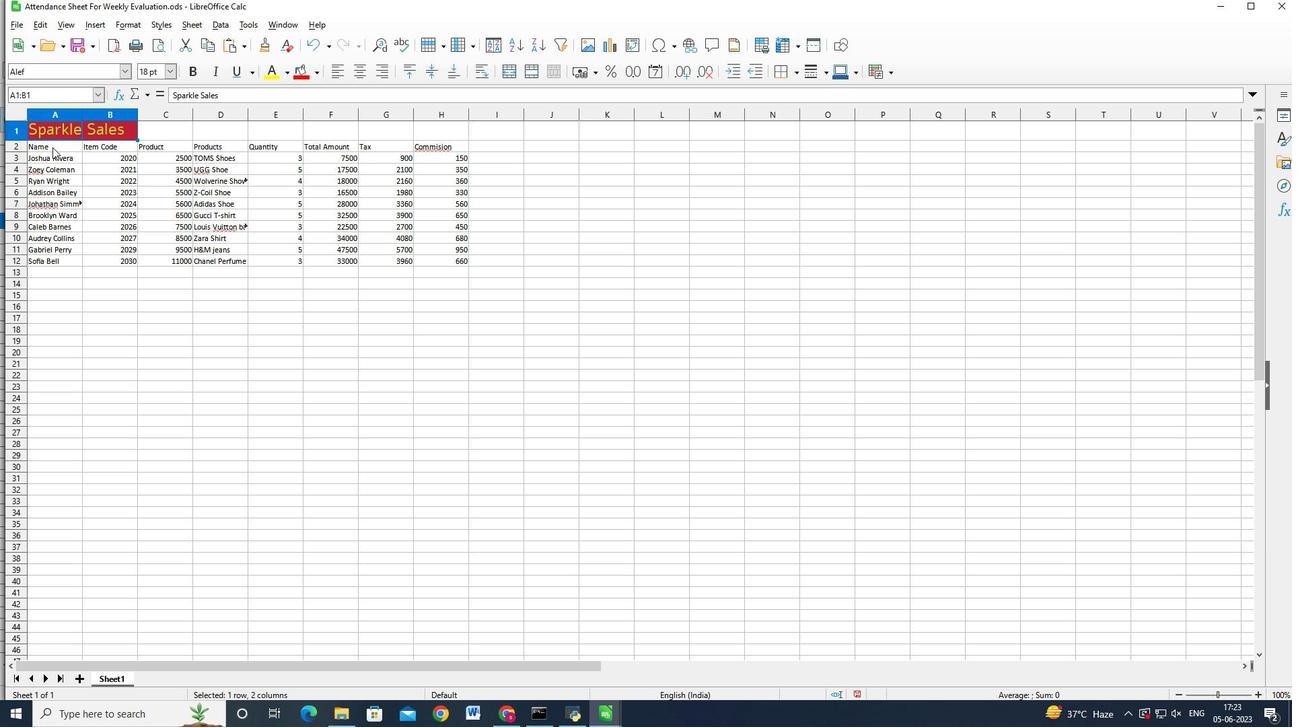 
Action: Mouse pressed left at (52, 147)
Screenshot: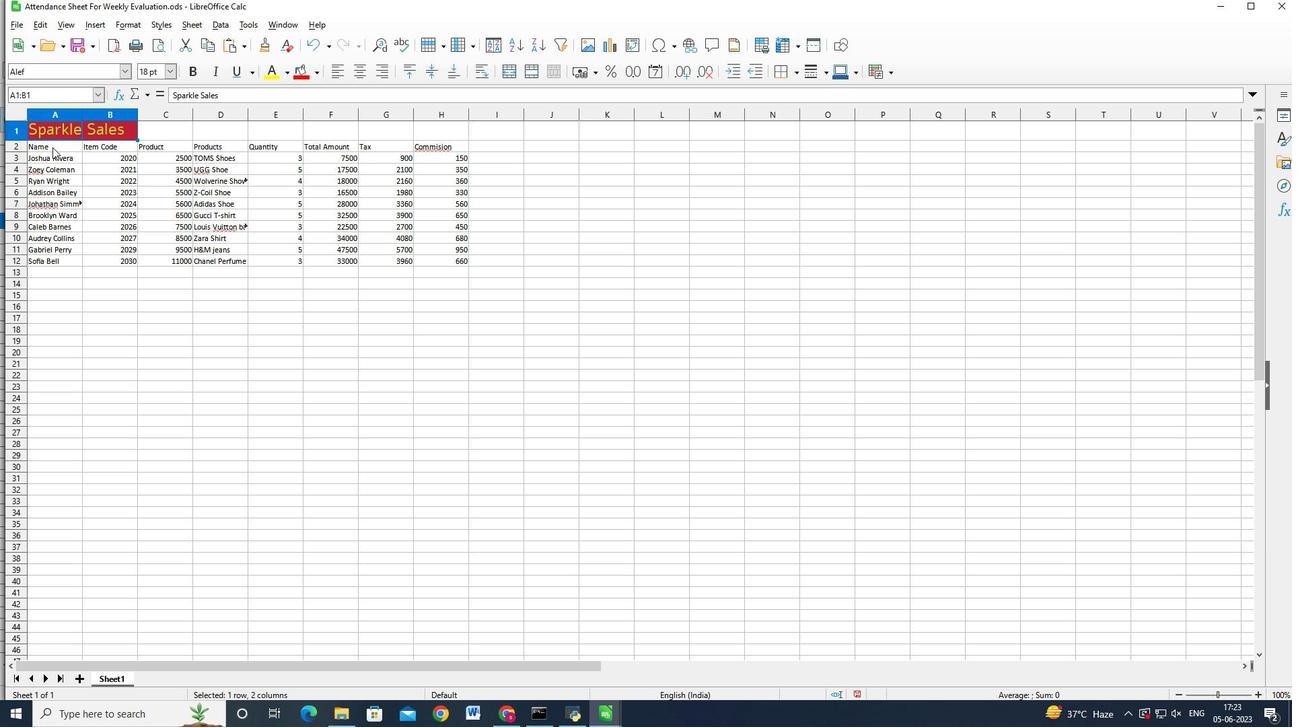 
Action: Mouse moved to (58, 146)
Screenshot: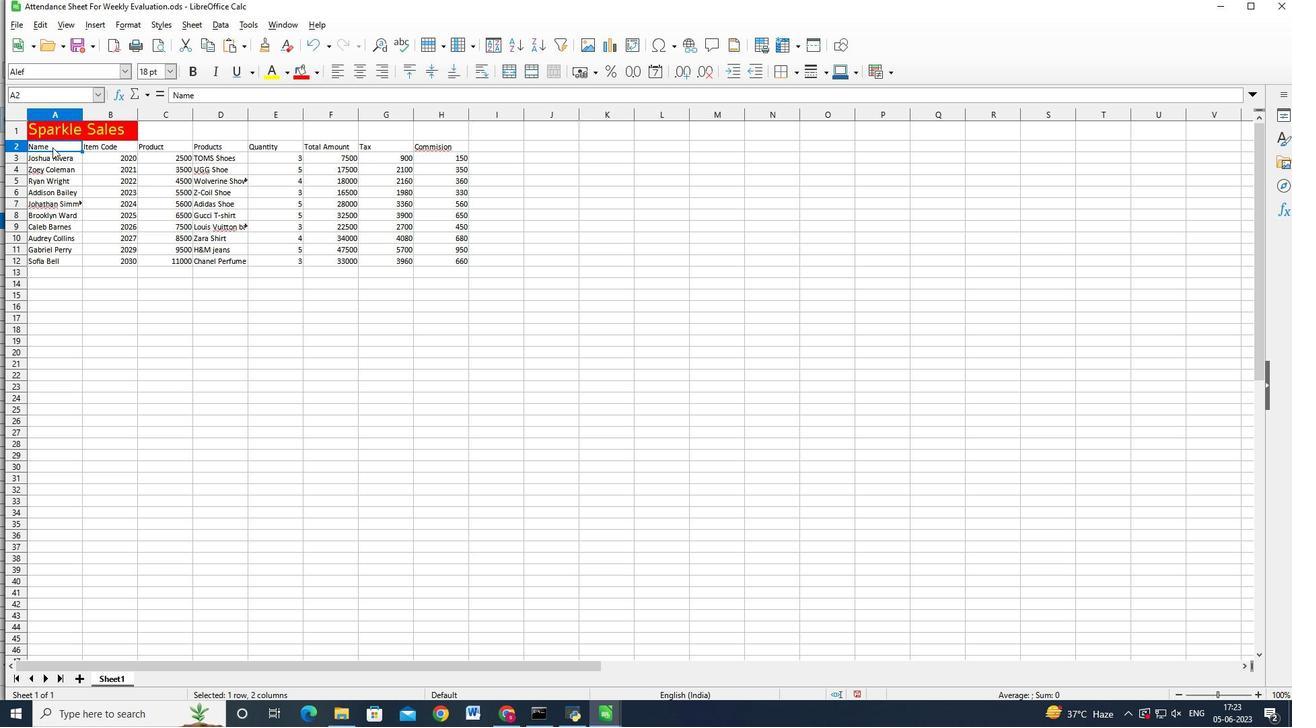 
Action: Key pressed <Key.shift><Key.right><Key.right><Key.right><Key.right><Key.right><Key.right><Key.right><Key.down><Key.down><Key.down><Key.down><Key.down><Key.down><Key.down><Key.down><Key.down><Key.down>
Screenshot: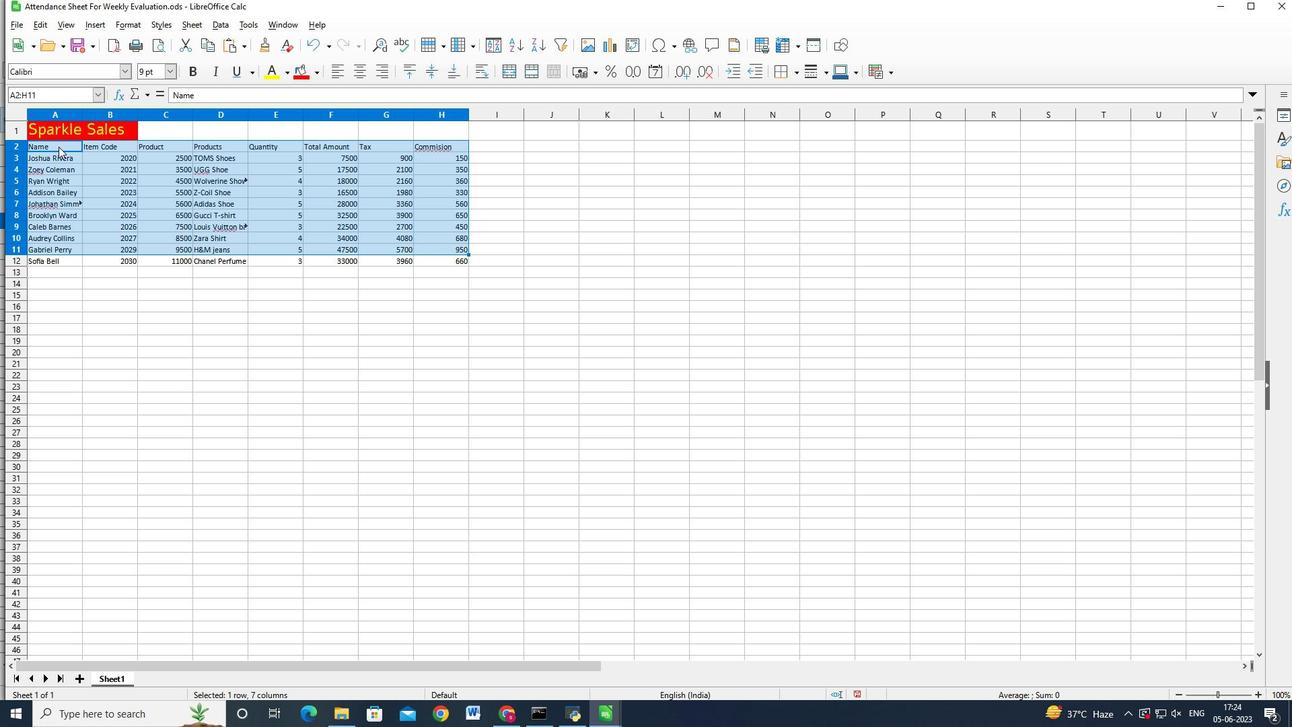 
Action: Mouse moved to (284, 73)
Screenshot: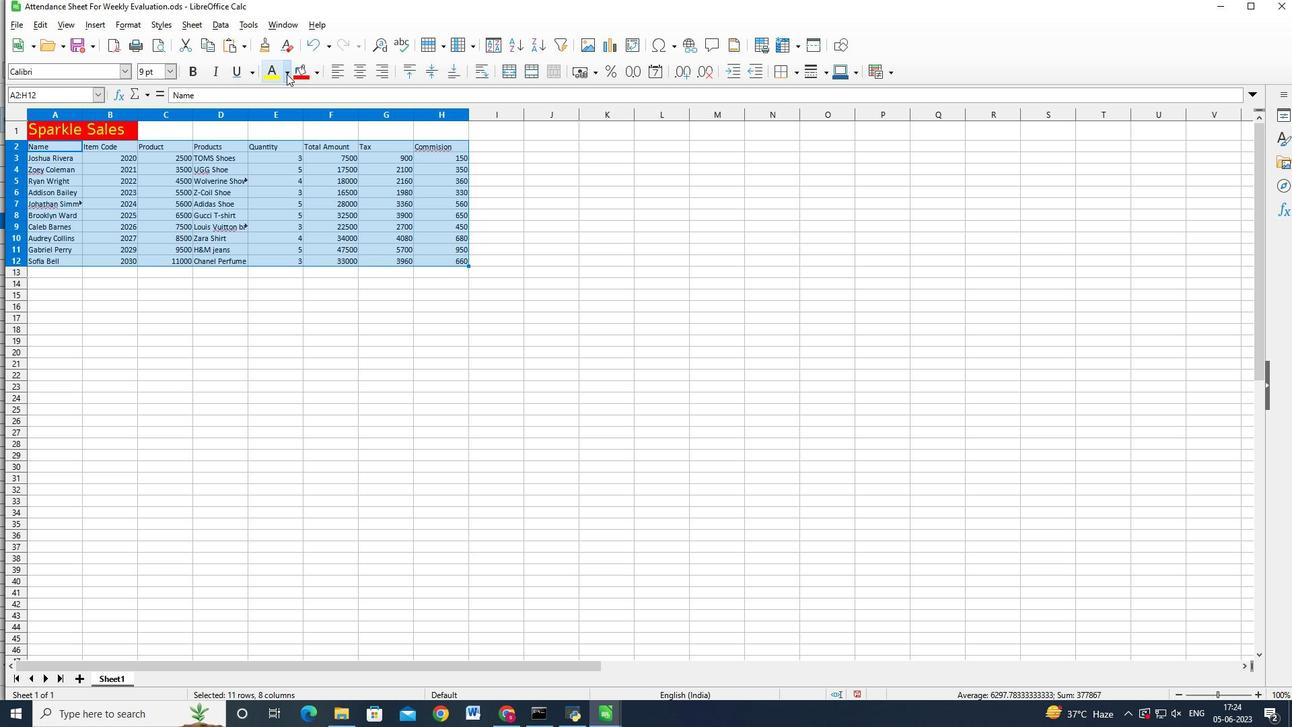
Action: Mouse pressed left at (284, 73)
Screenshot: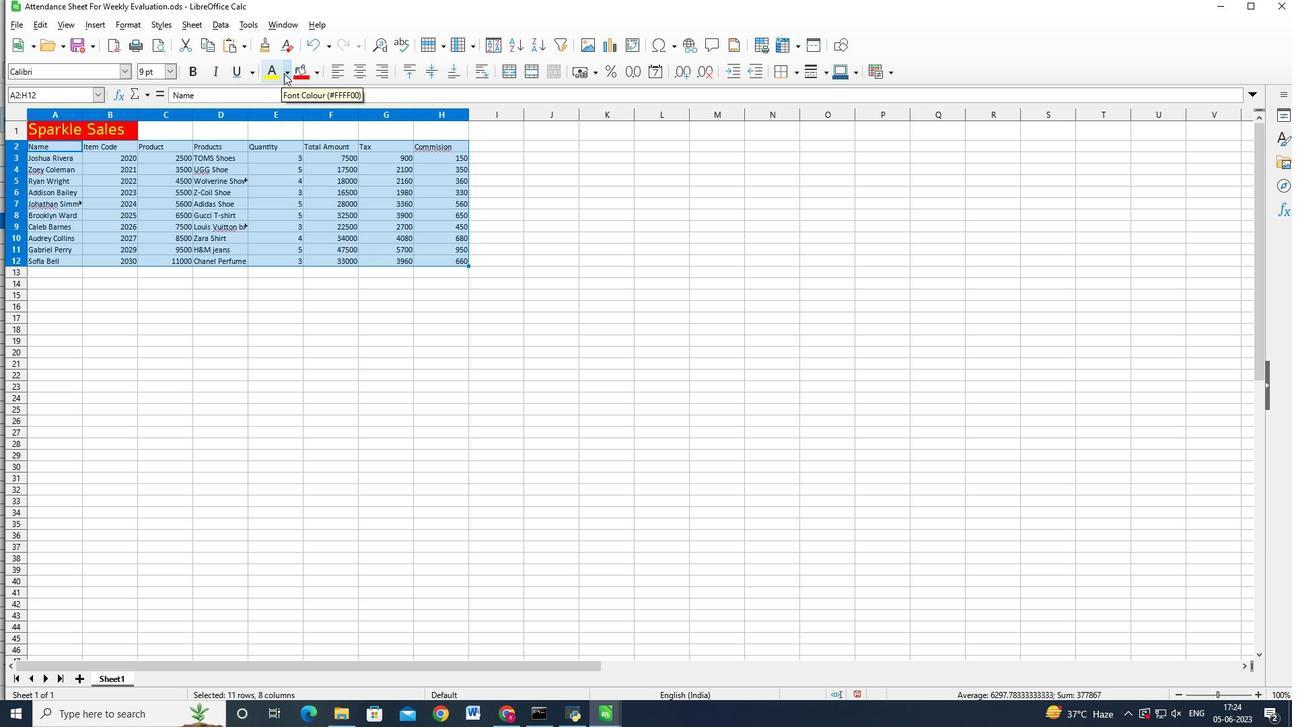 
Action: Mouse moved to (295, 286)
Screenshot: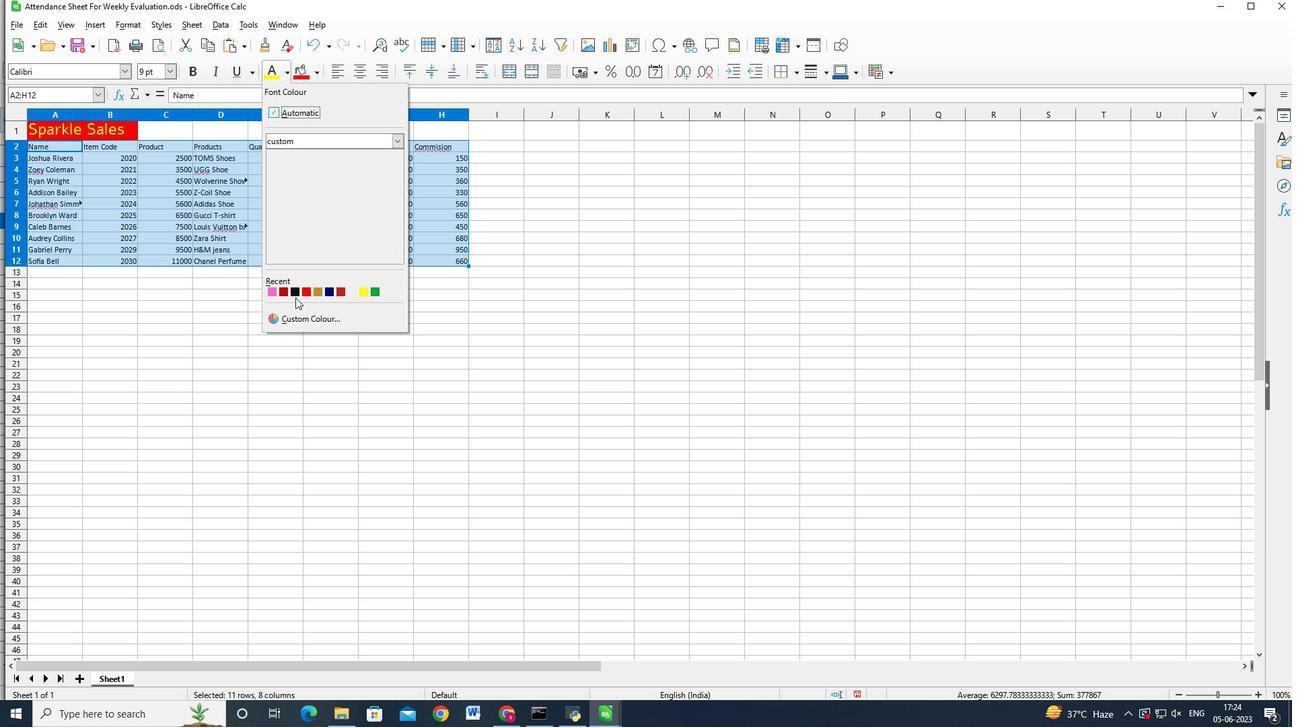 
Action: Mouse pressed left at (295, 286)
Screenshot: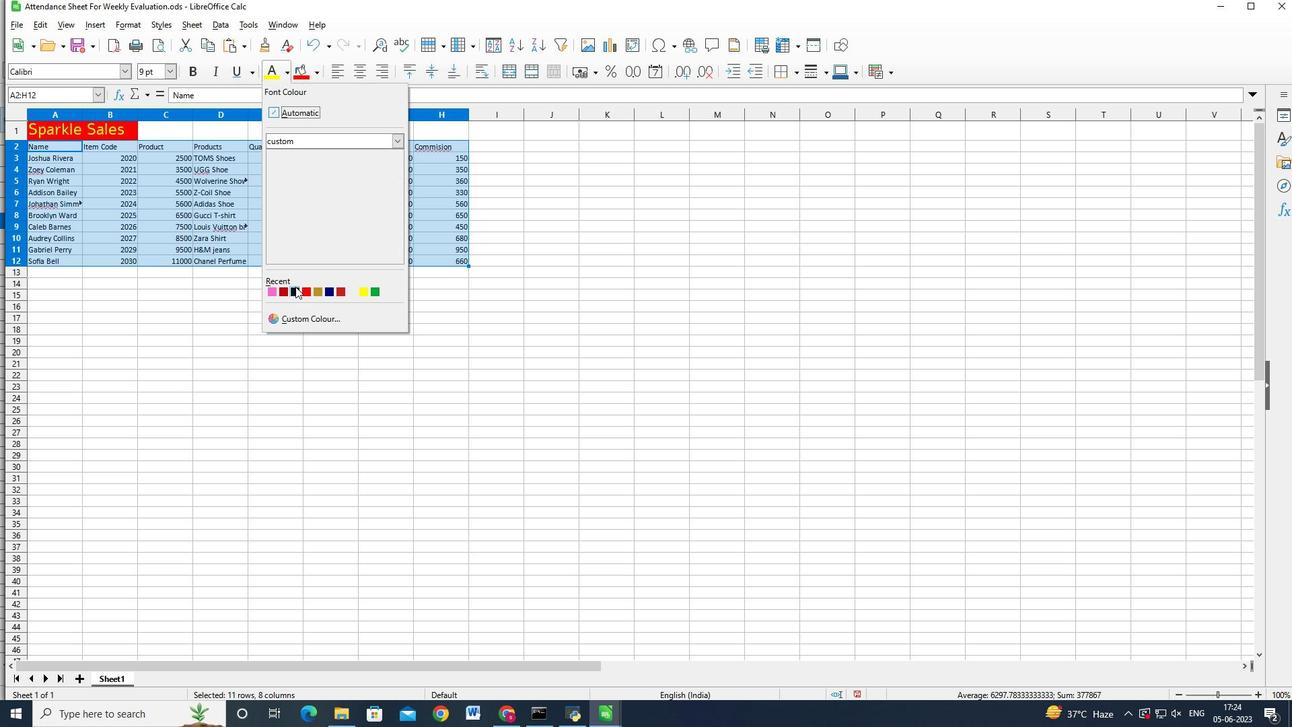 
Action: Mouse moved to (797, 72)
Screenshot: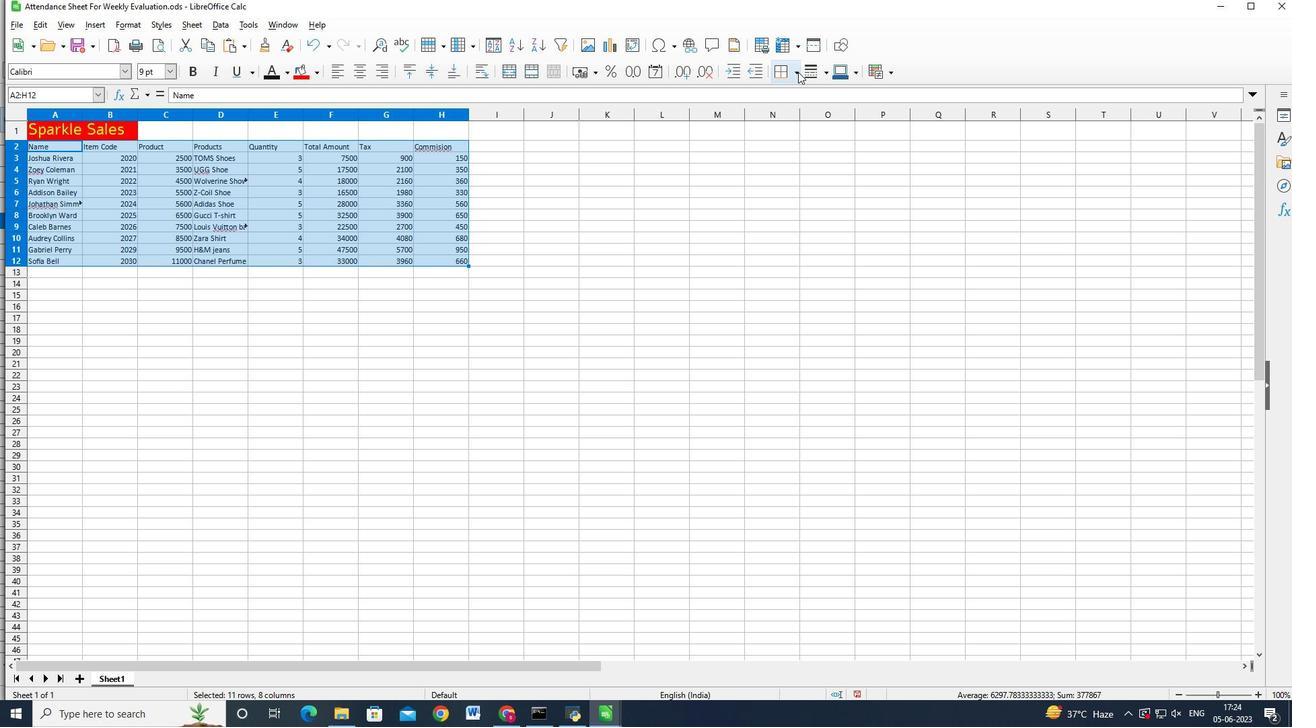 
Action: Mouse pressed left at (797, 72)
Screenshot: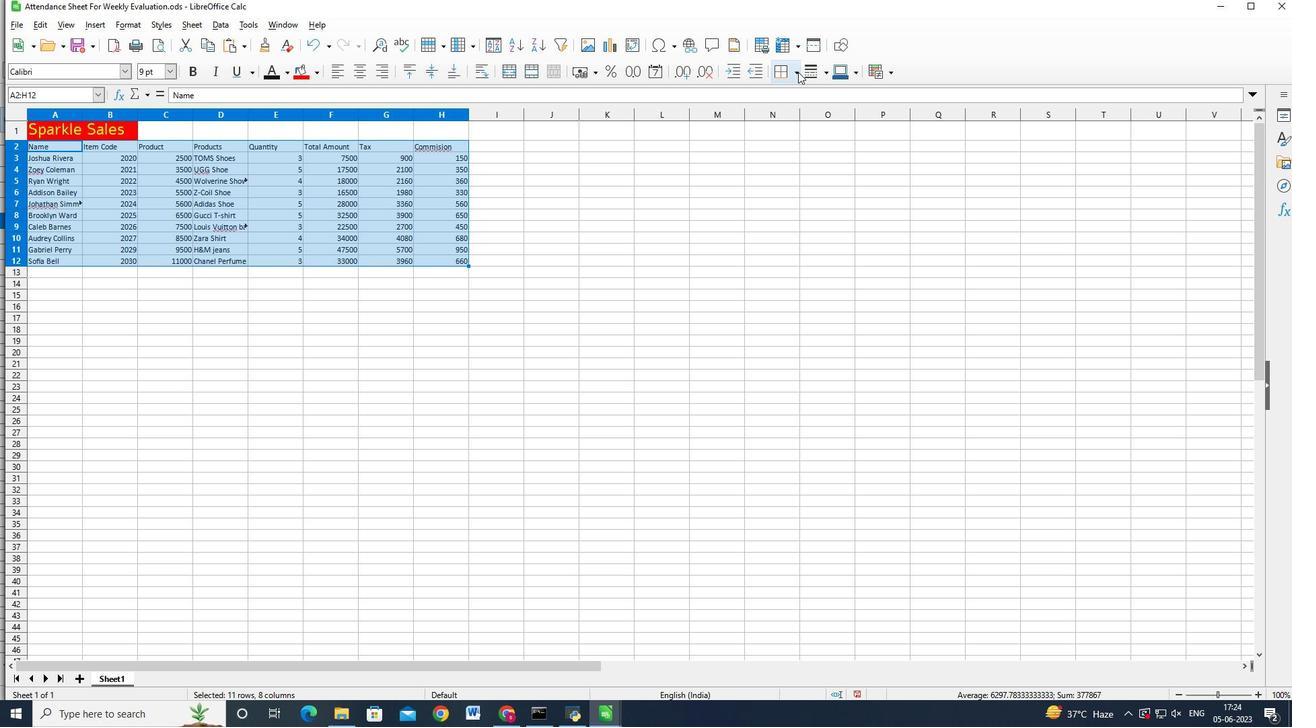 
Action: Mouse moved to (857, 113)
Screenshot: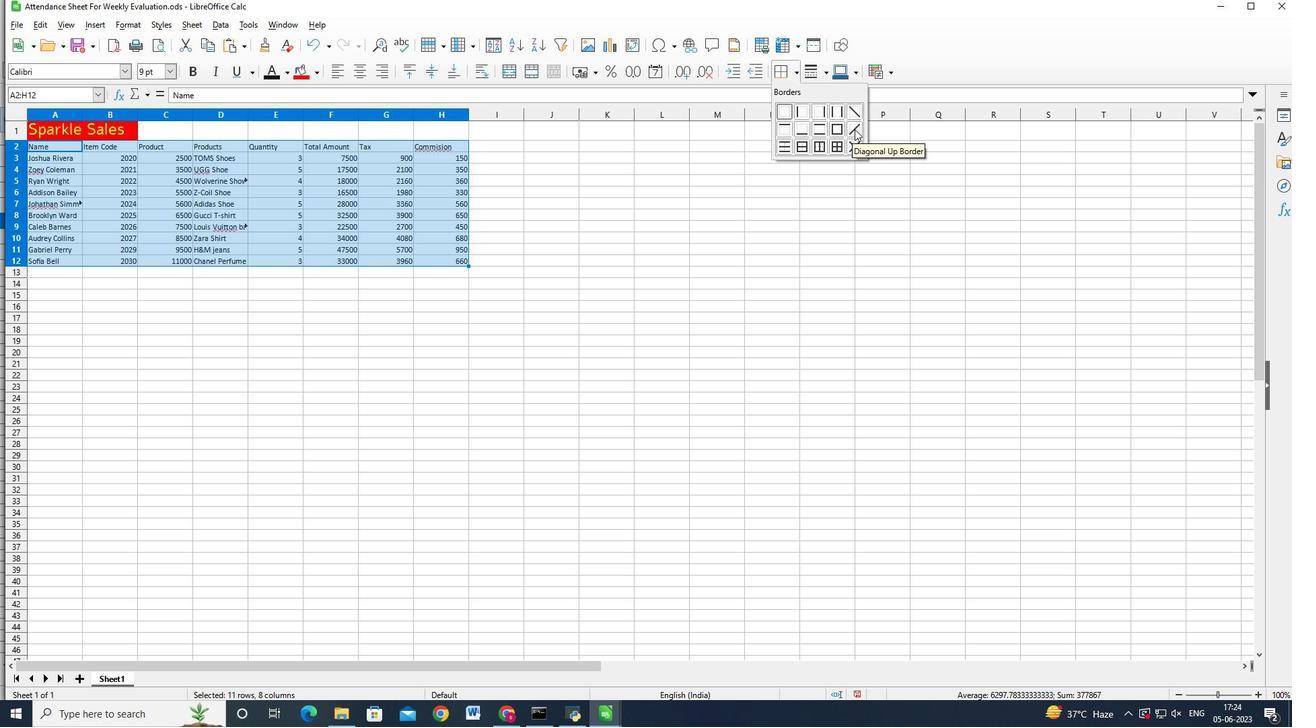 
Action: Mouse pressed left at (857, 113)
Screenshot: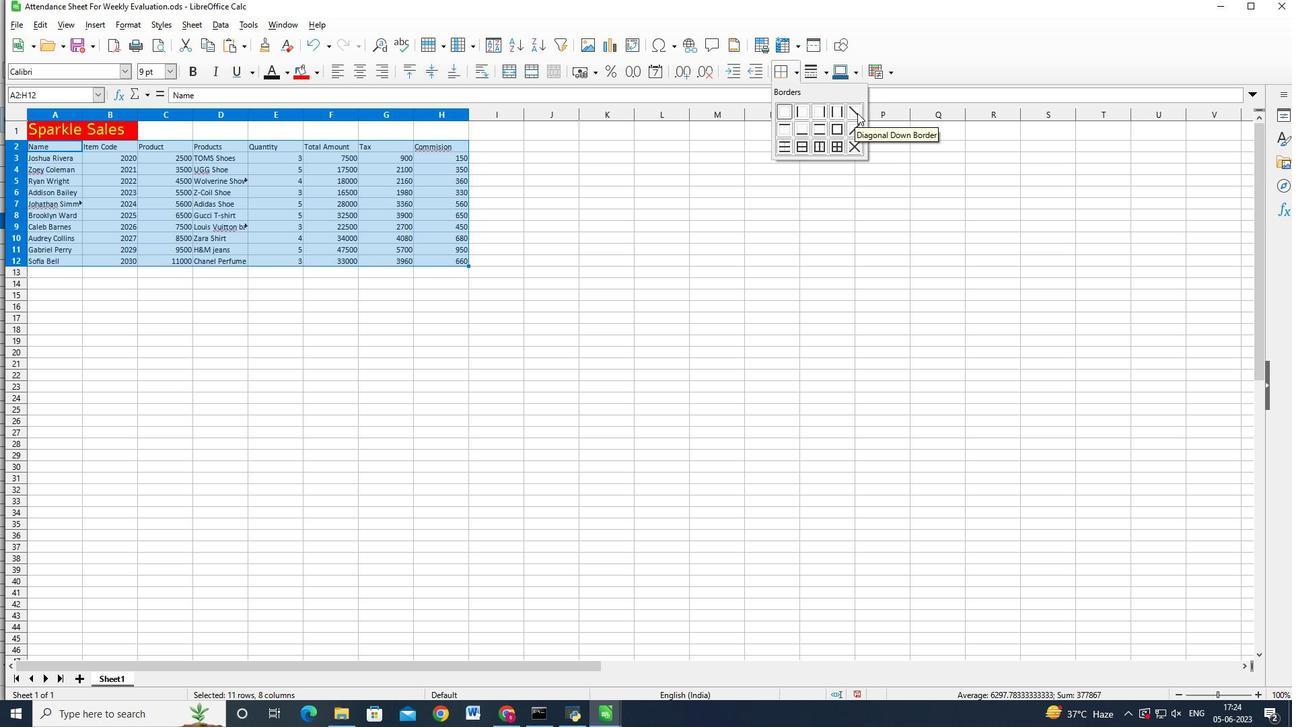 
Action: Mouse moved to (783, 164)
Screenshot: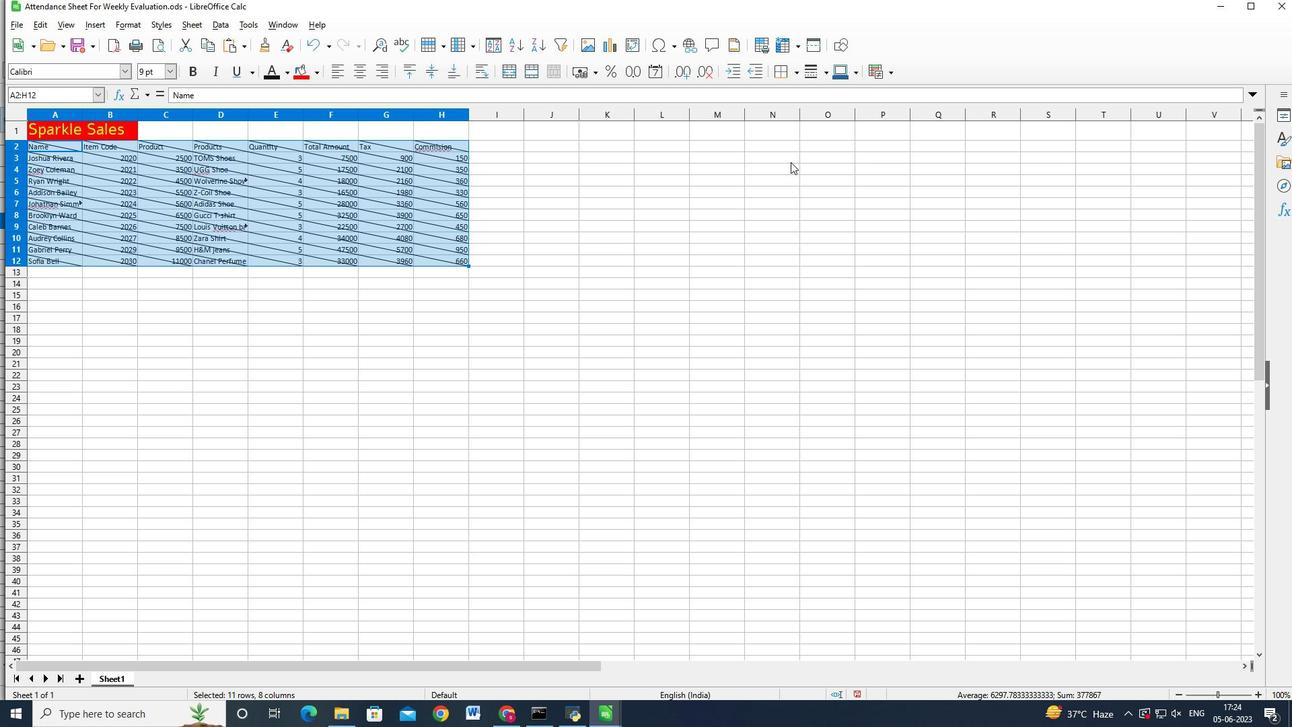
Action: Key pressed ctrl+S
Screenshot: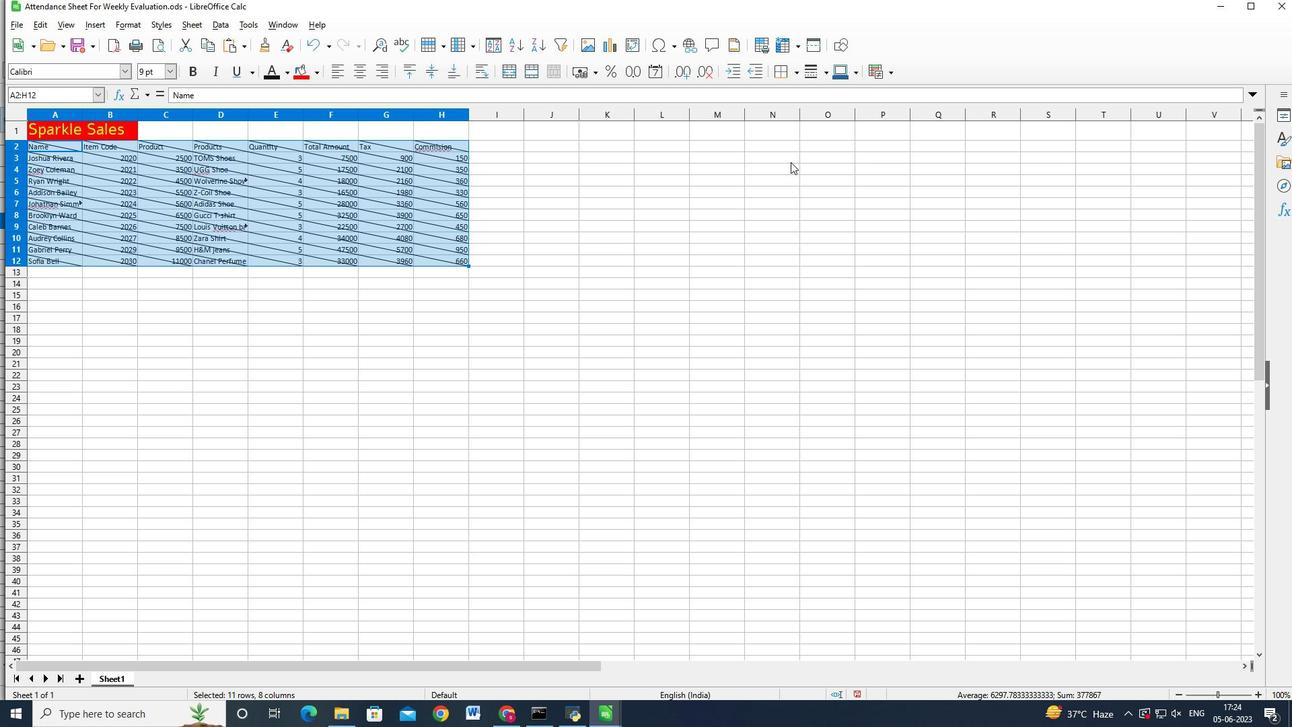 
Action: Mouse moved to (555, 225)
Screenshot: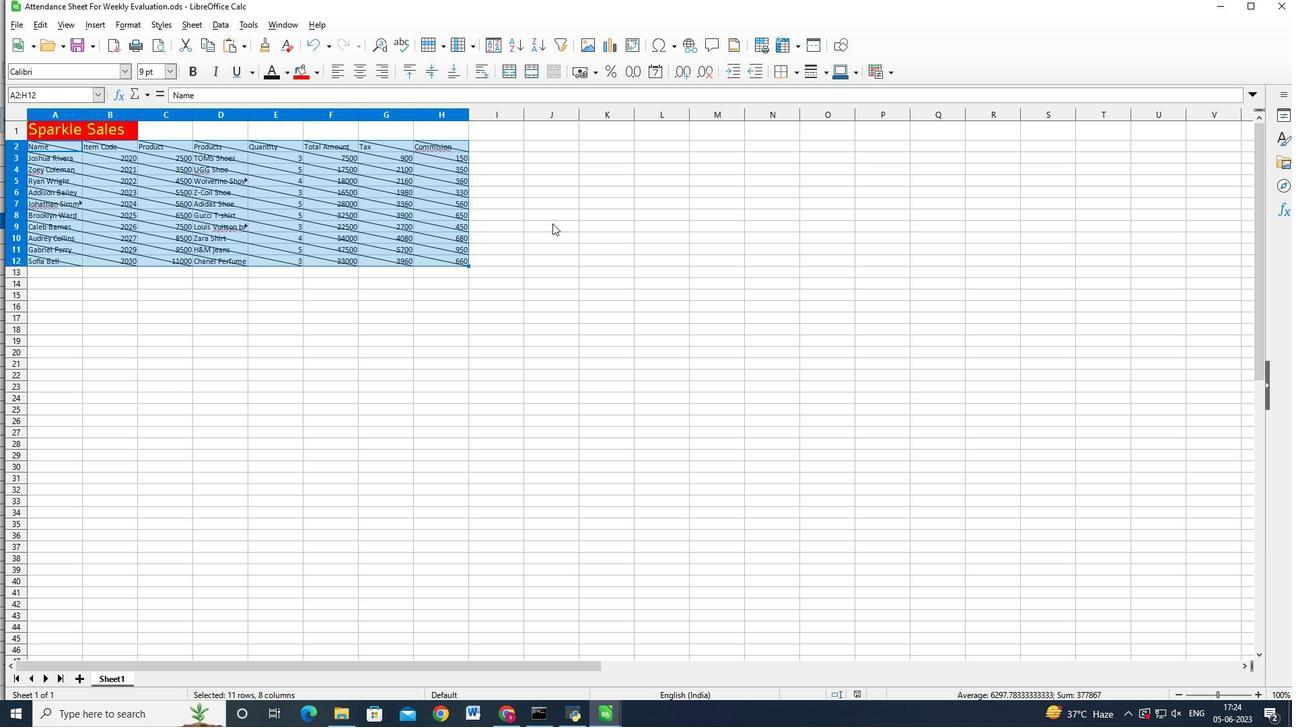 
